 Task: Check the average views per listing of 2 sinks in the last 3 years.
Action: Mouse moved to (681, 368)
Screenshot: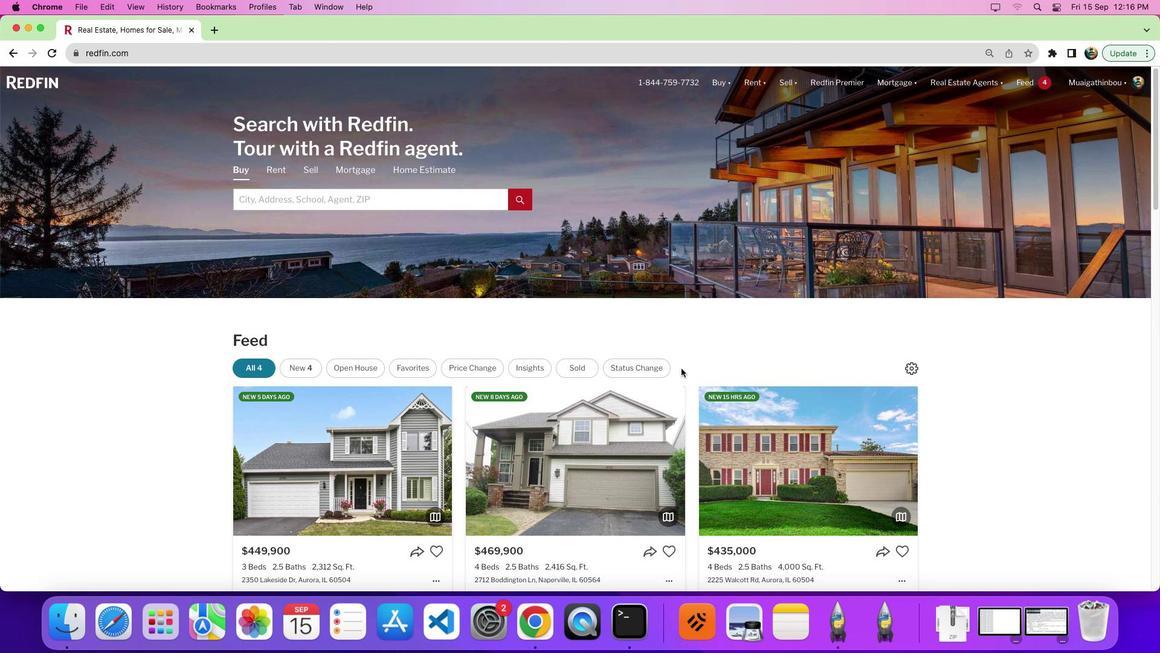 
Action: Mouse scrolled (681, 368) with delta (0, 0)
Screenshot: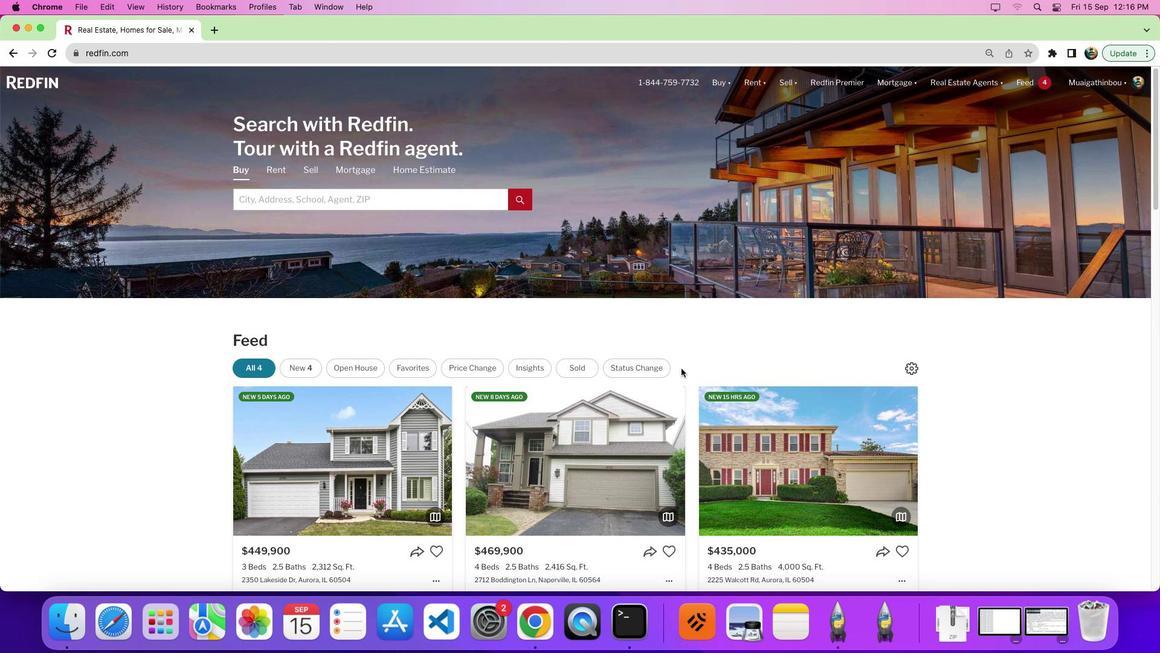 
Action: Mouse scrolled (681, 368) with delta (0, 0)
Screenshot: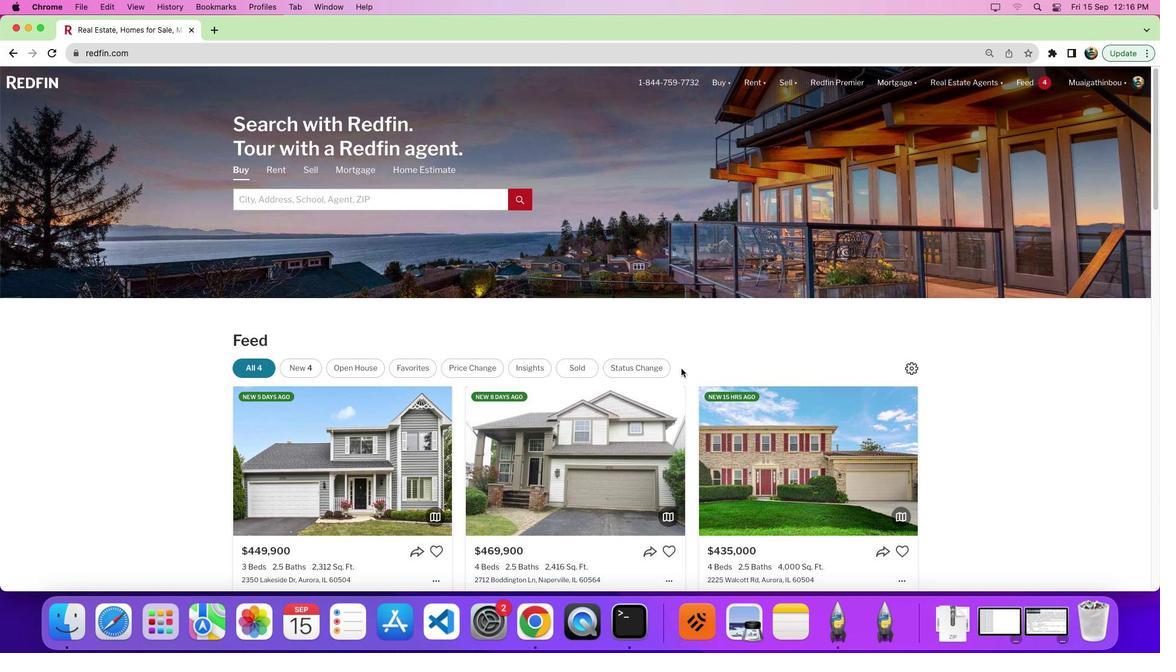 
Action: Mouse moved to (926, 215)
Screenshot: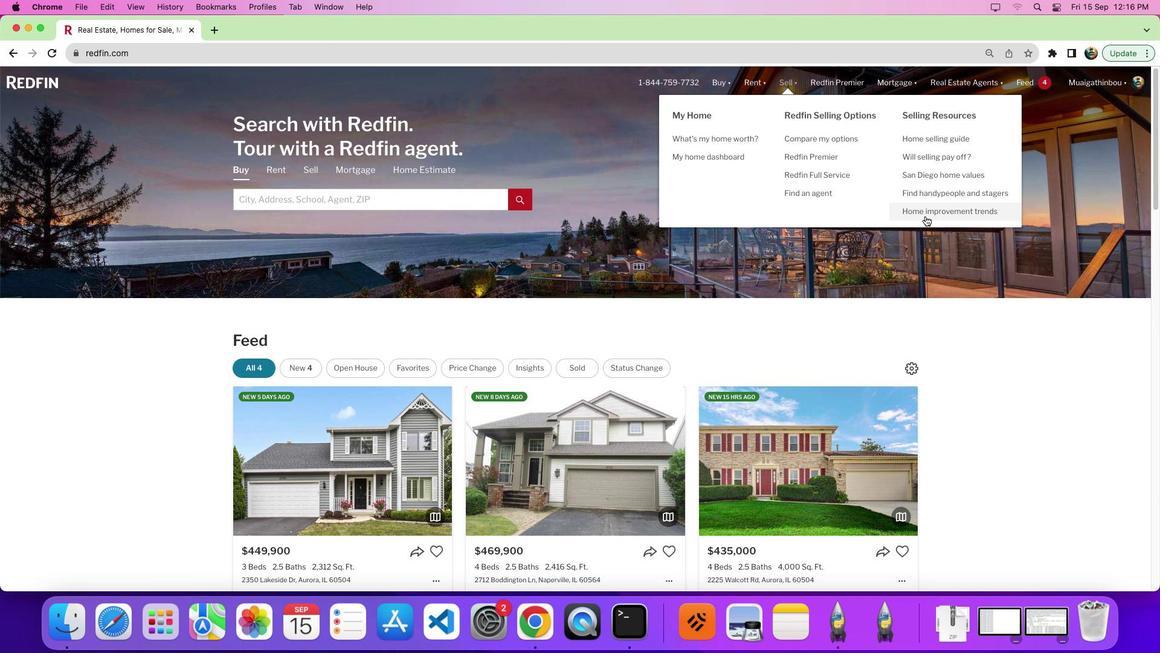 
Action: Mouse pressed left at (926, 215)
Screenshot: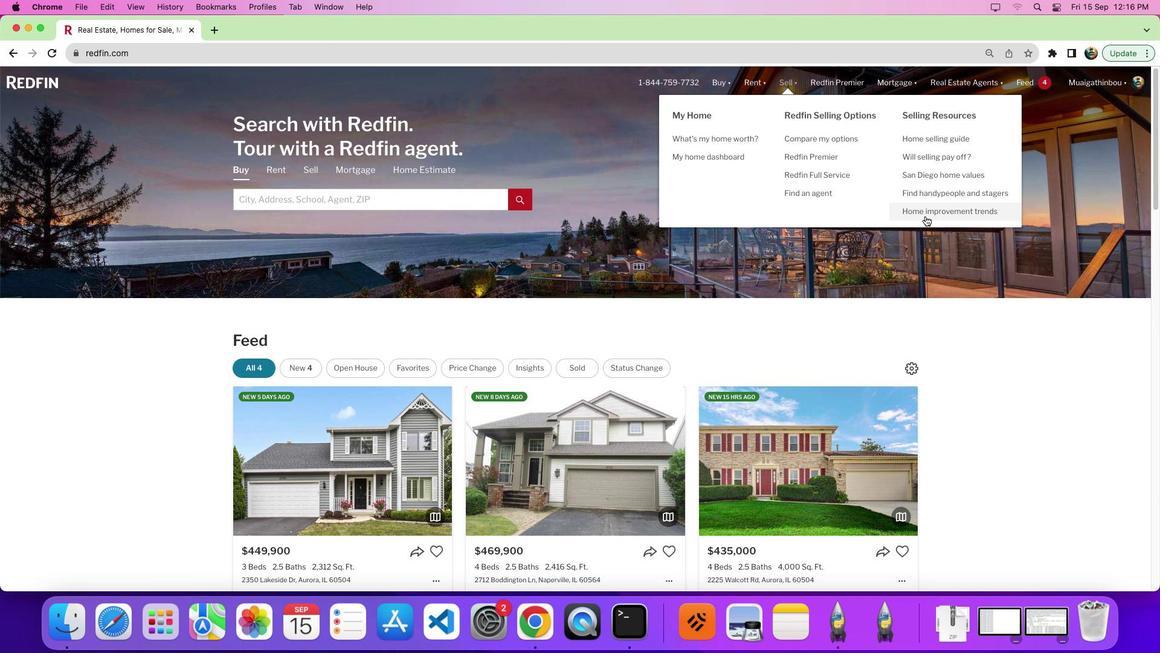 
Action: Mouse pressed left at (926, 215)
Screenshot: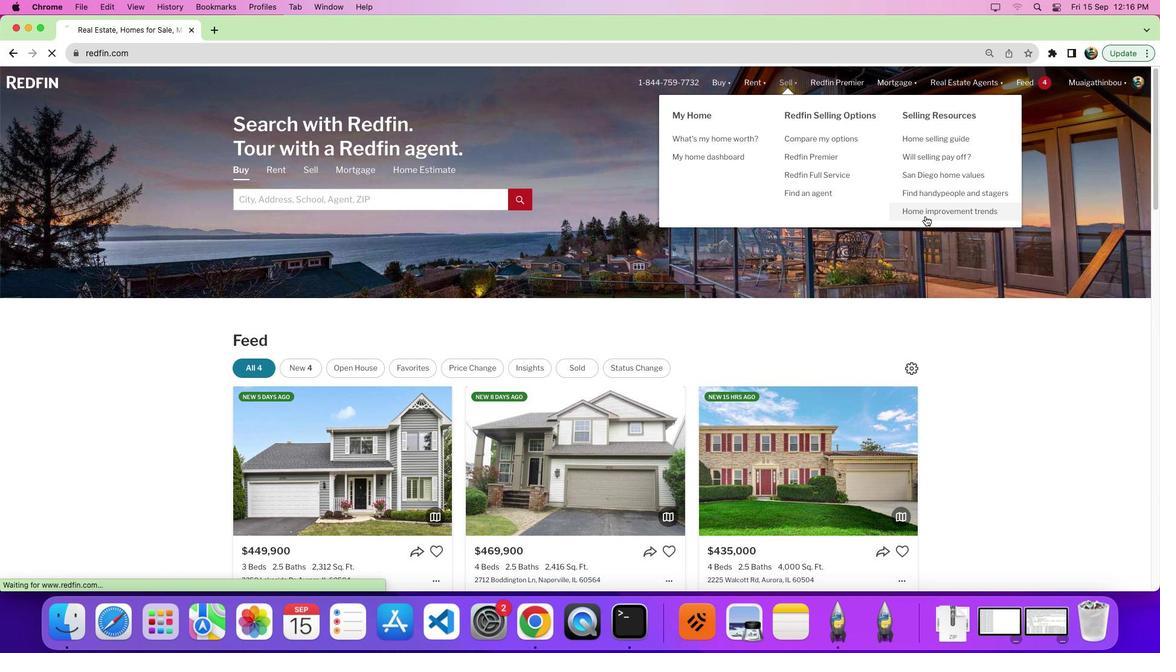 
Action: Mouse moved to (301, 227)
Screenshot: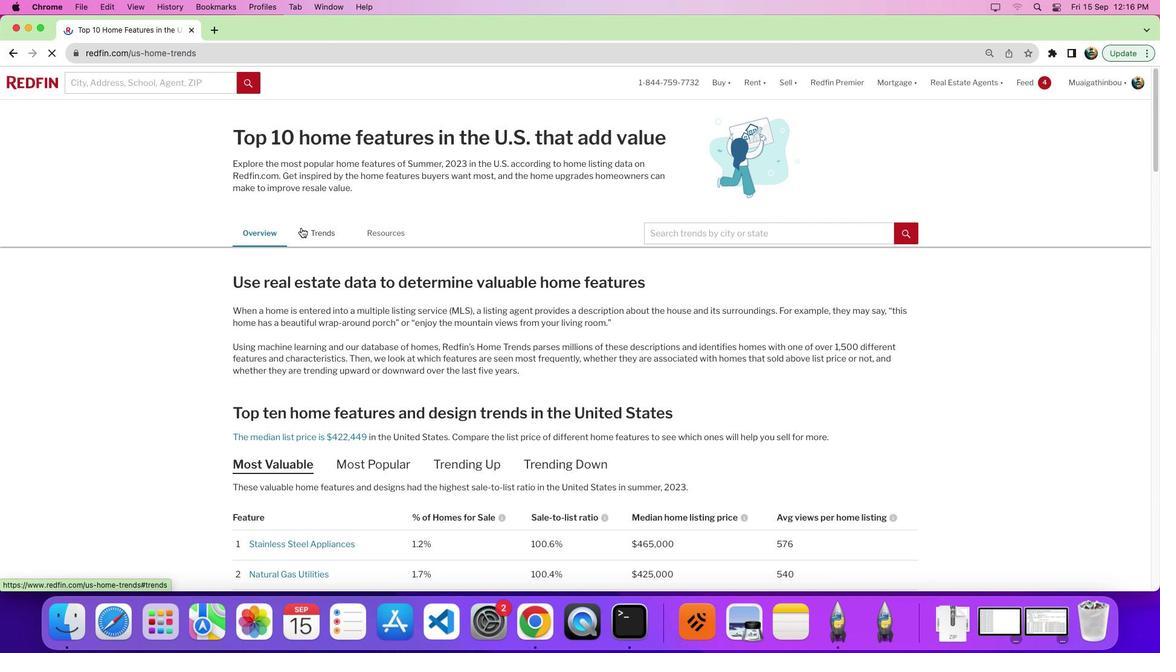 
Action: Mouse pressed left at (301, 227)
Screenshot: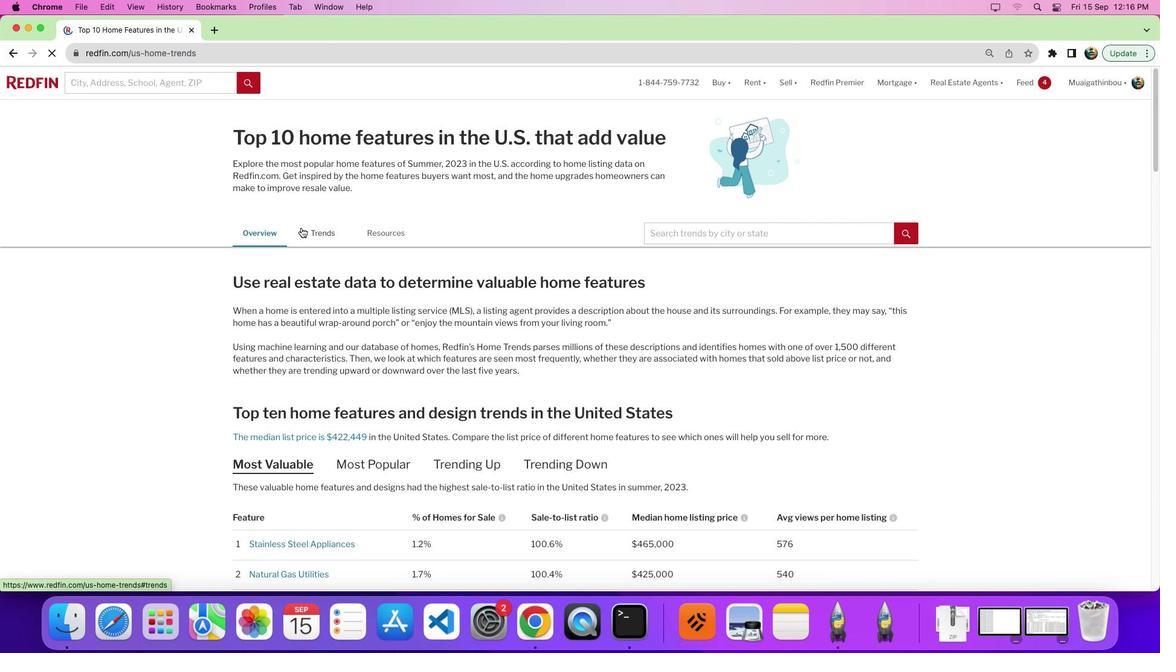 
Action: Mouse moved to (311, 230)
Screenshot: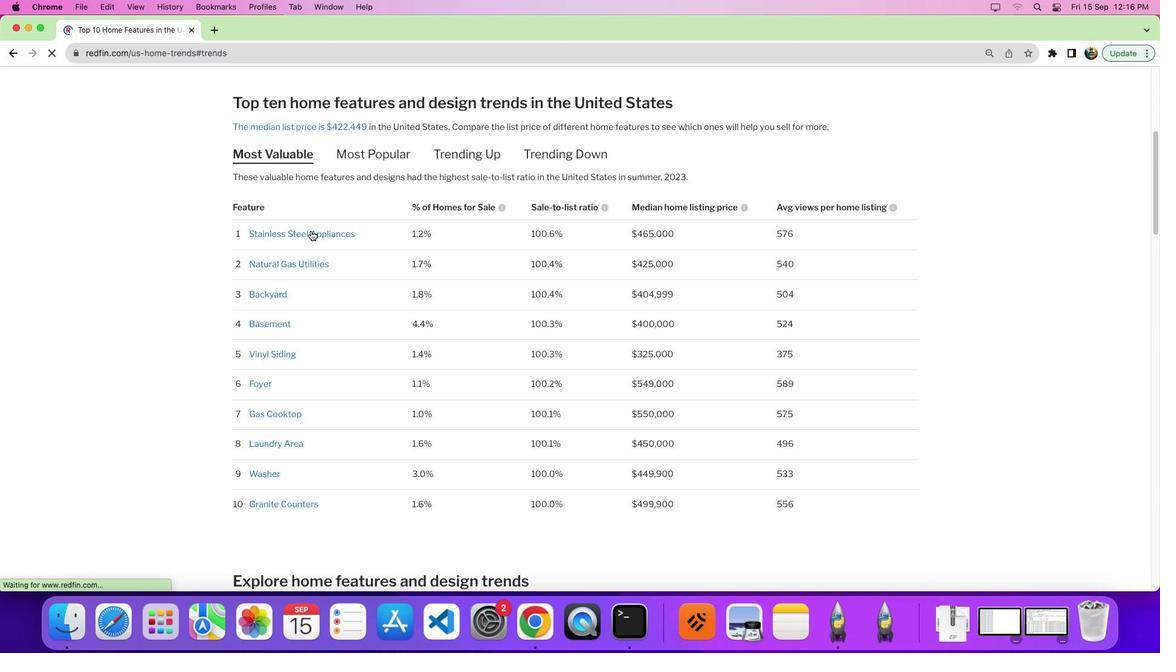 
Action: Mouse pressed left at (311, 230)
Screenshot: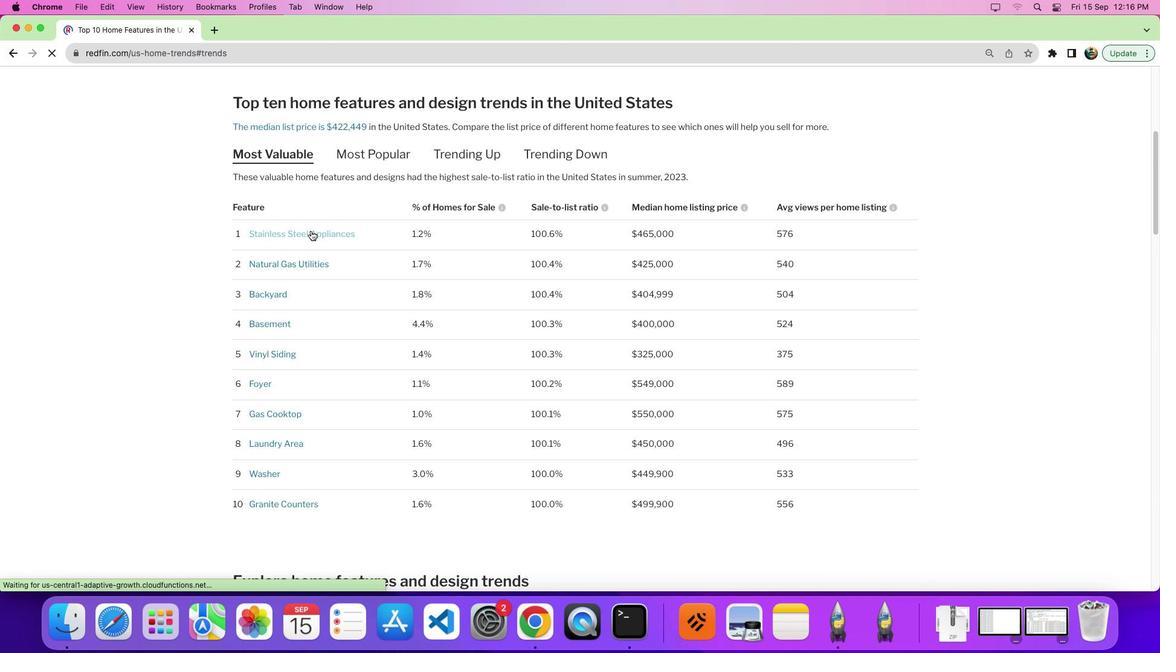 
Action: Mouse moved to (456, 264)
Screenshot: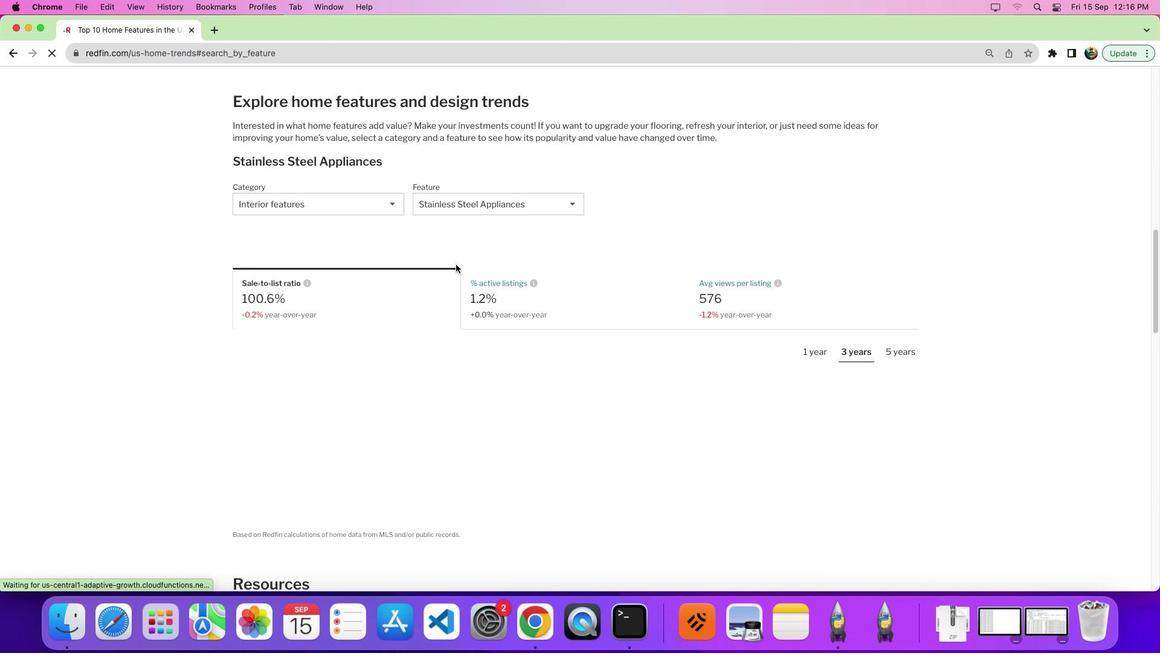 
Action: Mouse scrolled (456, 264) with delta (0, 0)
Screenshot: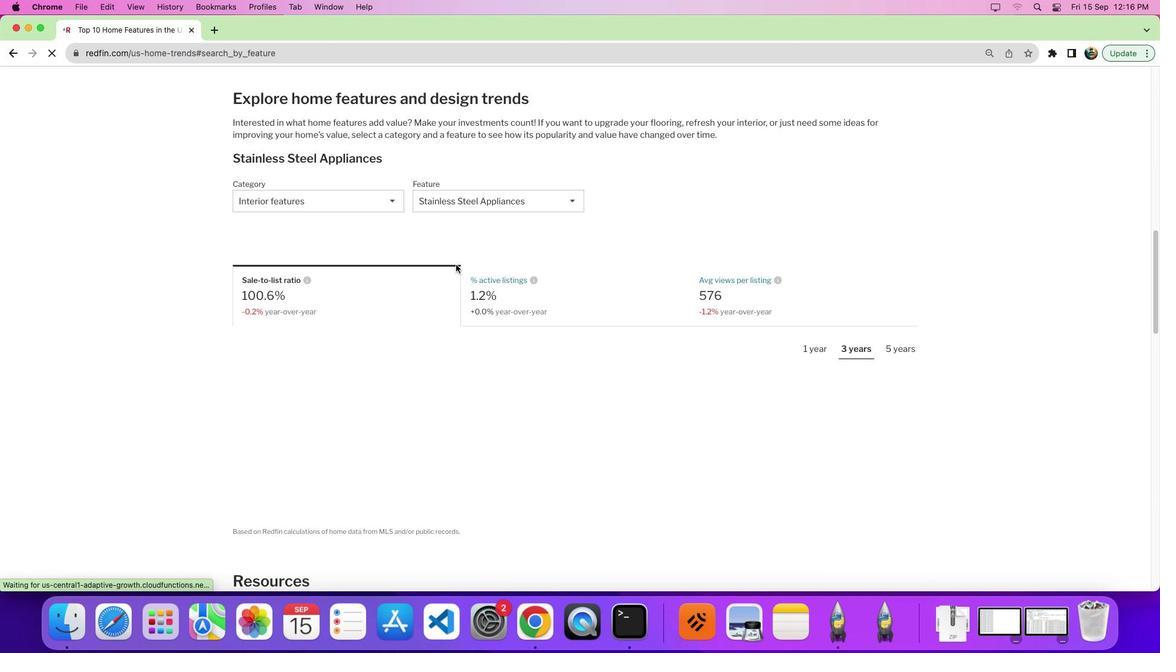 
Action: Mouse scrolled (456, 264) with delta (0, 0)
Screenshot: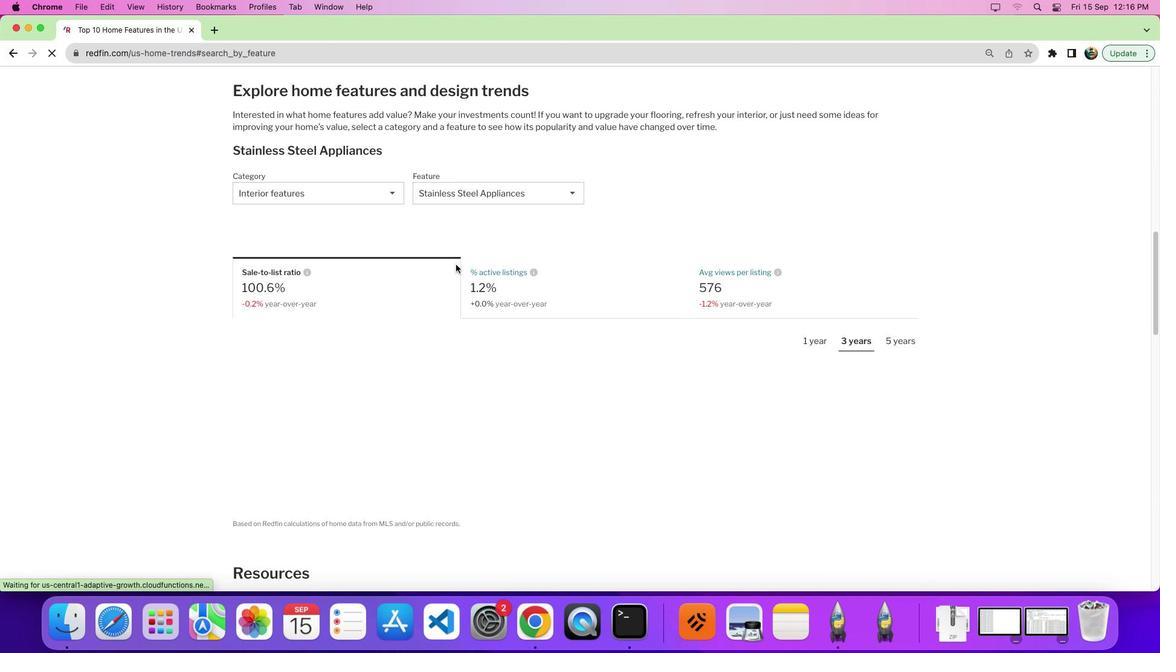 
Action: Mouse scrolled (456, 264) with delta (0, 0)
Screenshot: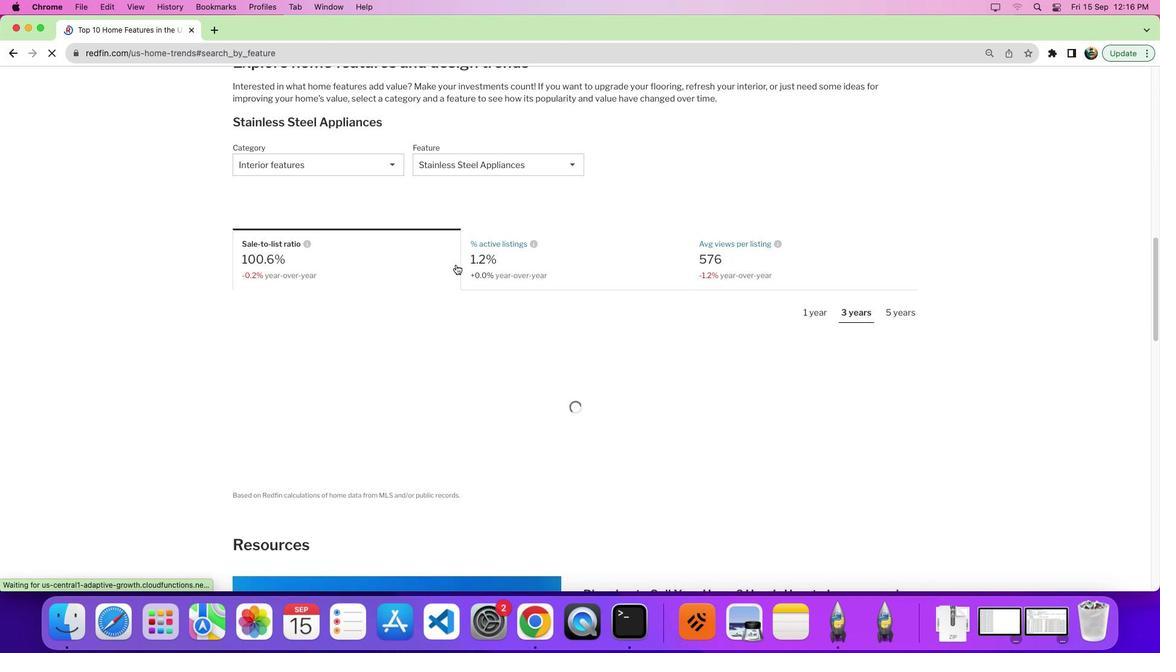 
Action: Mouse scrolled (456, 264) with delta (0, 0)
Screenshot: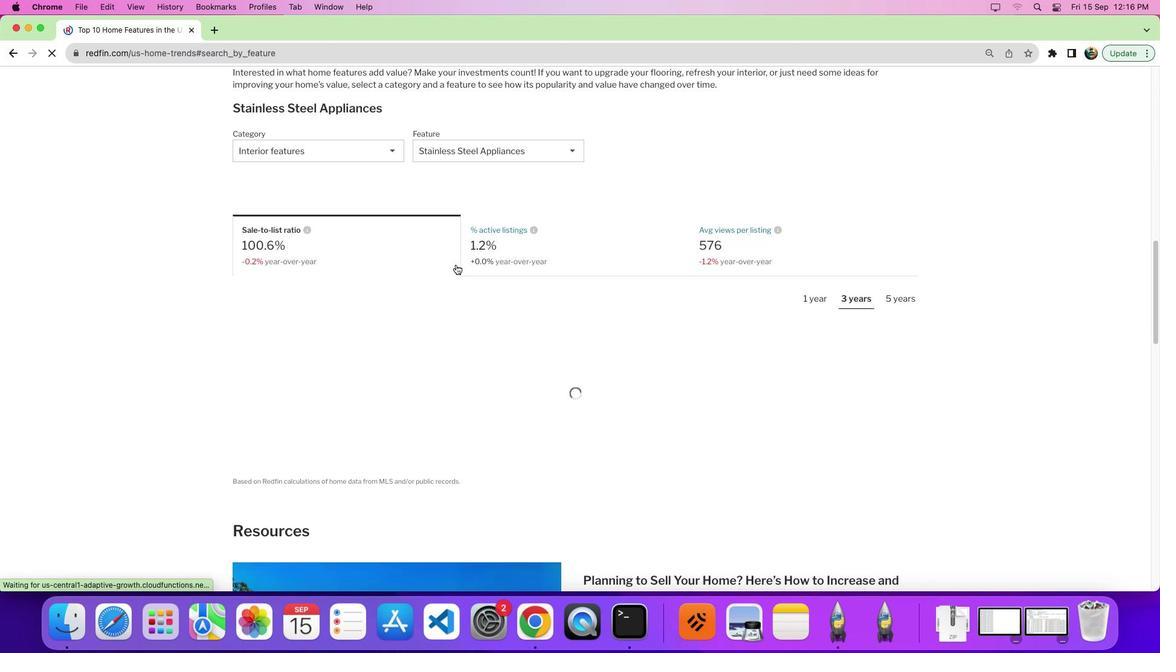 
Action: Mouse moved to (344, 229)
Screenshot: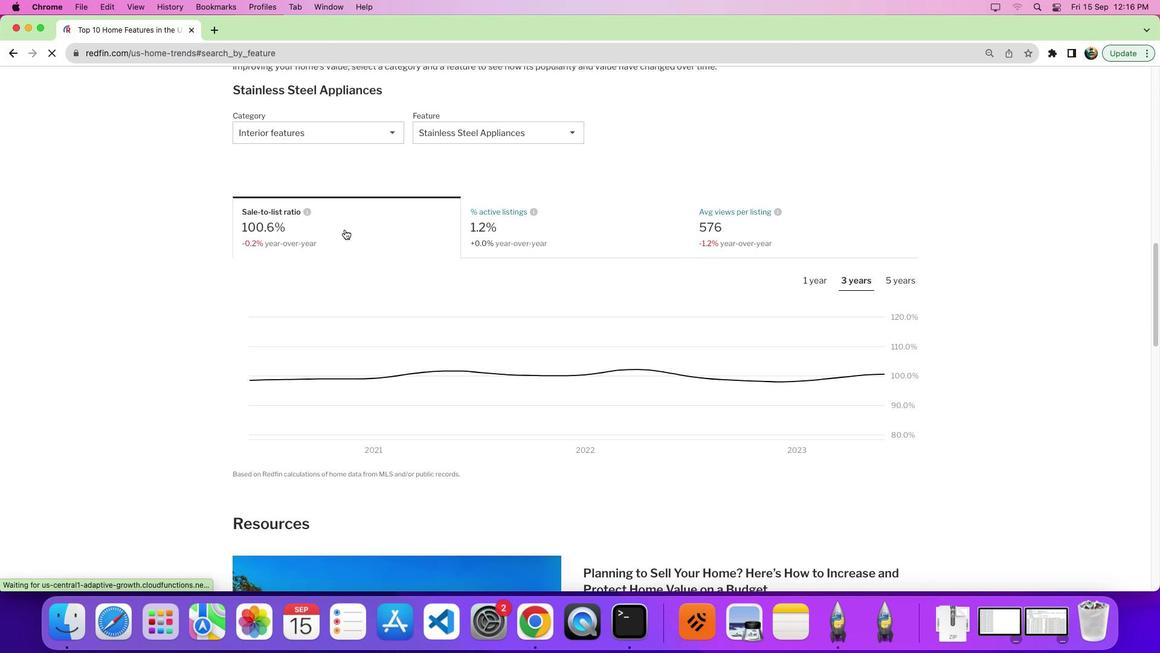 
Action: Mouse scrolled (344, 229) with delta (0, 0)
Screenshot: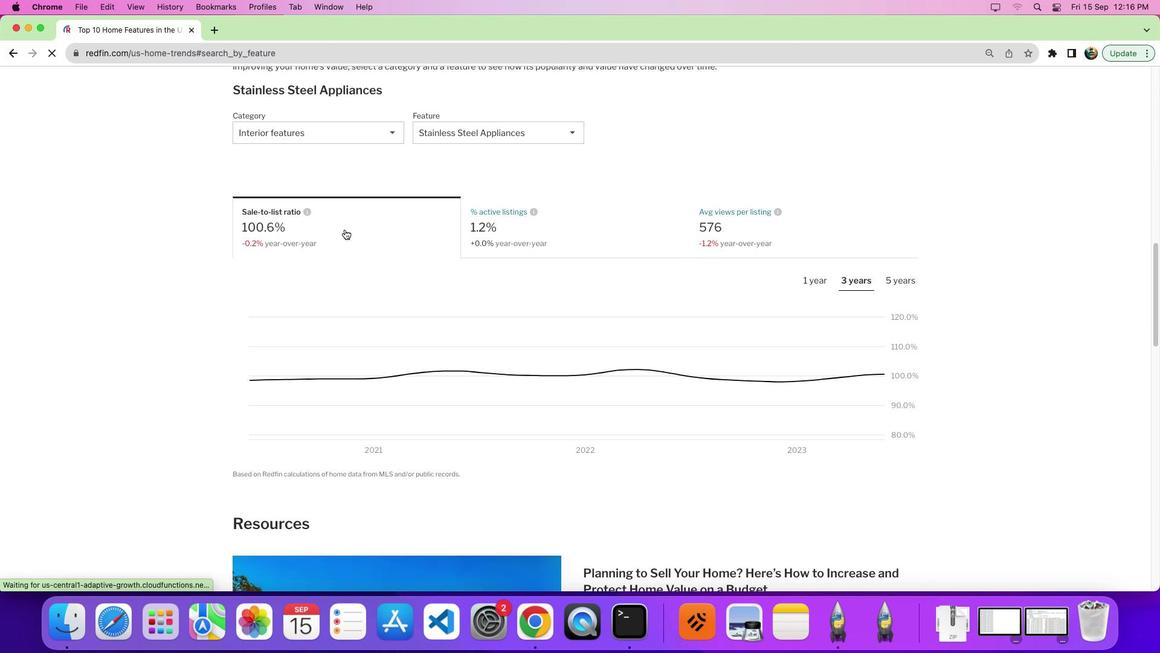 
Action: Mouse scrolled (344, 229) with delta (0, 0)
Screenshot: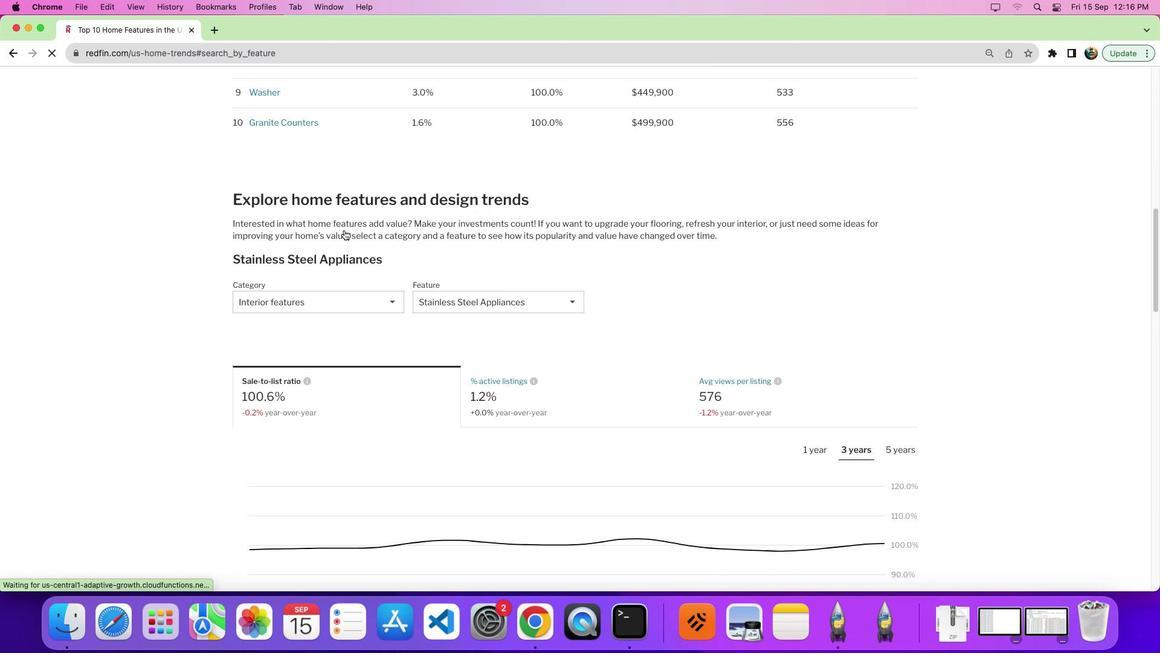 
Action: Mouse scrolled (344, 229) with delta (0, 4)
Screenshot: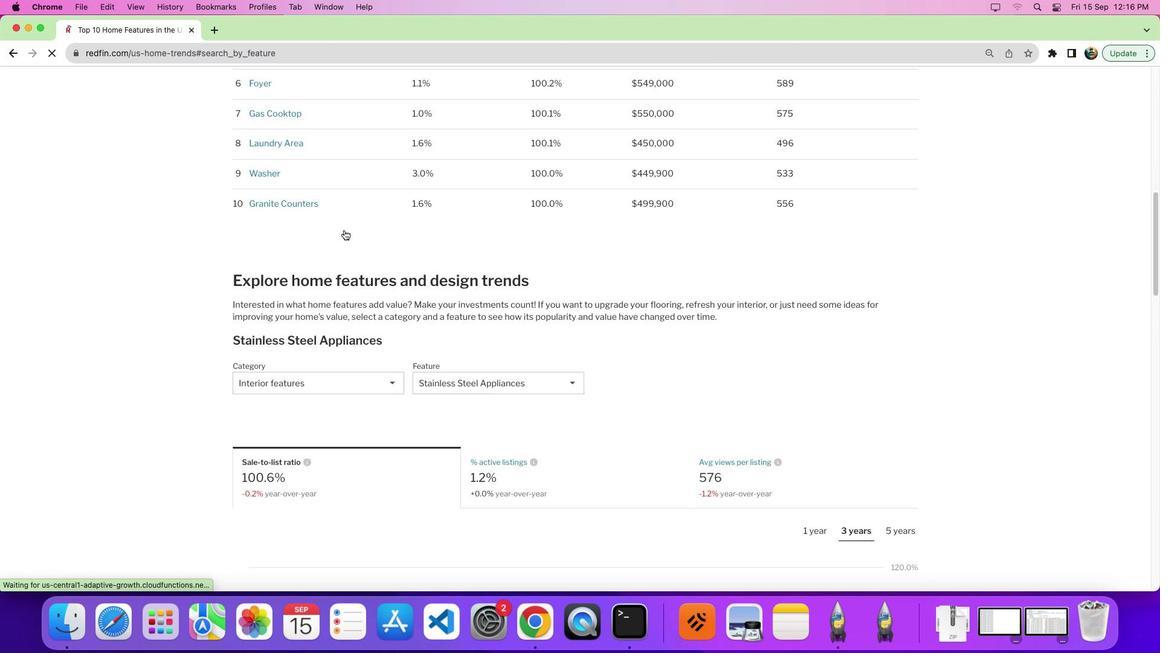 
Action: Mouse moved to (447, 263)
Screenshot: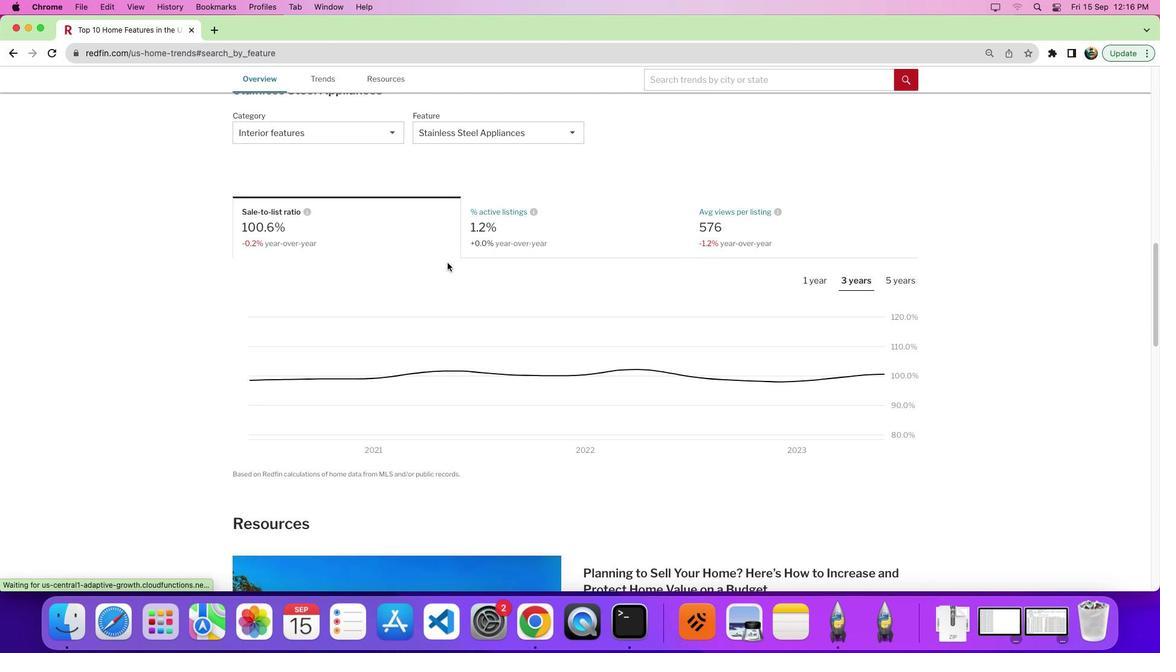 
Action: Mouse scrolled (447, 263) with delta (0, 0)
Screenshot: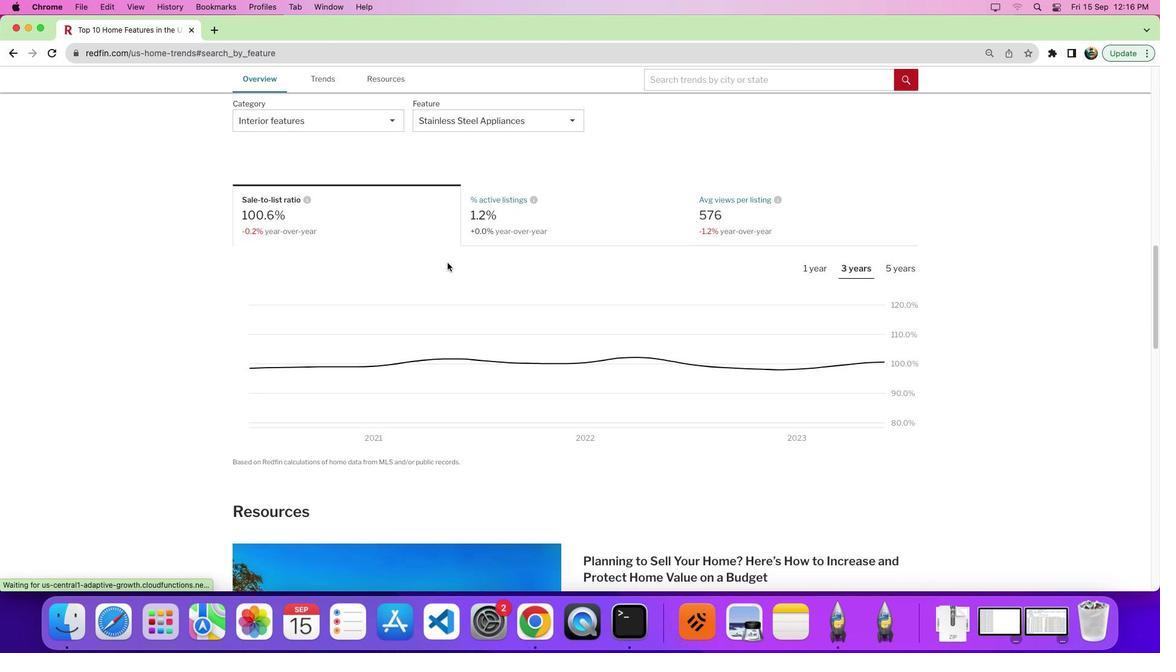 
Action: Mouse scrolled (447, 263) with delta (0, 0)
Screenshot: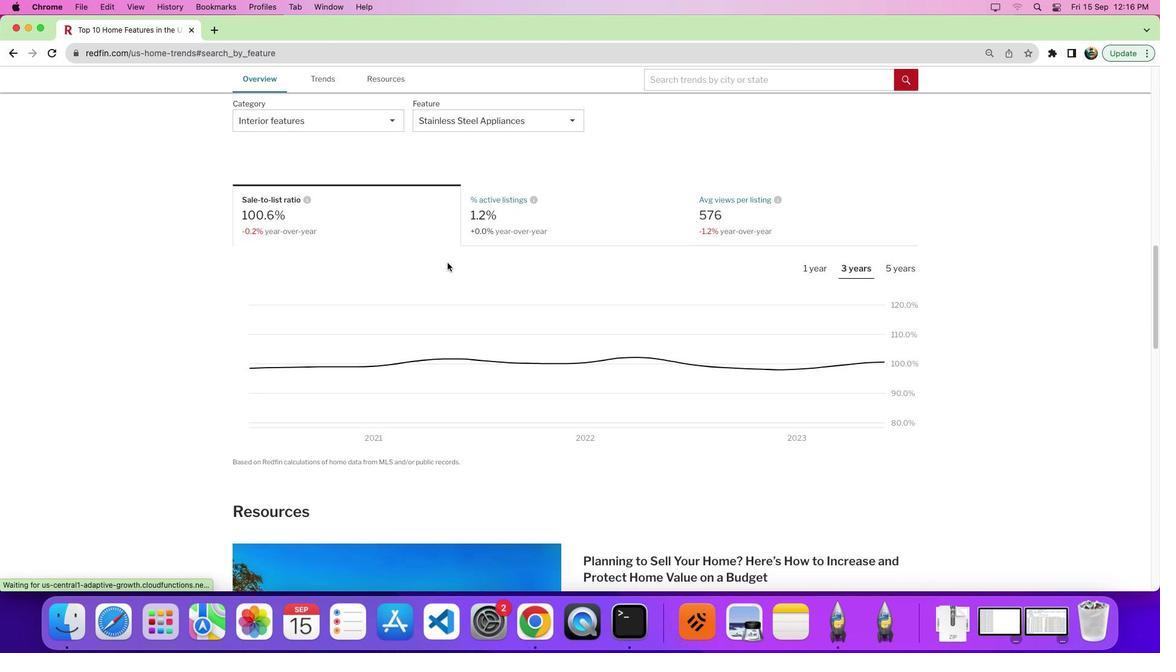 
Action: Mouse scrolled (447, 263) with delta (0, -3)
Screenshot: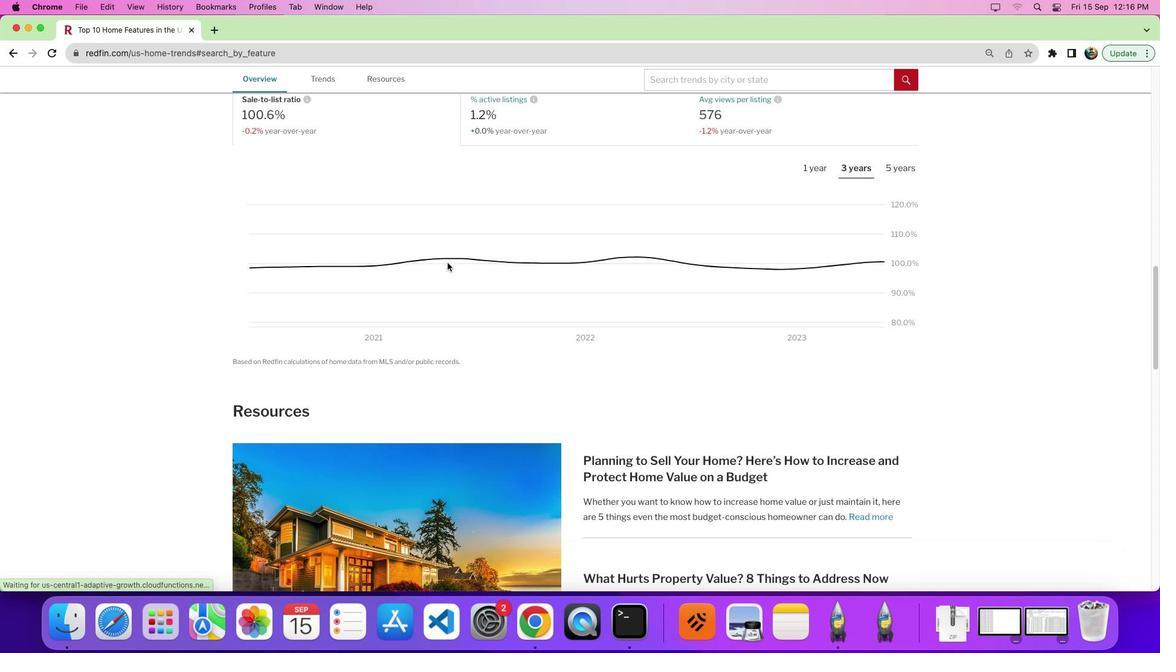 
Action: Mouse moved to (448, 263)
Screenshot: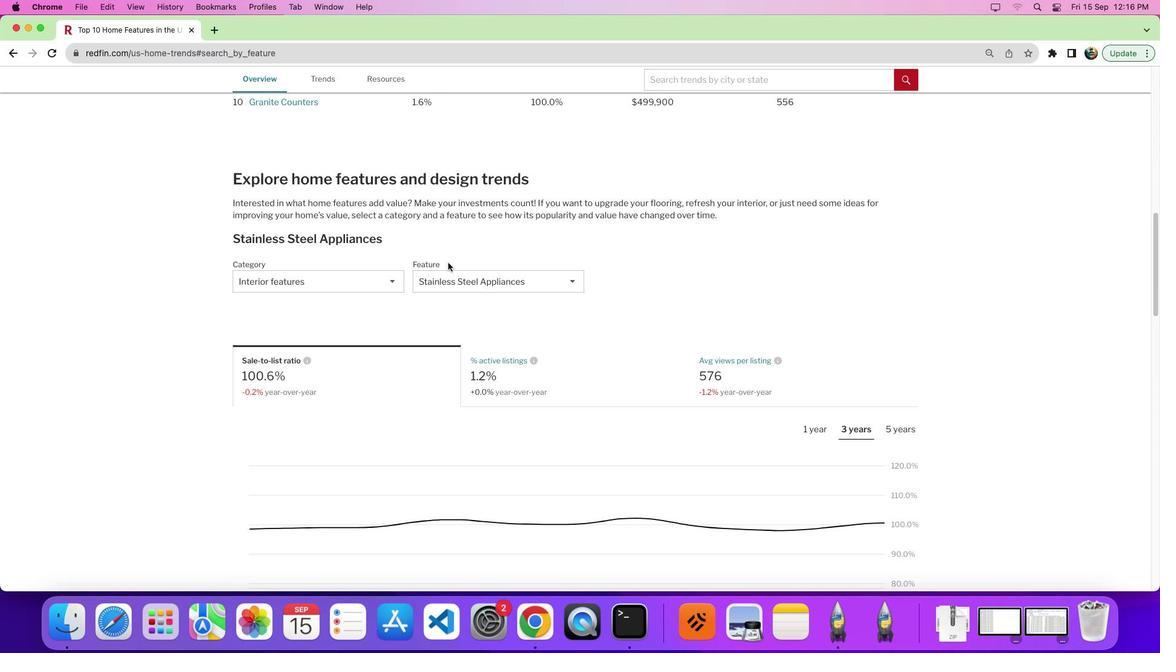 
Action: Mouse scrolled (448, 263) with delta (0, 0)
Screenshot: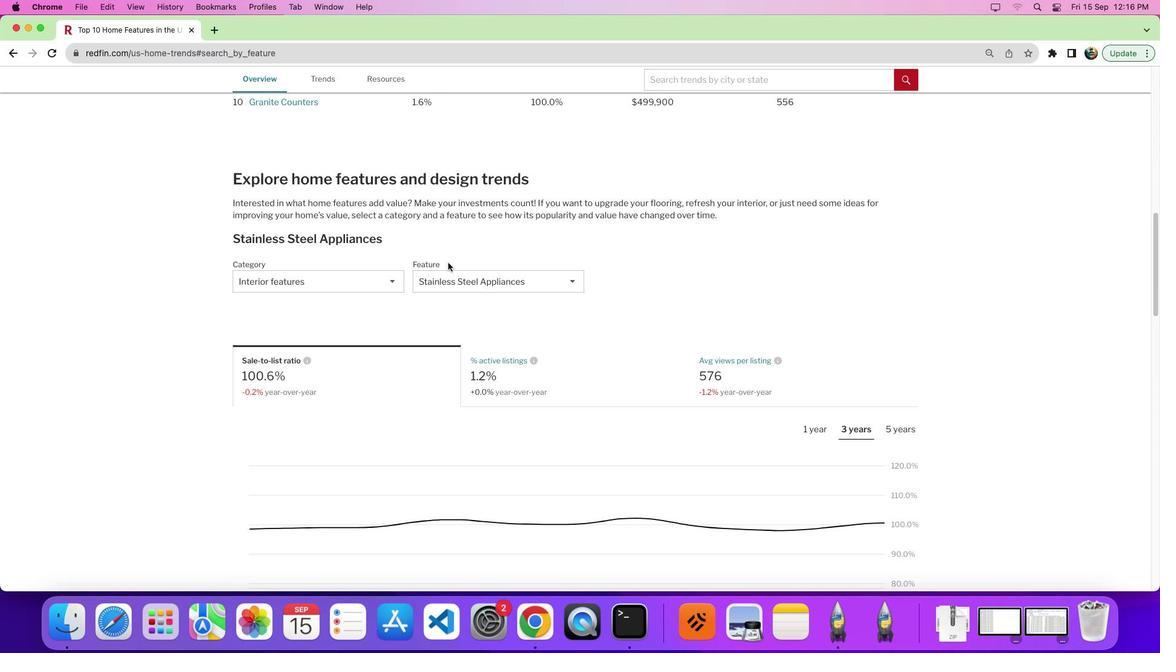 
Action: Mouse scrolled (448, 263) with delta (0, 0)
Screenshot: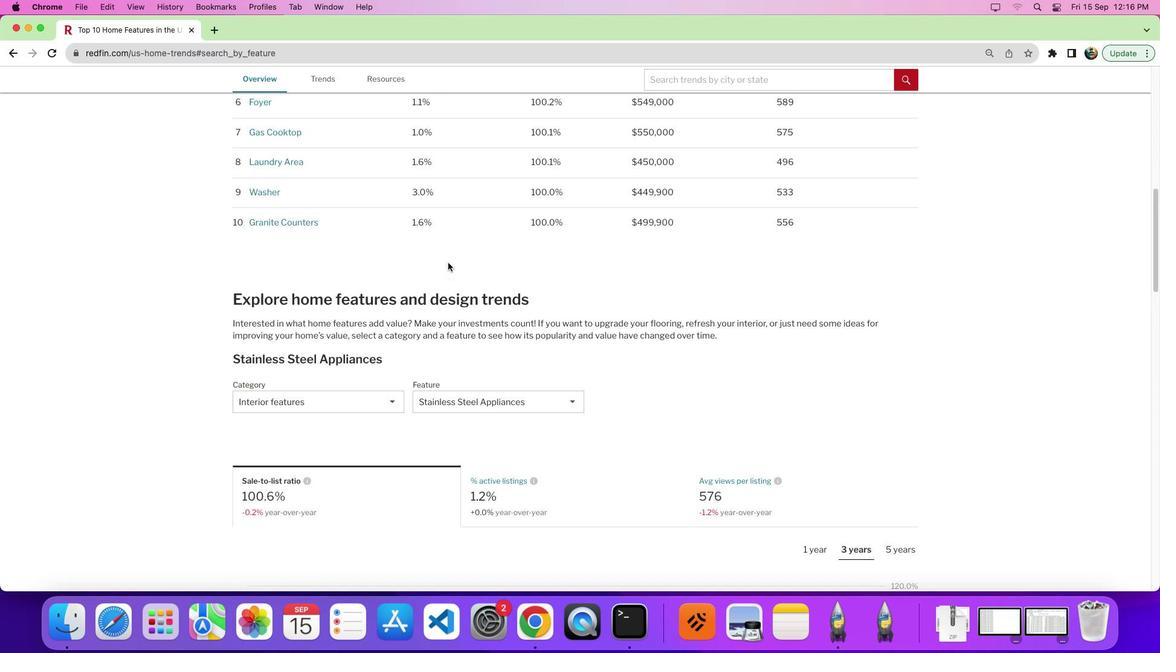 
Action: Mouse scrolled (448, 263) with delta (0, 4)
Screenshot: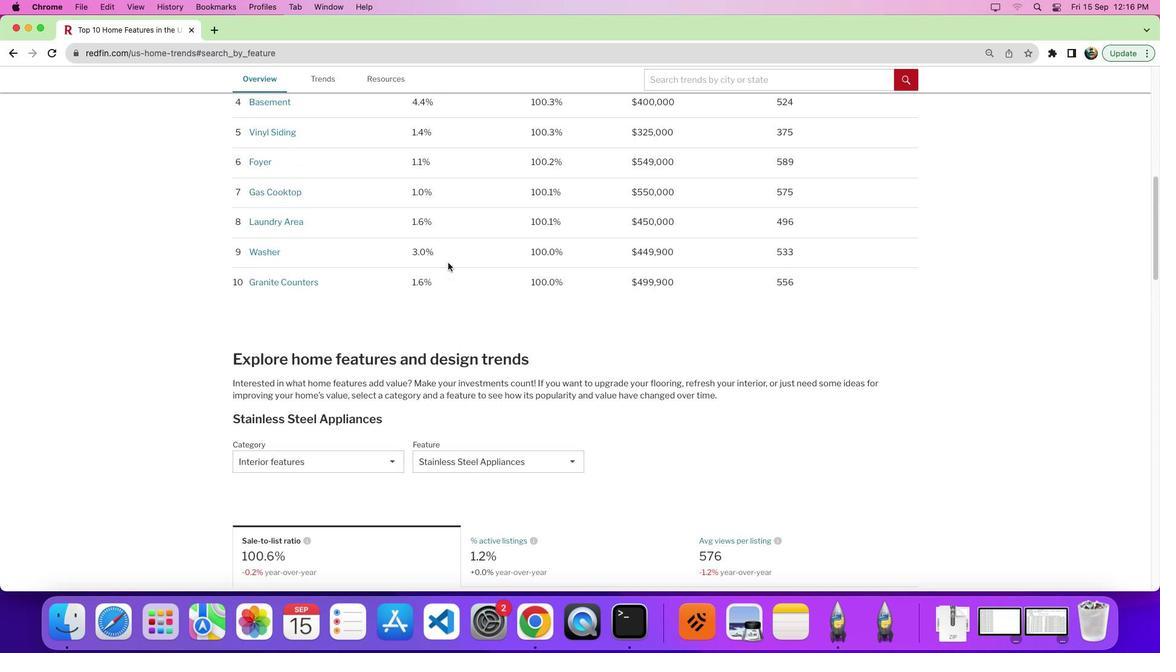 
Action: Mouse moved to (308, 454)
Screenshot: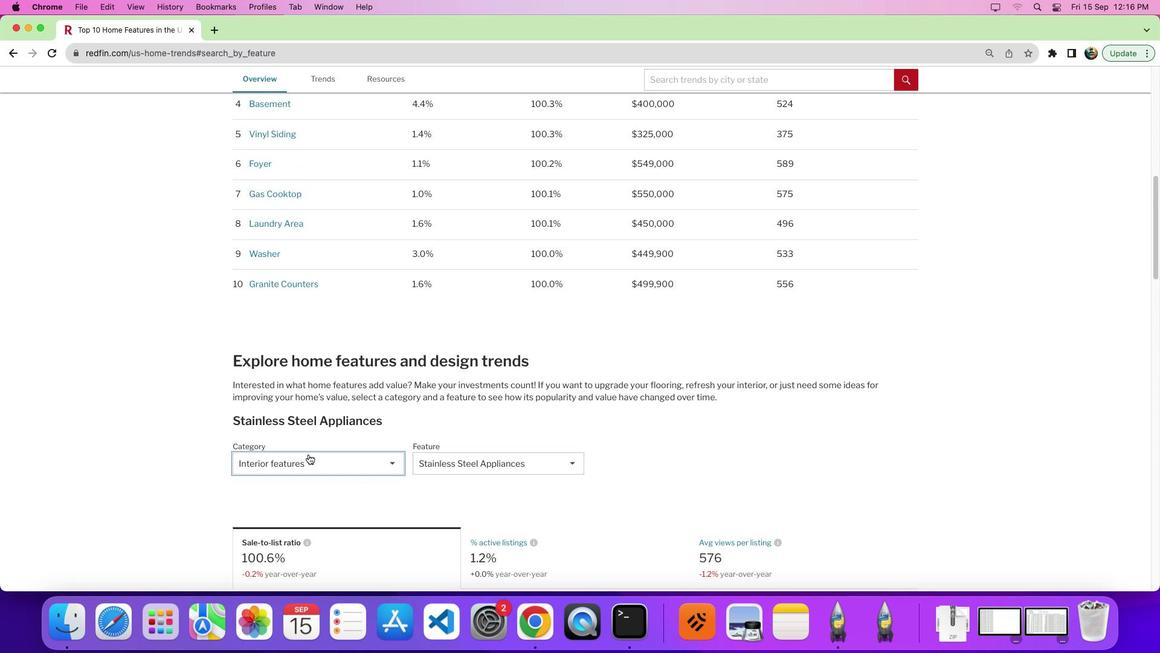 
Action: Mouse pressed left at (308, 454)
Screenshot: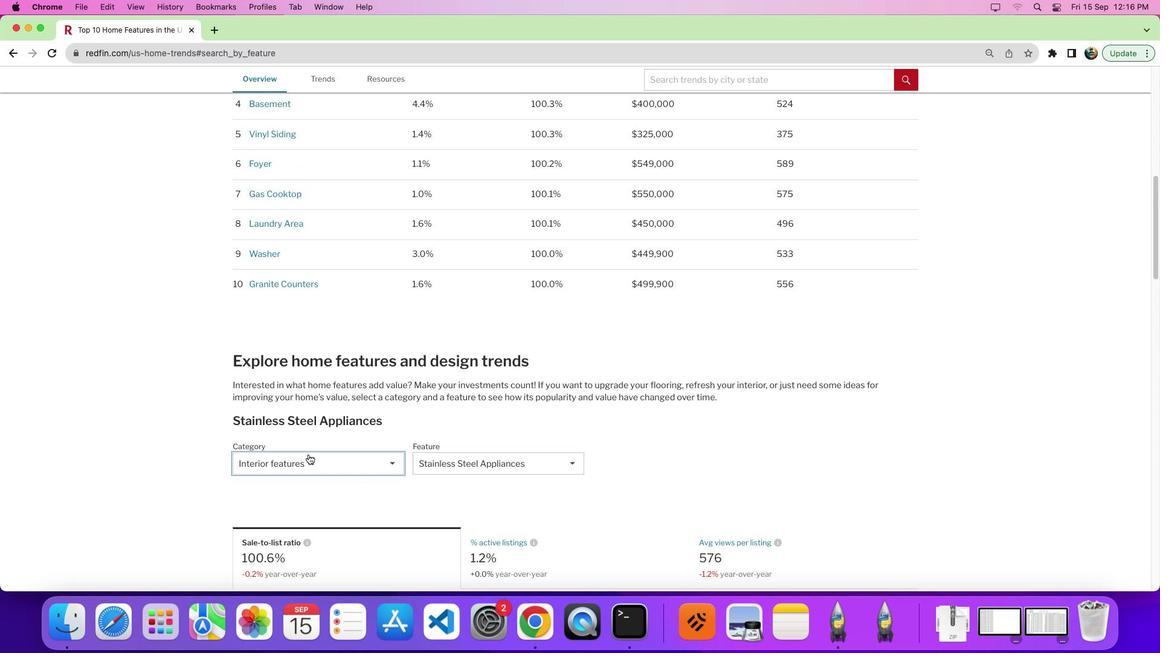 
Action: Mouse moved to (466, 448)
Screenshot: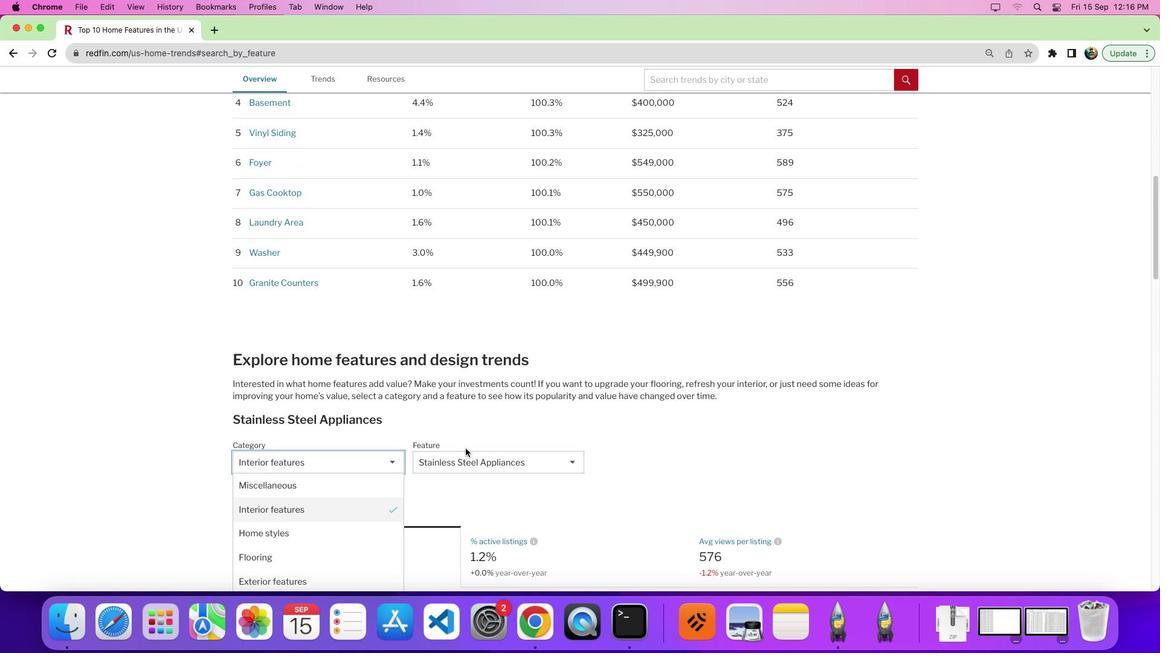 
Action: Mouse scrolled (466, 448) with delta (0, 0)
Screenshot: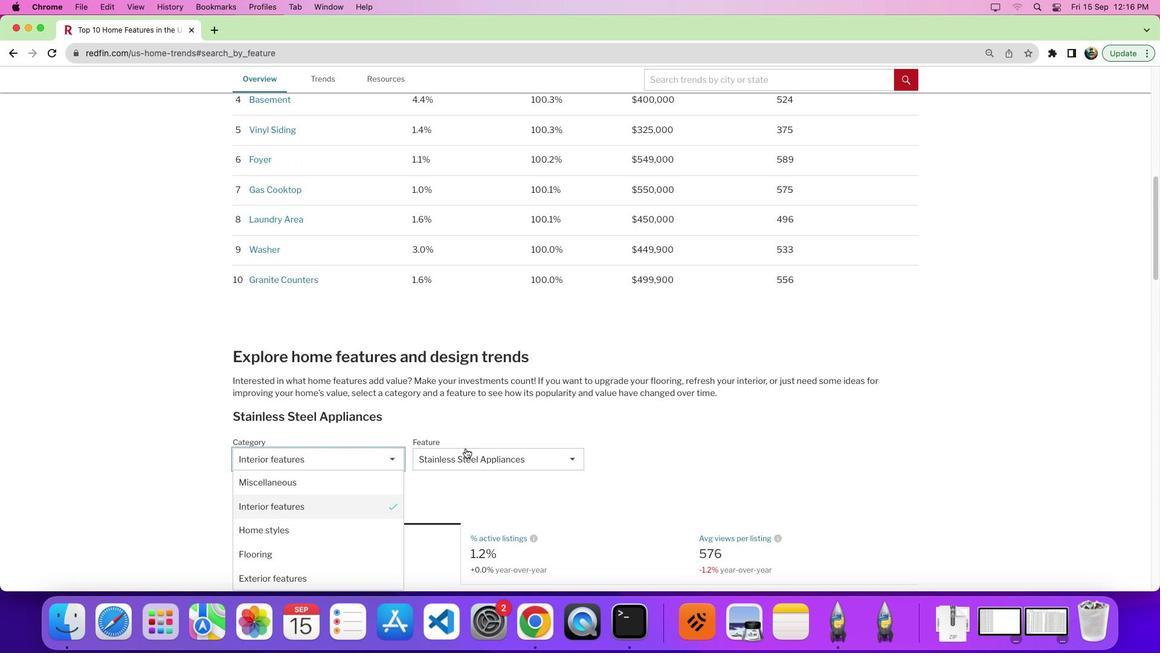 
Action: Mouse scrolled (466, 448) with delta (0, 0)
Screenshot: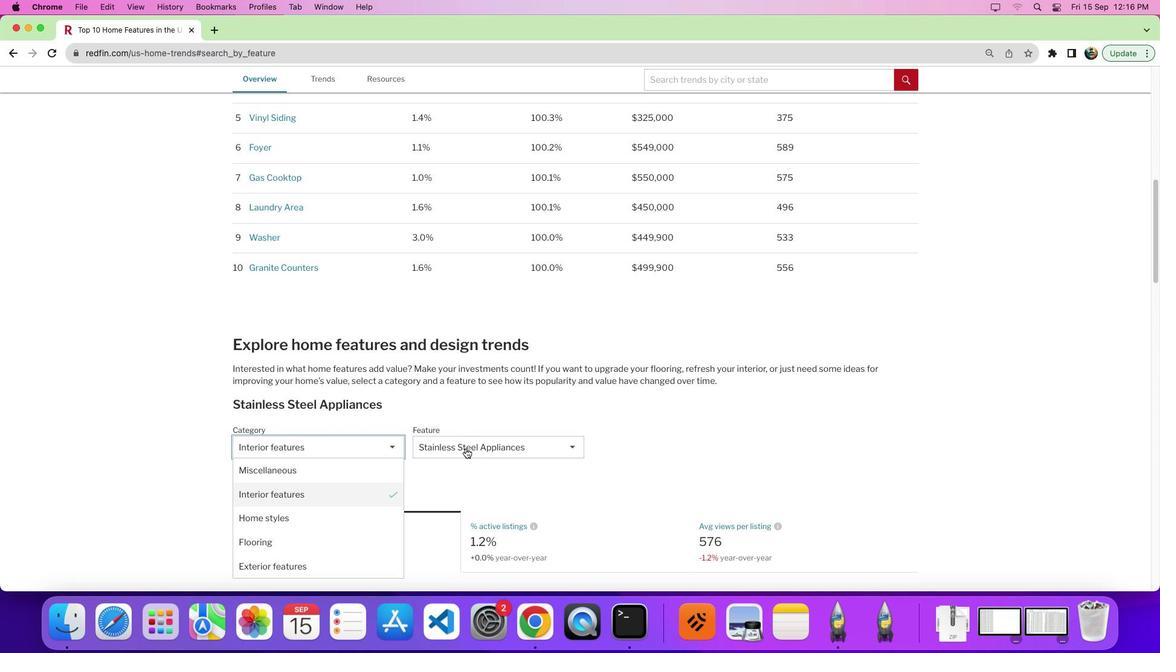 
Action: Mouse moved to (466, 448)
Screenshot: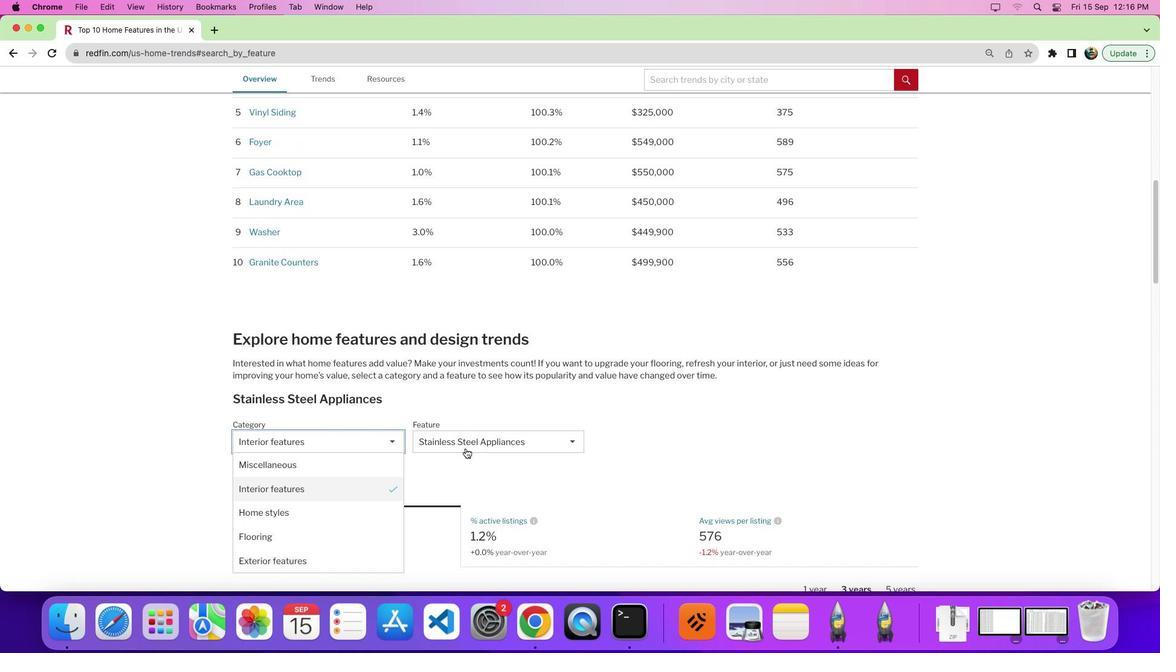 
Action: Mouse scrolled (466, 448) with delta (0, 0)
Screenshot: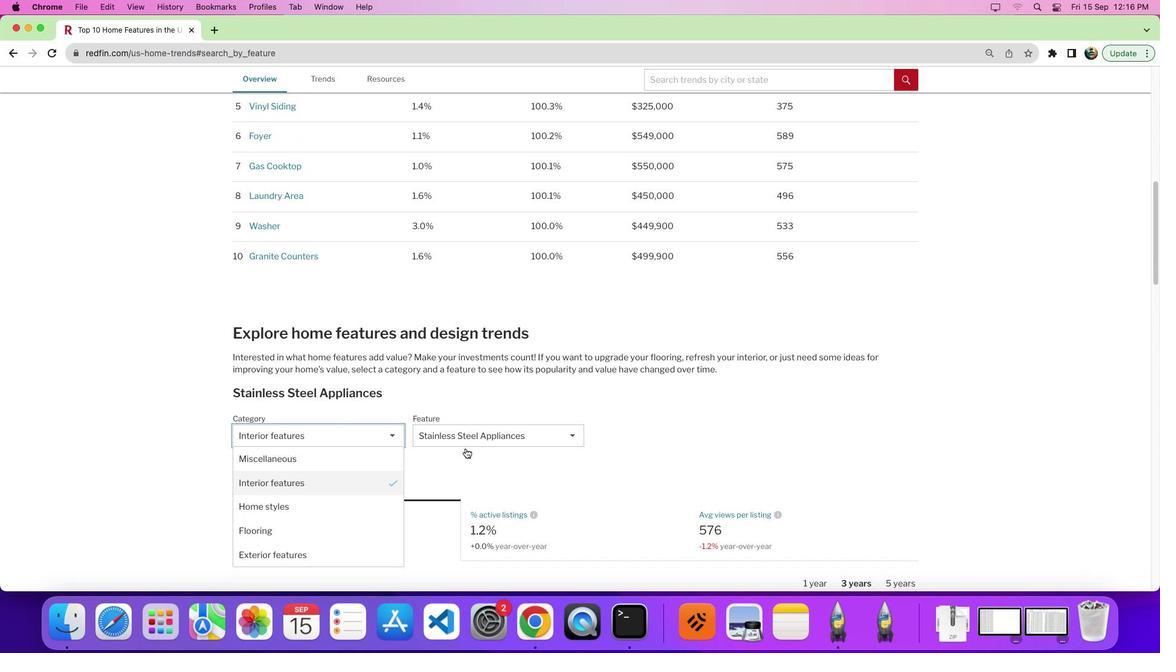 
Action: Mouse scrolled (466, 448) with delta (0, 0)
Screenshot: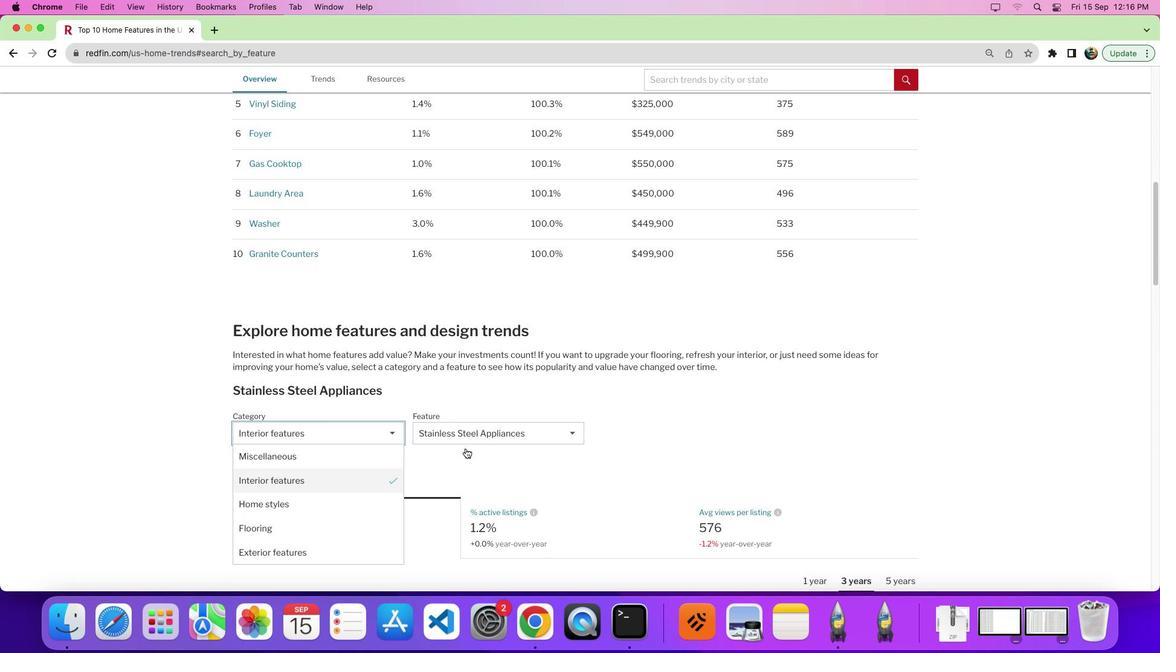 
Action: Mouse scrolled (466, 448) with delta (0, 0)
Screenshot: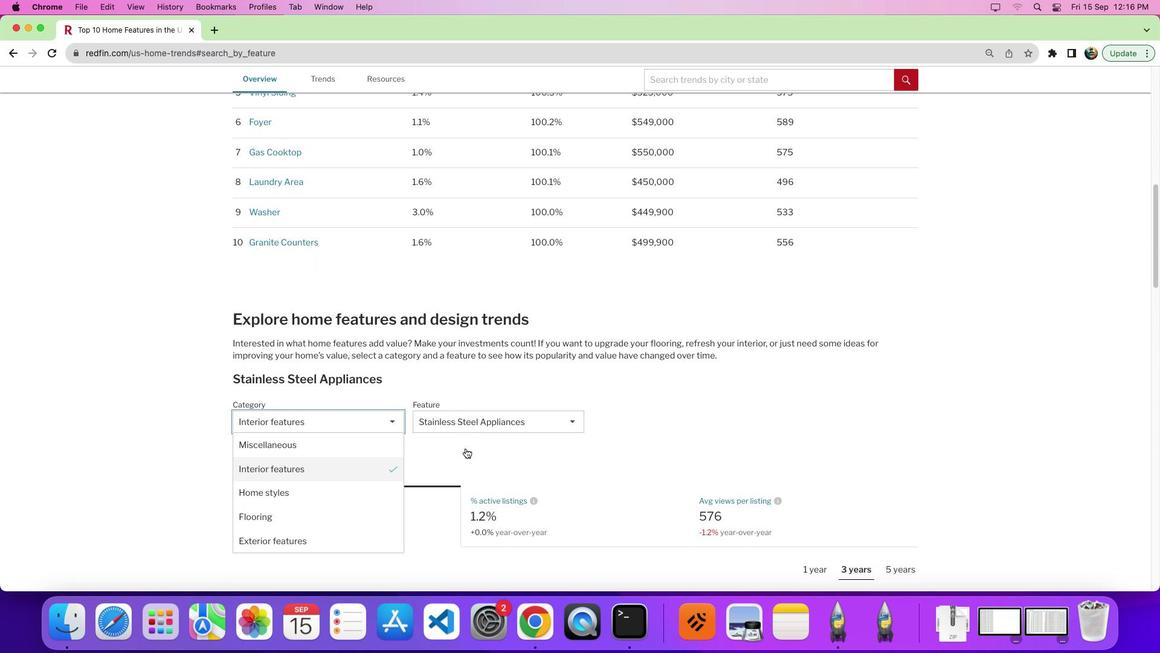 
Action: Mouse moved to (327, 435)
Screenshot: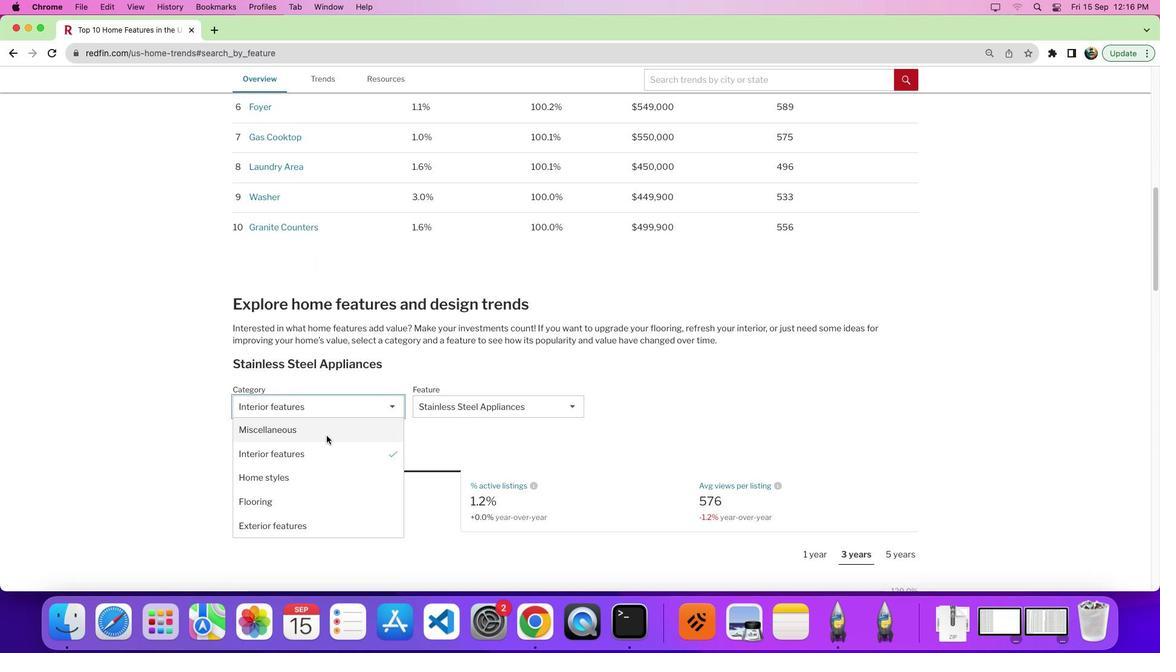
Action: Mouse pressed left at (327, 435)
Screenshot: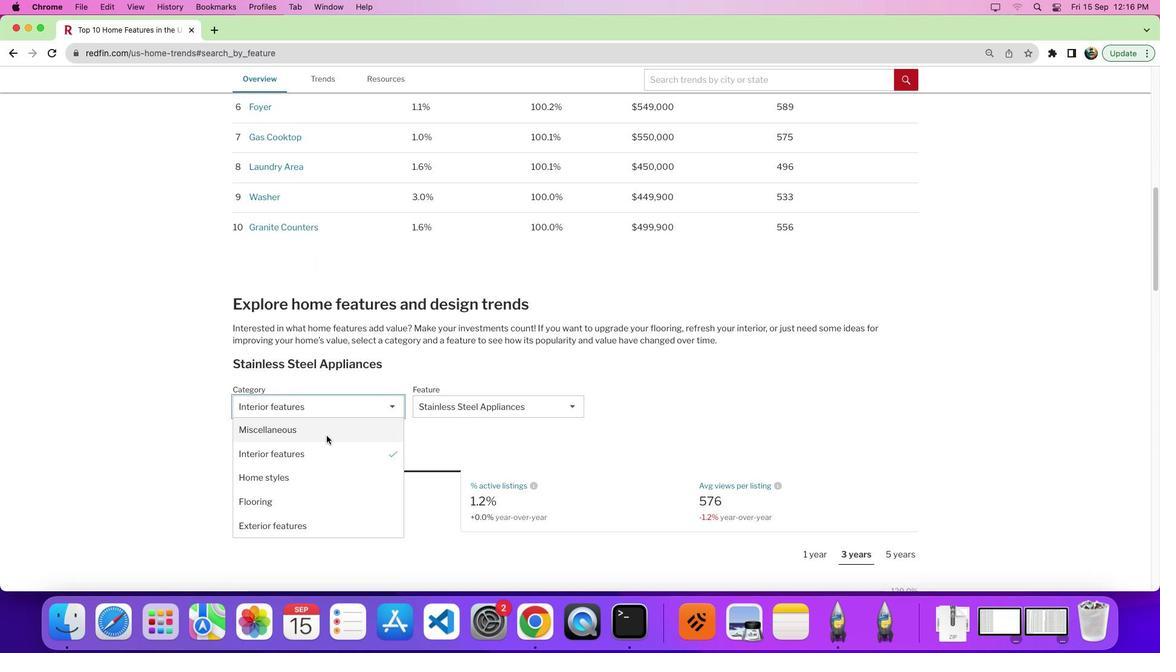 
Action: Mouse moved to (451, 406)
Screenshot: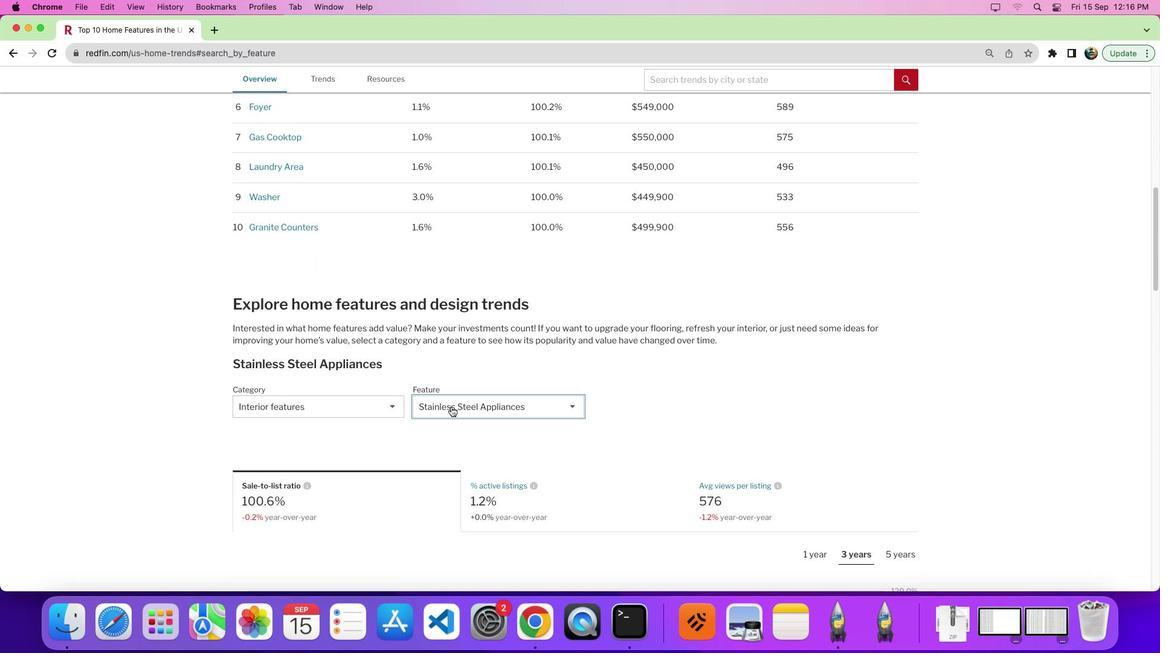 
Action: Mouse pressed left at (451, 406)
Screenshot: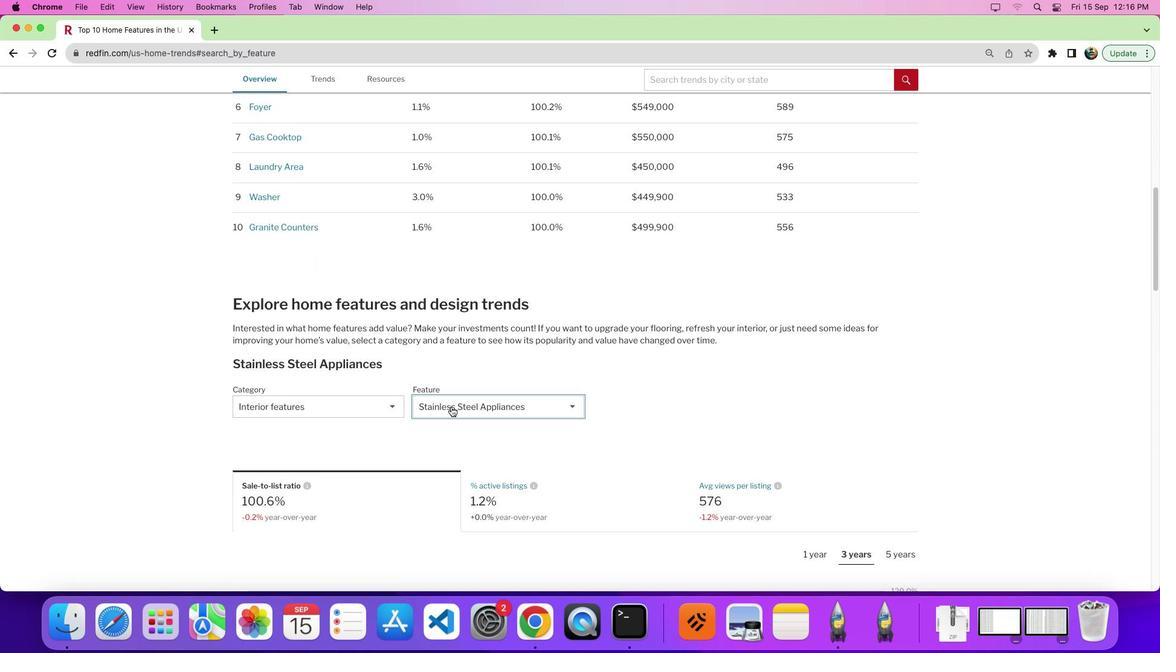
Action: Mouse moved to (480, 471)
Screenshot: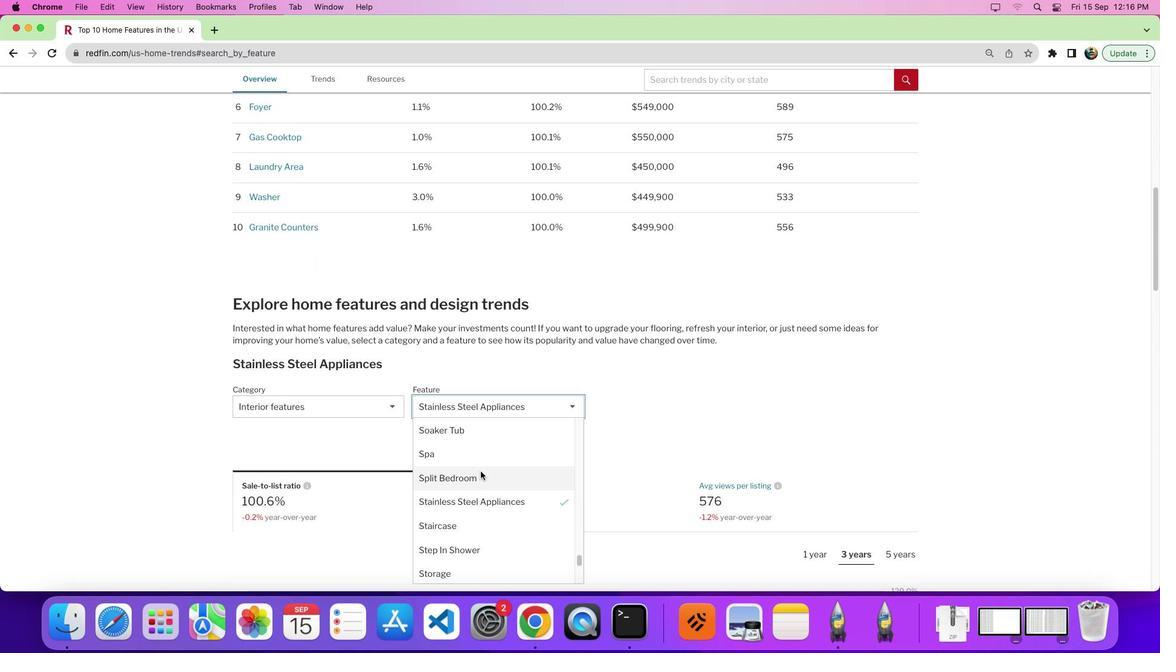 
Action: Mouse scrolled (480, 471) with delta (0, 0)
Screenshot: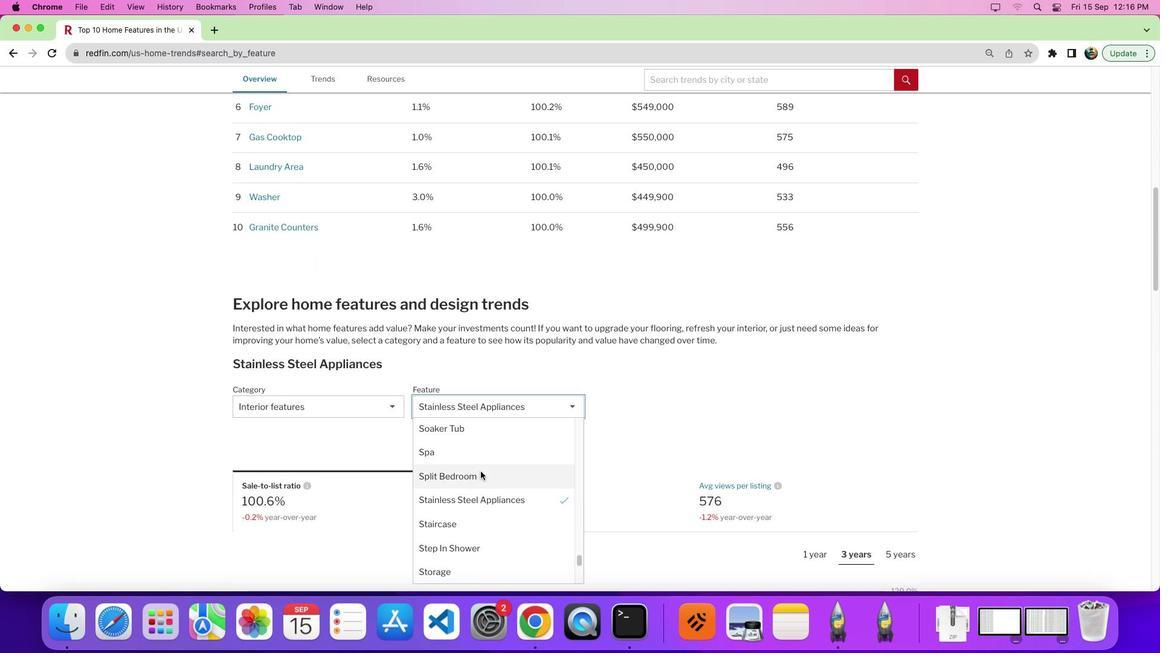 
Action: Mouse scrolled (480, 471) with delta (0, 0)
Screenshot: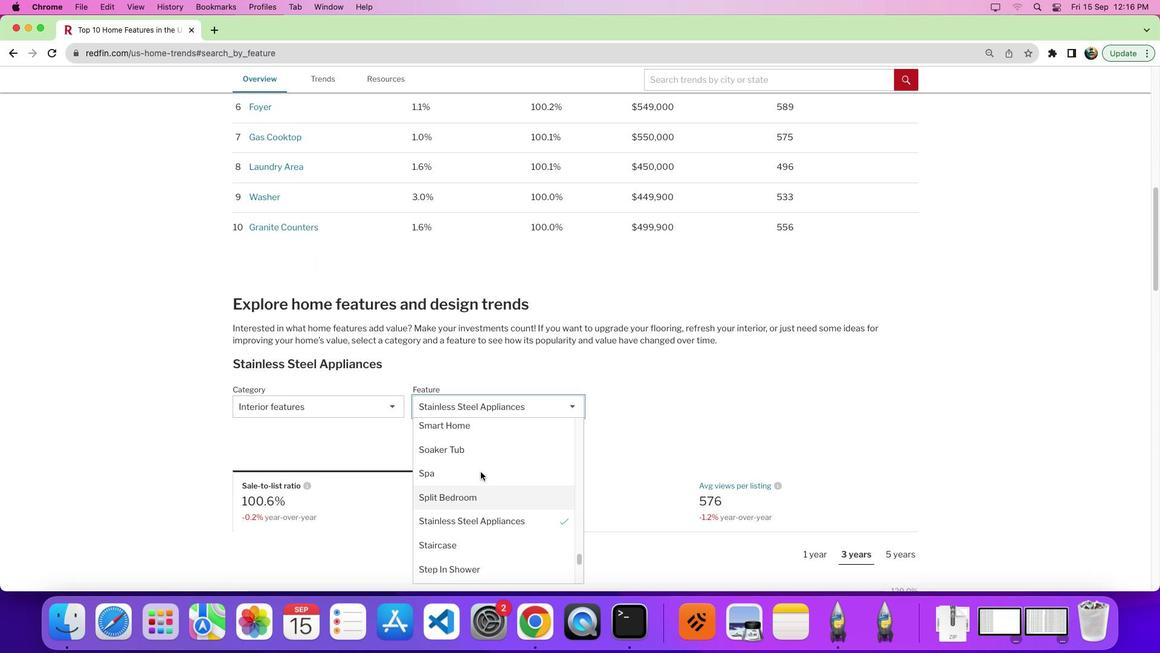 
Action: Mouse scrolled (480, 471) with delta (0, 1)
Screenshot: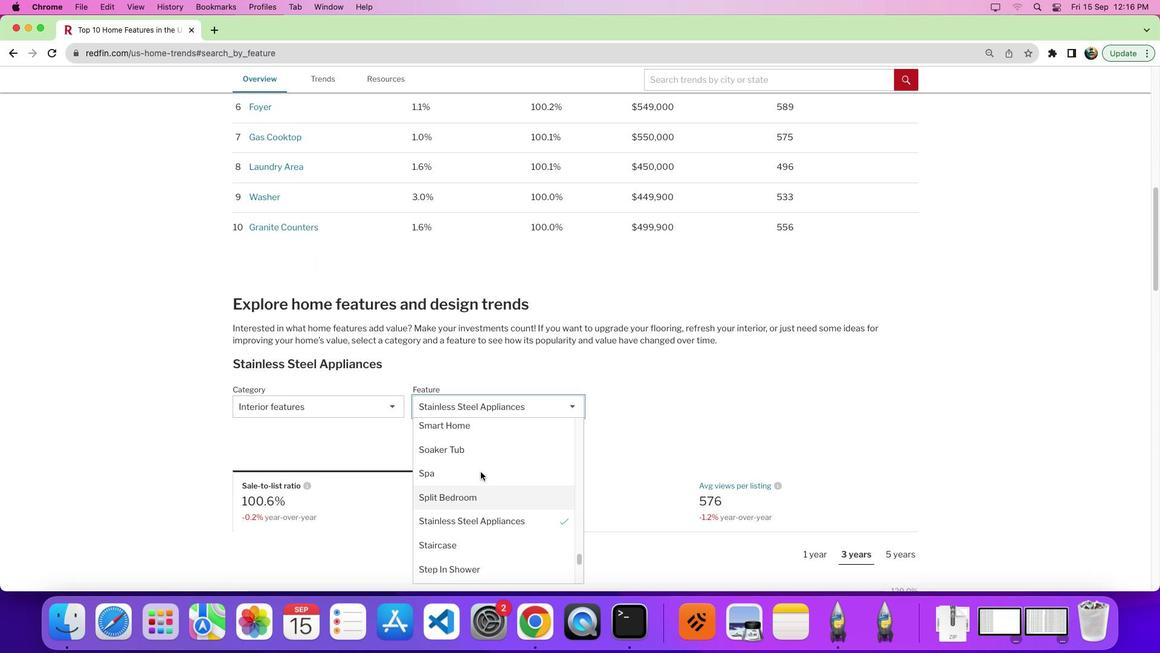 
Action: Mouse moved to (481, 472)
Screenshot: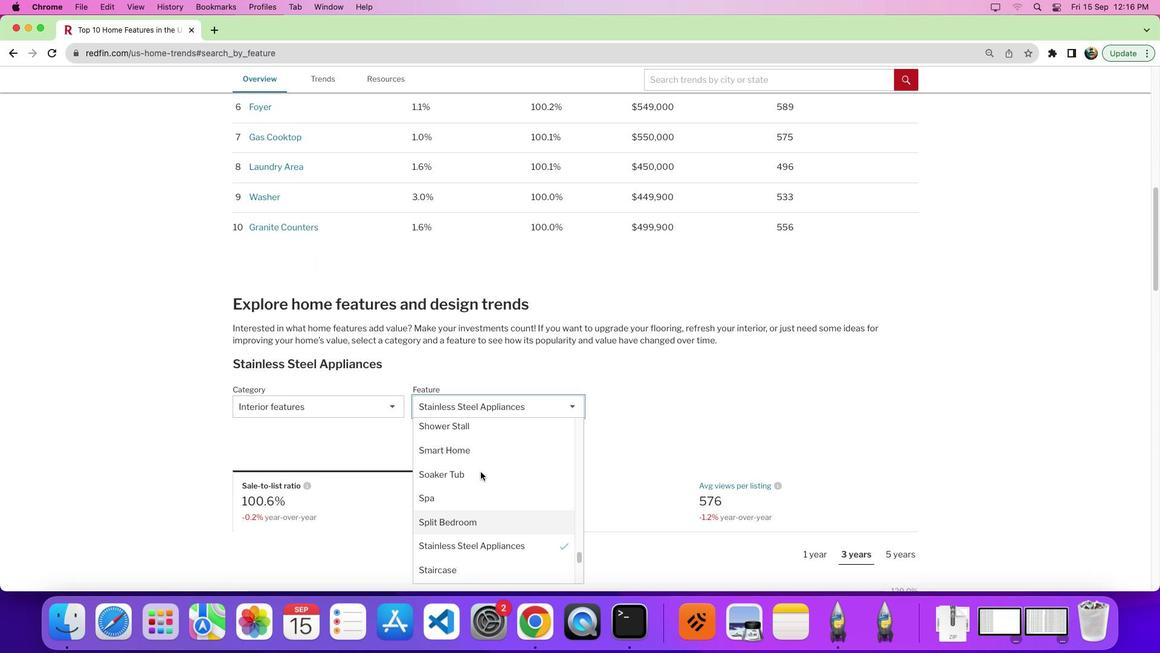 
Action: Mouse scrolled (481, 472) with delta (0, 0)
Screenshot: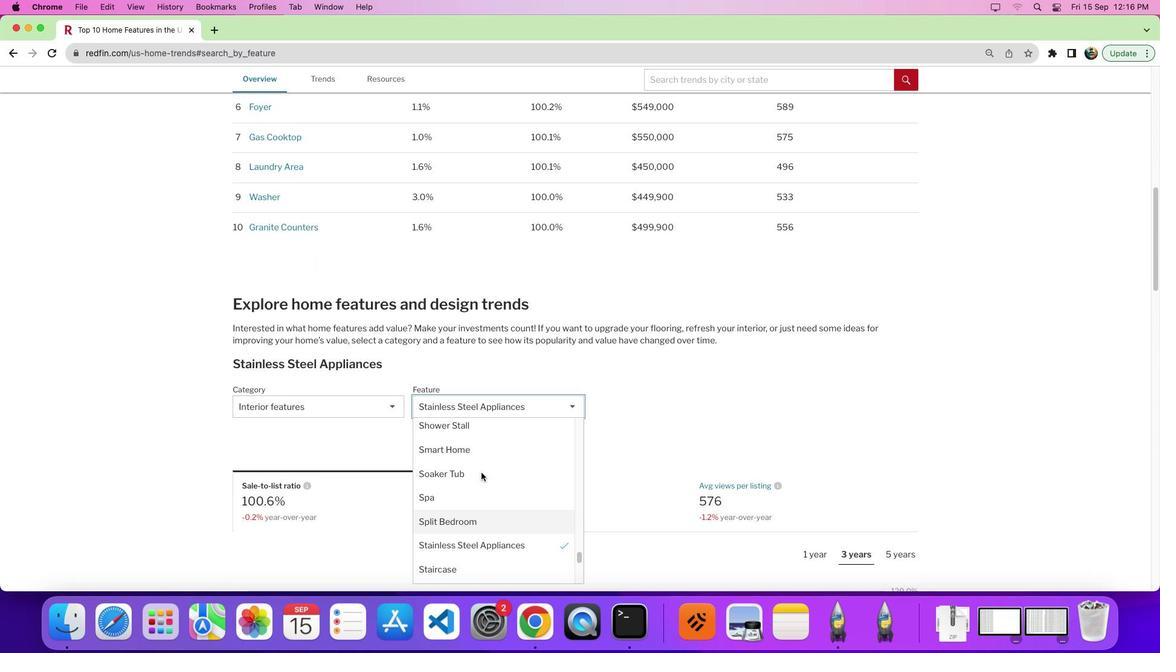 
Action: Mouse scrolled (481, 472) with delta (0, 0)
Screenshot: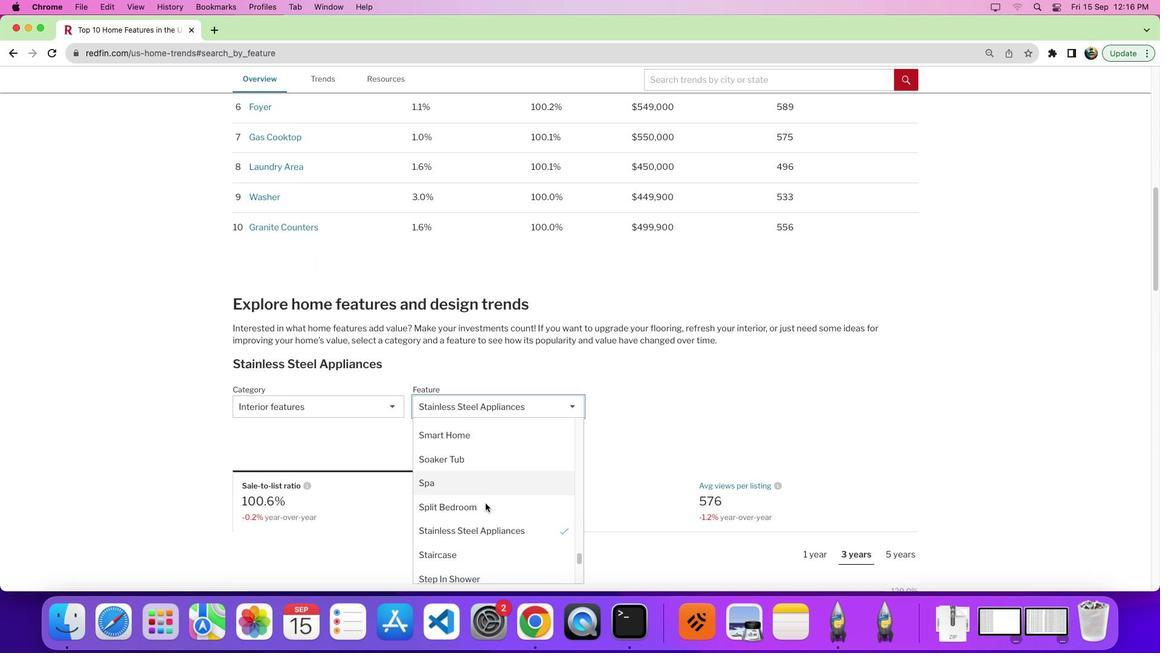 
Action: Mouse moved to (481, 472)
Screenshot: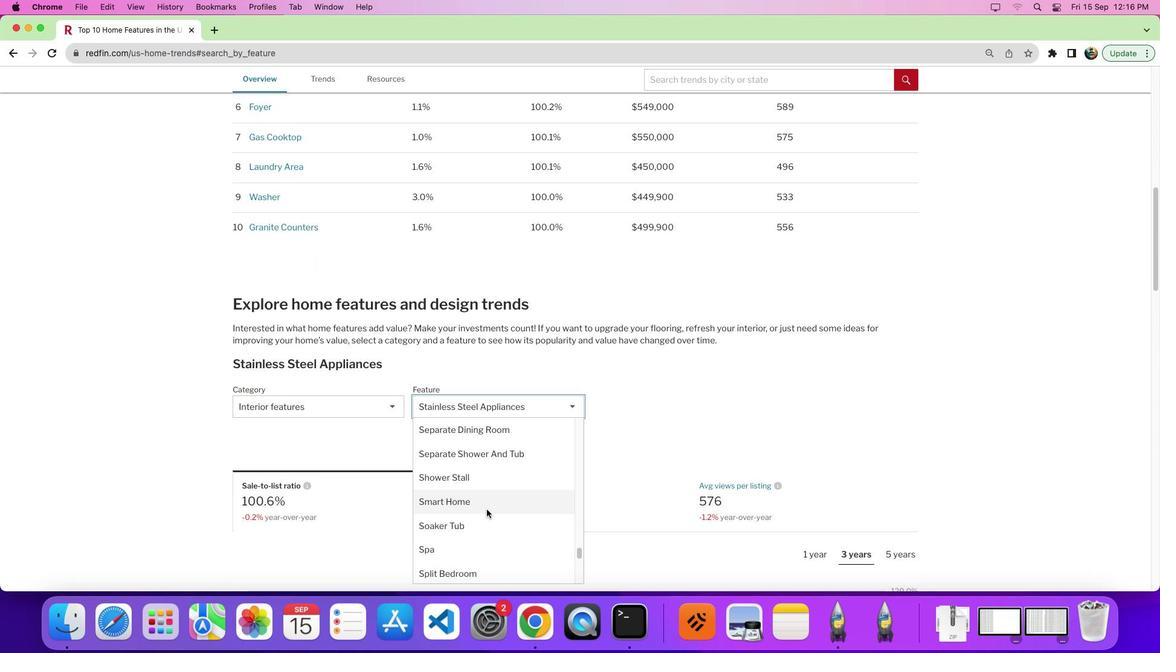 
Action: Mouse scrolled (481, 472) with delta (0, 0)
Screenshot: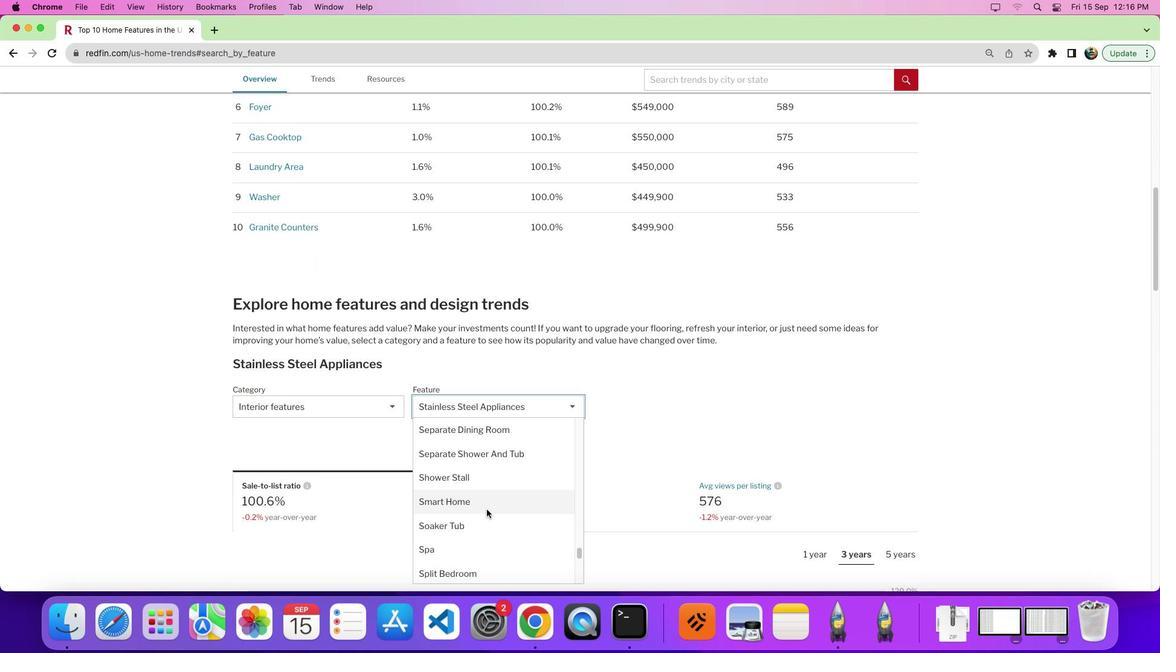
Action: Mouse scrolled (481, 472) with delta (0, 3)
Screenshot: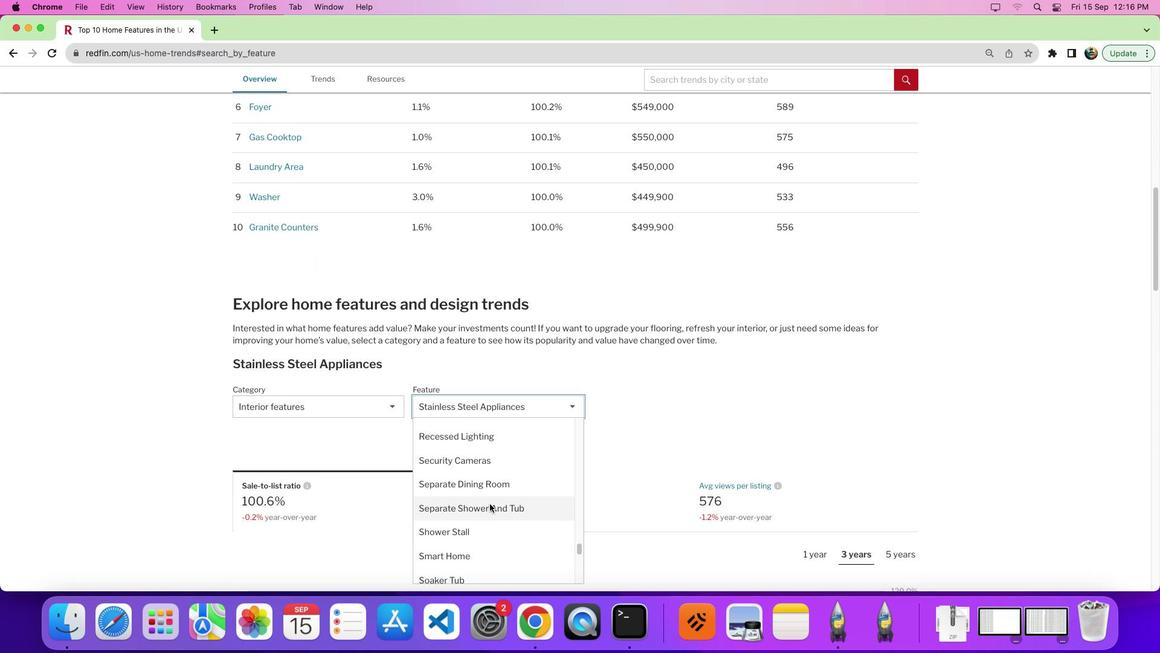 
Action: Mouse moved to (492, 497)
Screenshot: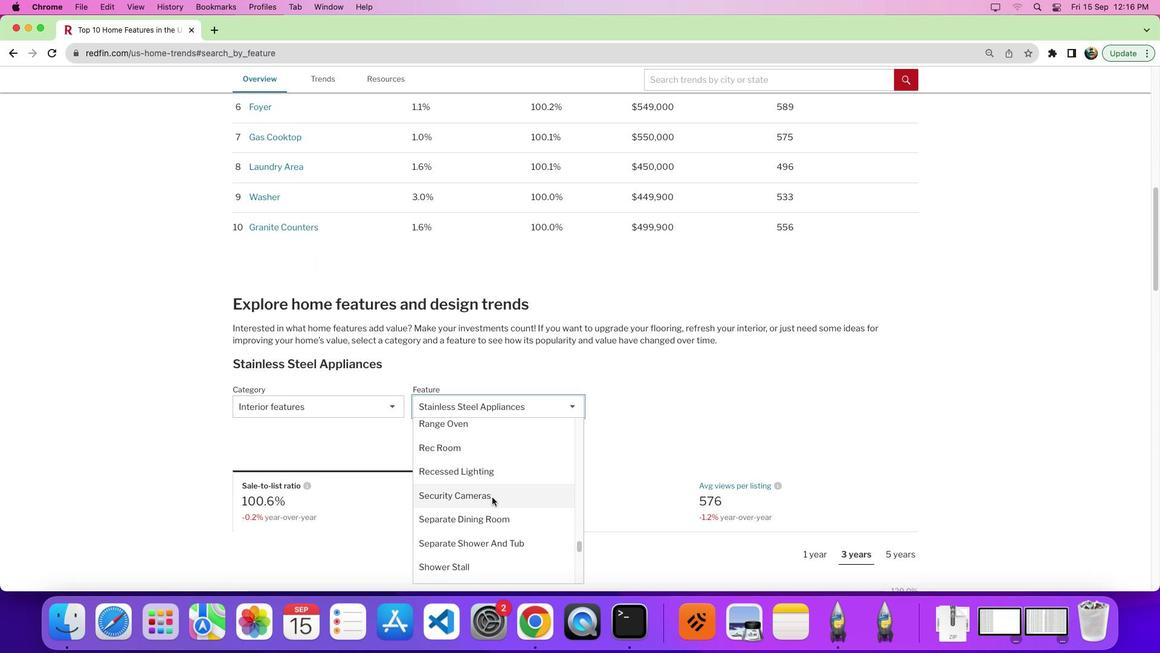 
Action: Mouse scrolled (492, 497) with delta (0, 0)
Screenshot: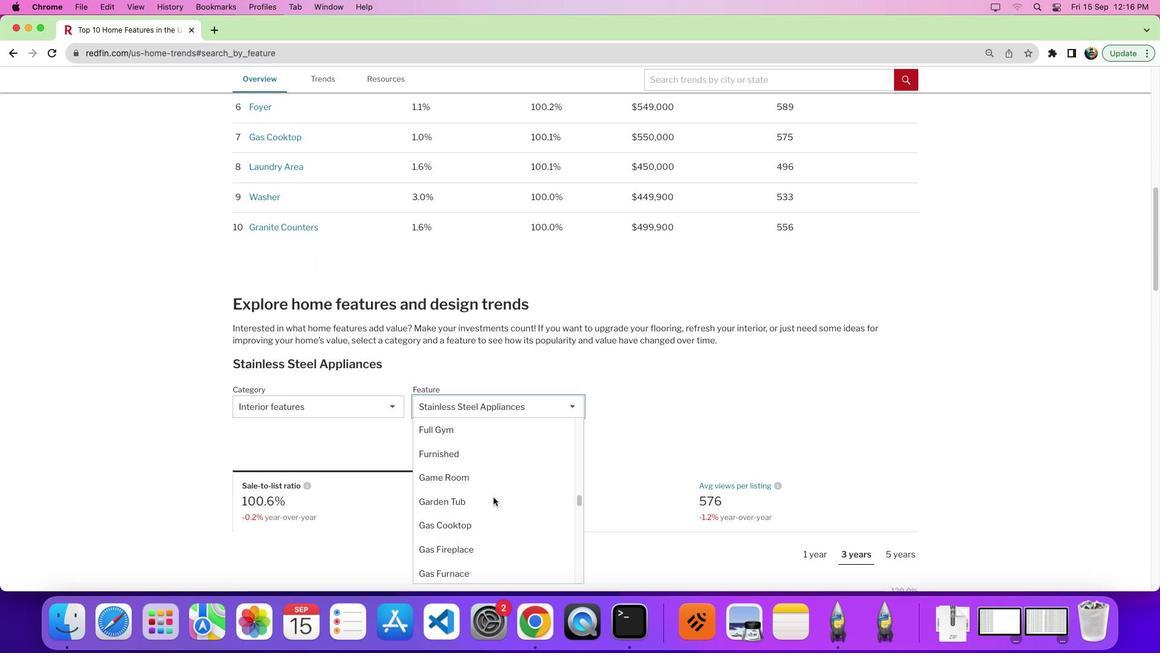 
Action: Mouse scrolled (492, 497) with delta (0, 1)
Screenshot: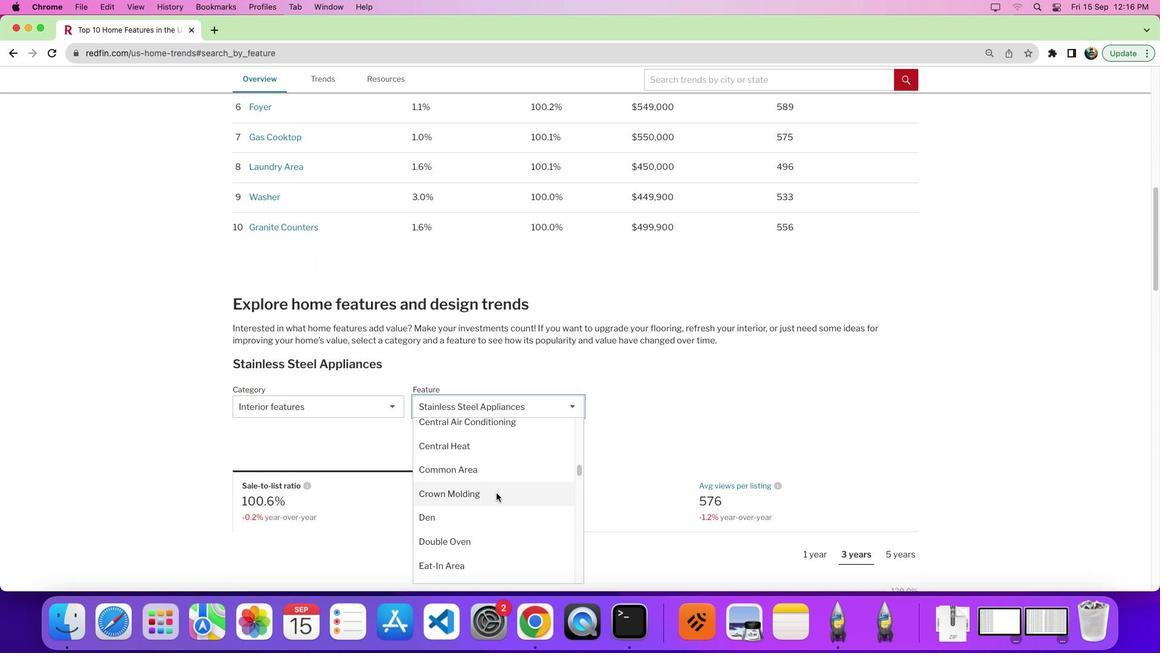 
Action: Mouse scrolled (492, 497) with delta (0, 6)
Screenshot: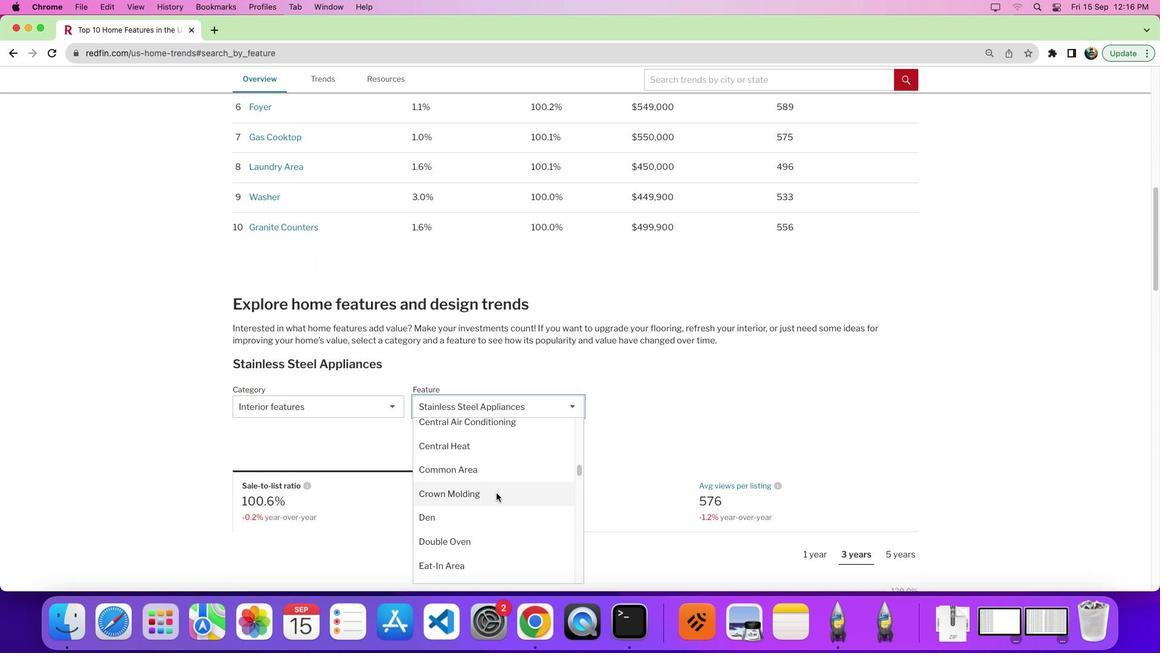 
Action: Mouse scrolled (492, 497) with delta (0, 8)
Screenshot: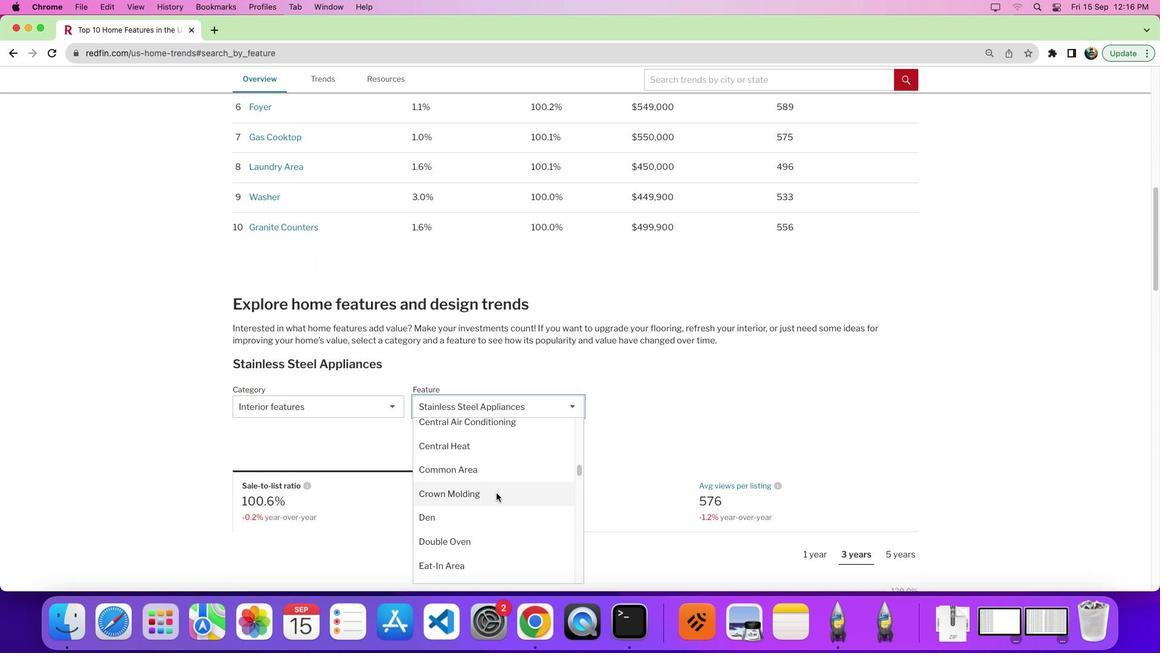 
Action: Mouse scrolled (492, 497) with delta (0, 9)
Screenshot: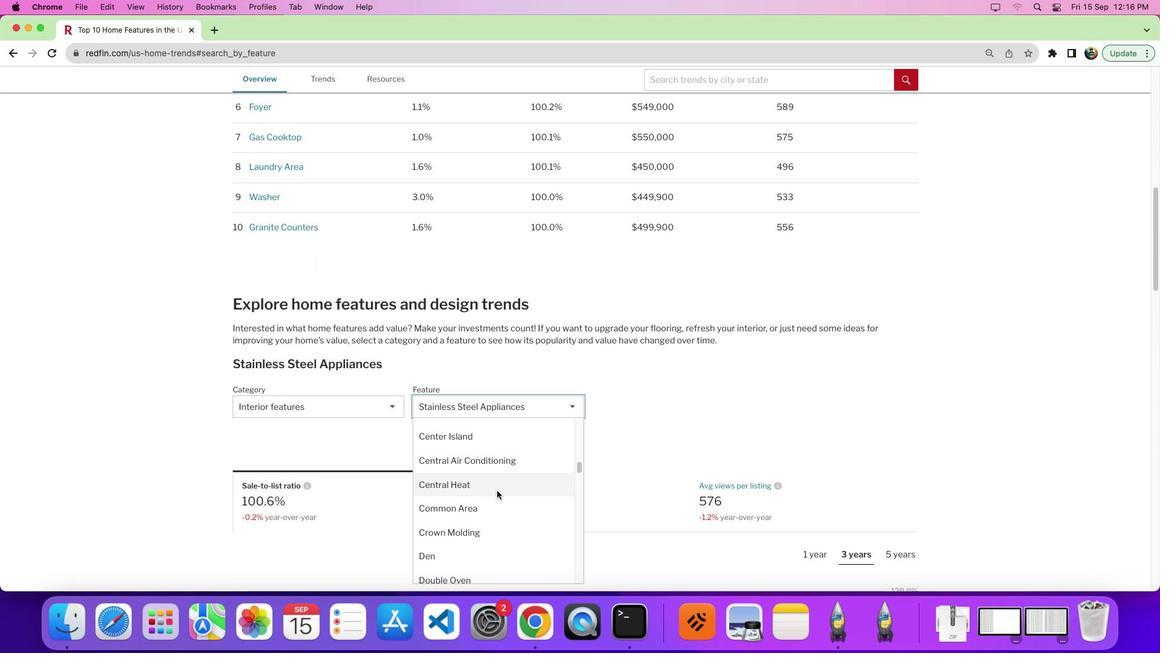 
Action: Mouse moved to (497, 490)
Screenshot: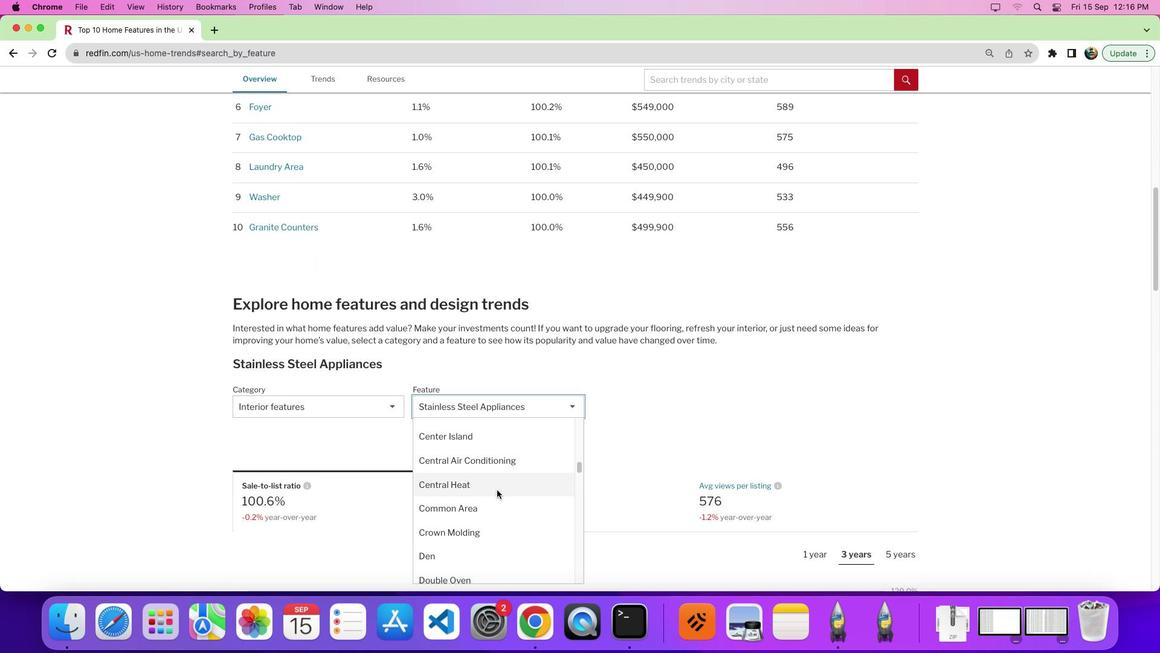 
Action: Mouse scrolled (497, 490) with delta (0, 0)
Screenshot: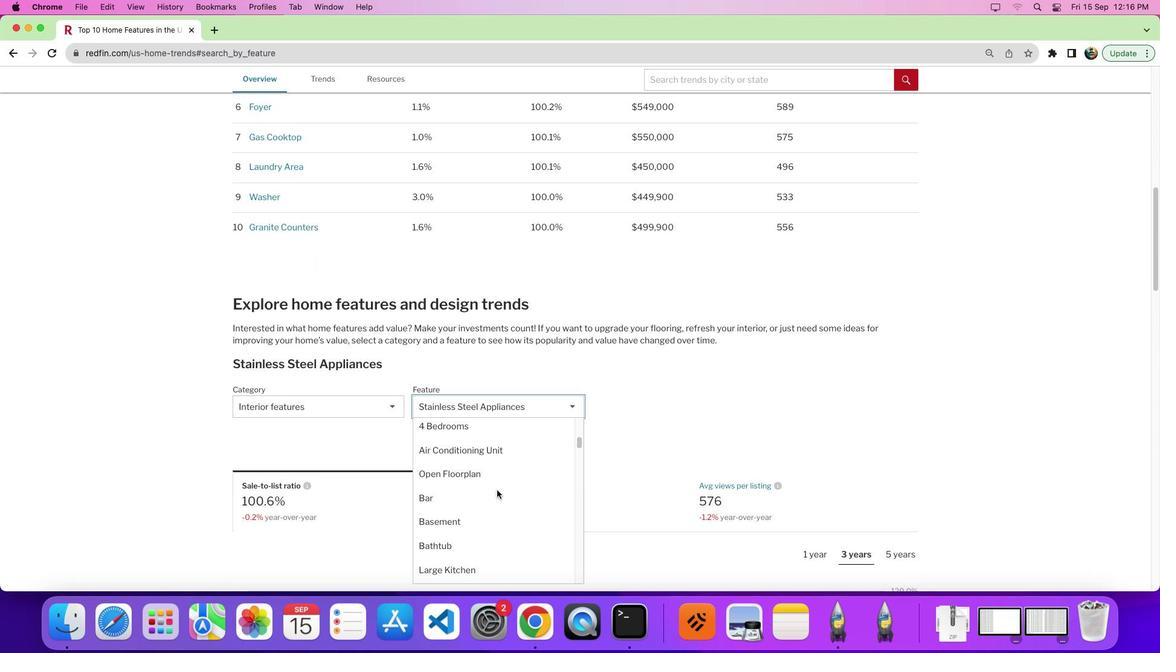 
Action: Mouse scrolled (497, 490) with delta (0, 1)
Screenshot: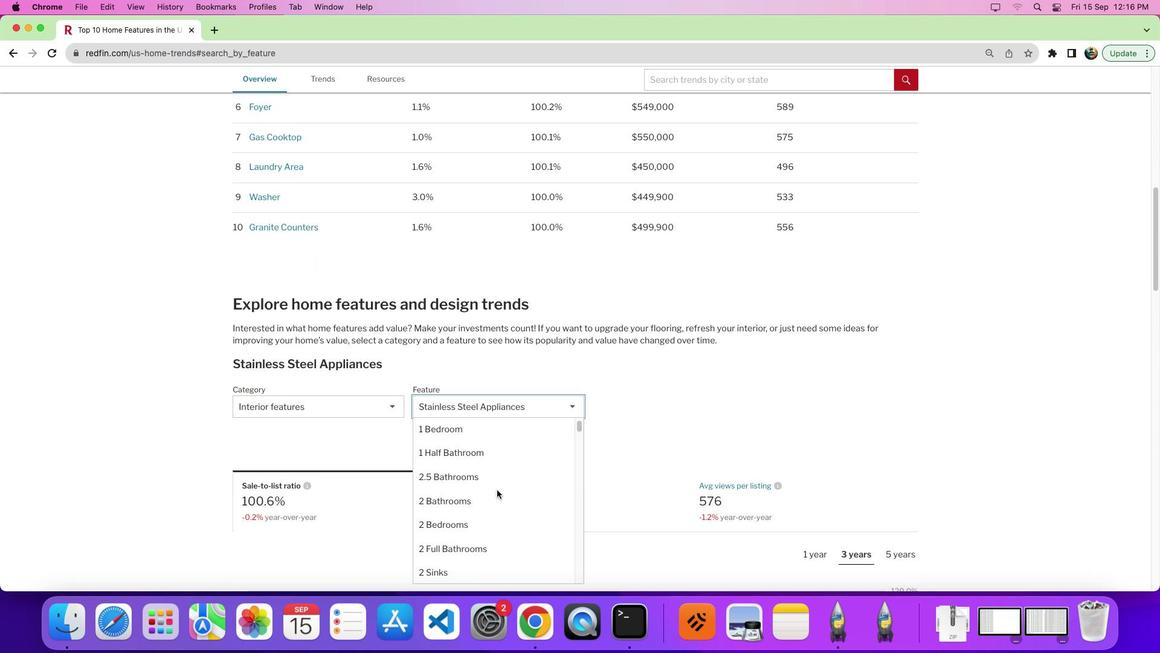 
Action: Mouse scrolled (497, 490) with delta (0, 6)
Screenshot: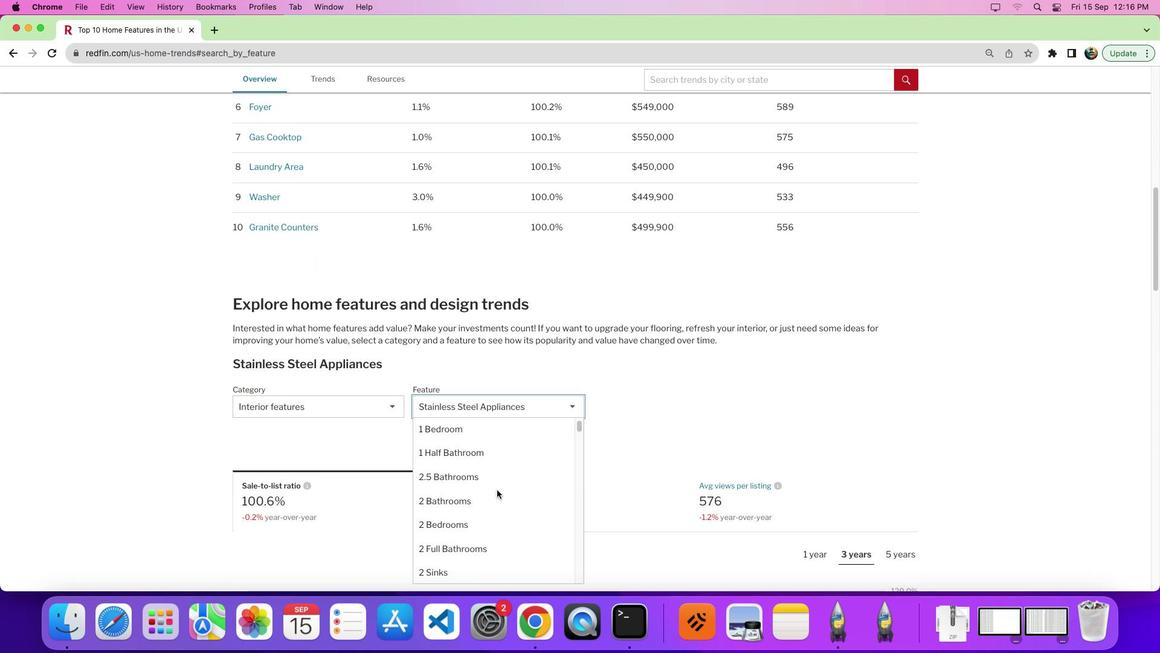 
Action: Mouse scrolled (497, 490) with delta (0, 8)
Screenshot: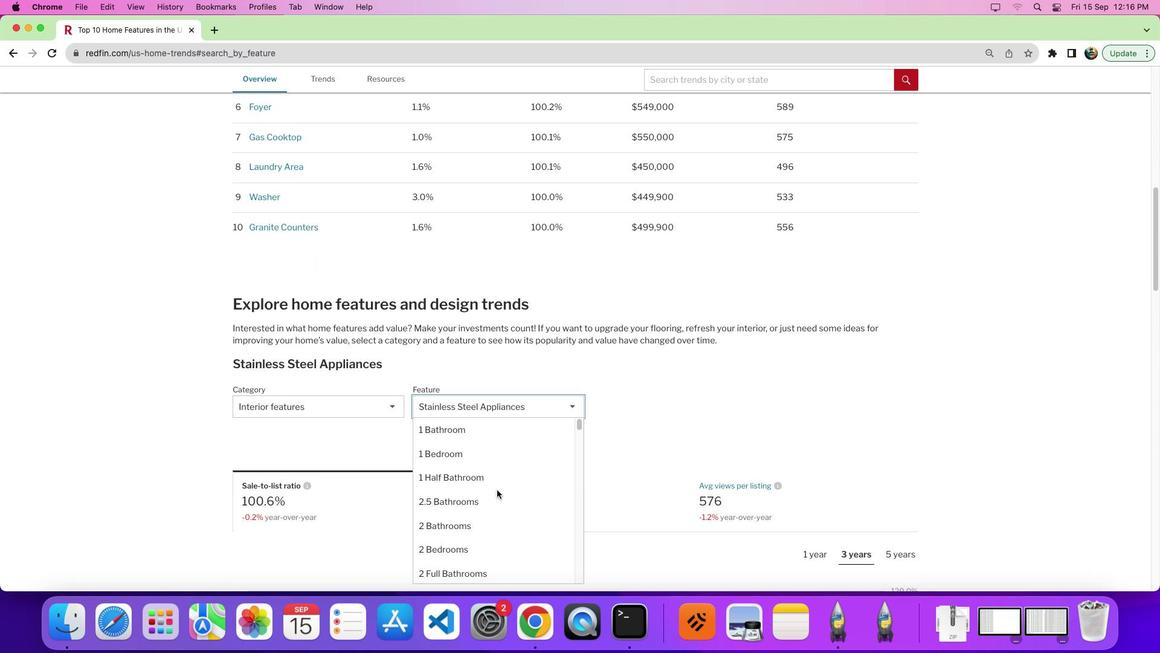 
Action: Mouse scrolled (497, 490) with delta (0, 0)
Screenshot: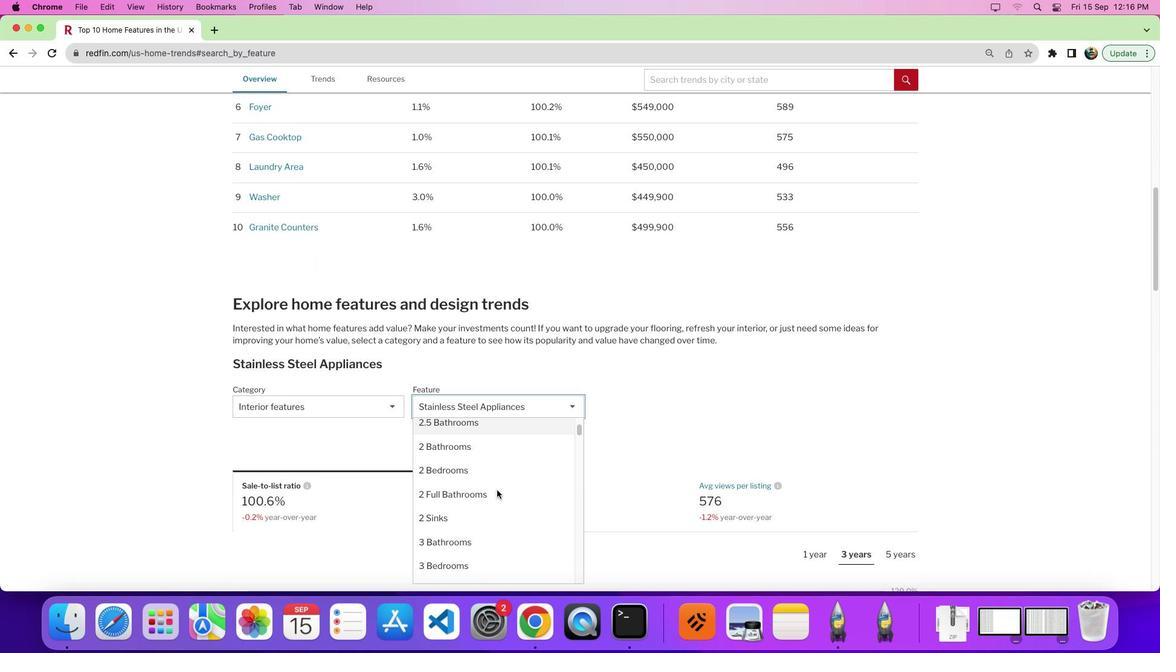 
Action: Mouse scrolled (497, 490) with delta (0, 0)
Screenshot: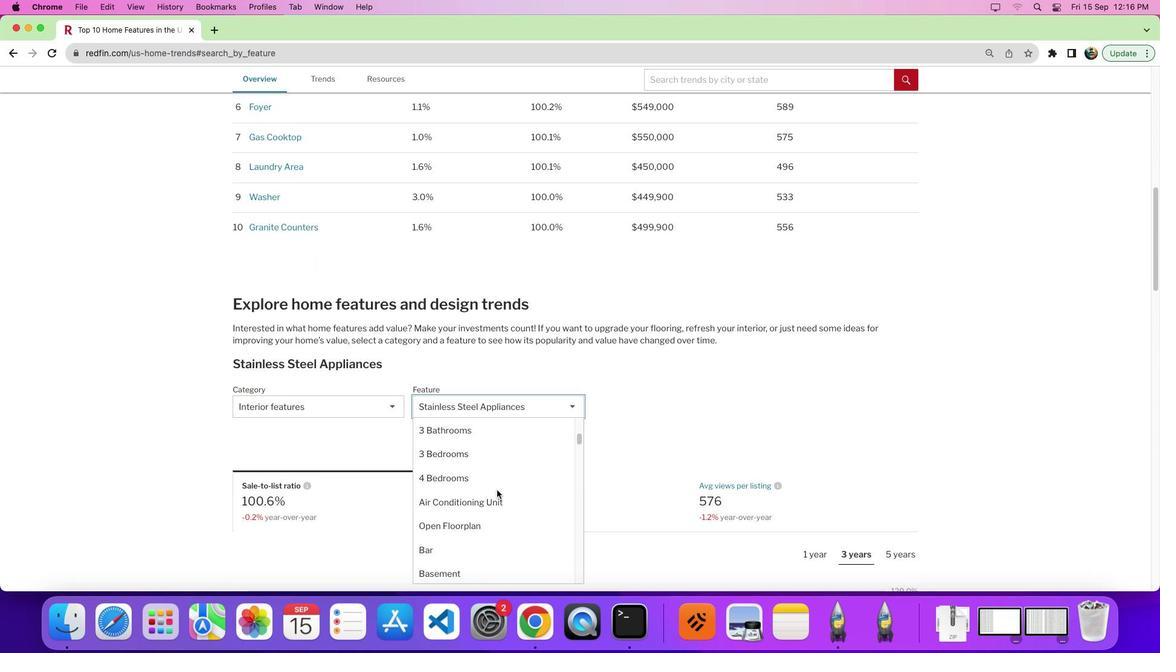 
Action: Mouse scrolled (497, 490) with delta (0, -4)
Screenshot: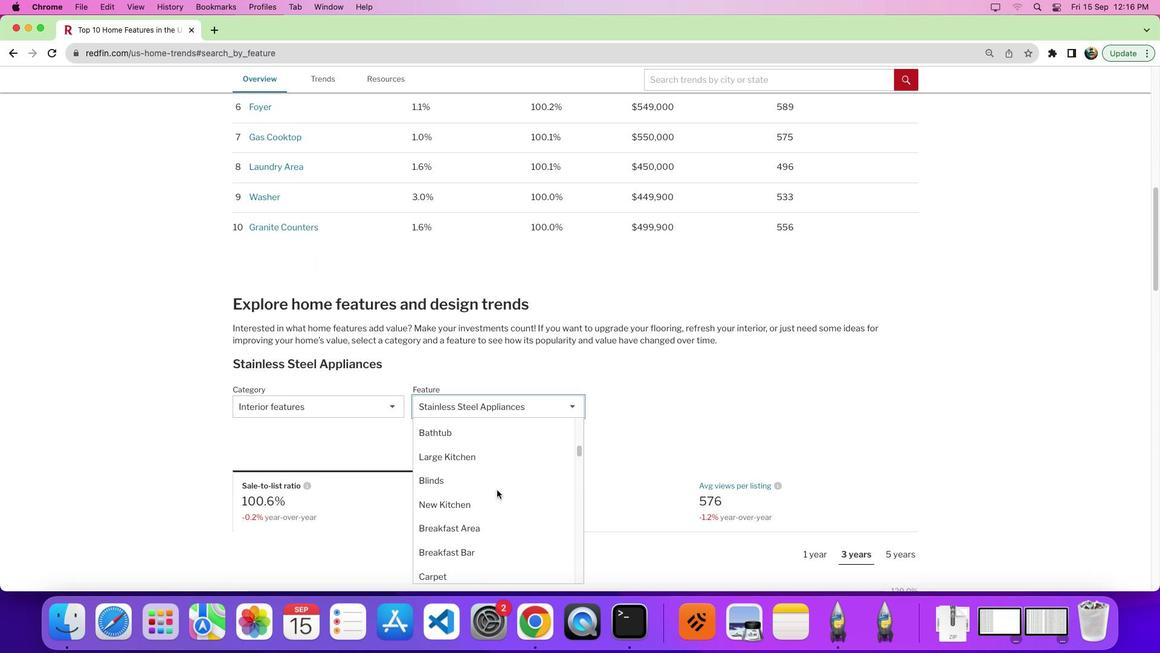 
Action: Mouse scrolled (497, 490) with delta (0, -5)
Screenshot: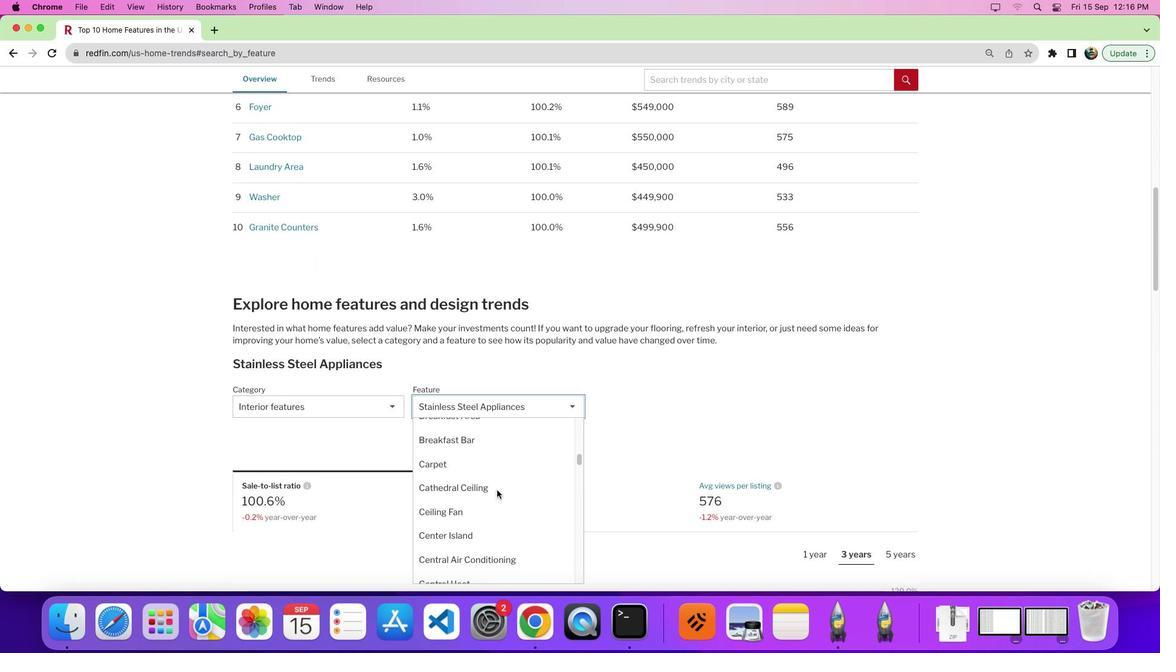 
Action: Mouse moved to (460, 467)
Screenshot: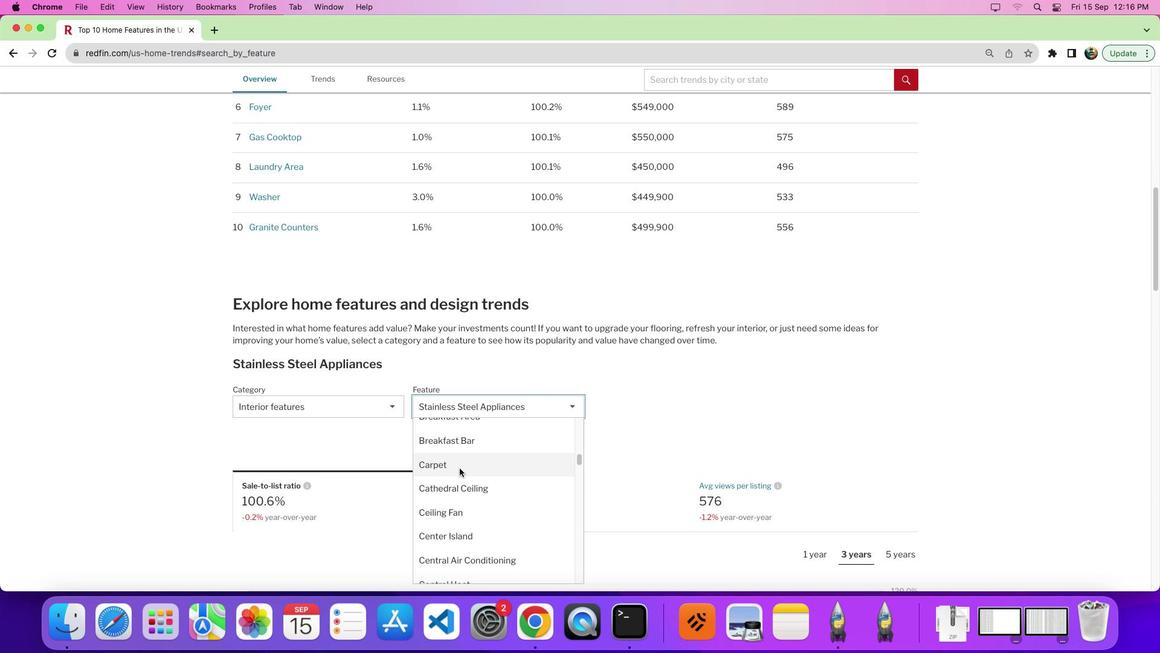 
Action: Mouse scrolled (460, 467) with delta (0, 0)
Screenshot: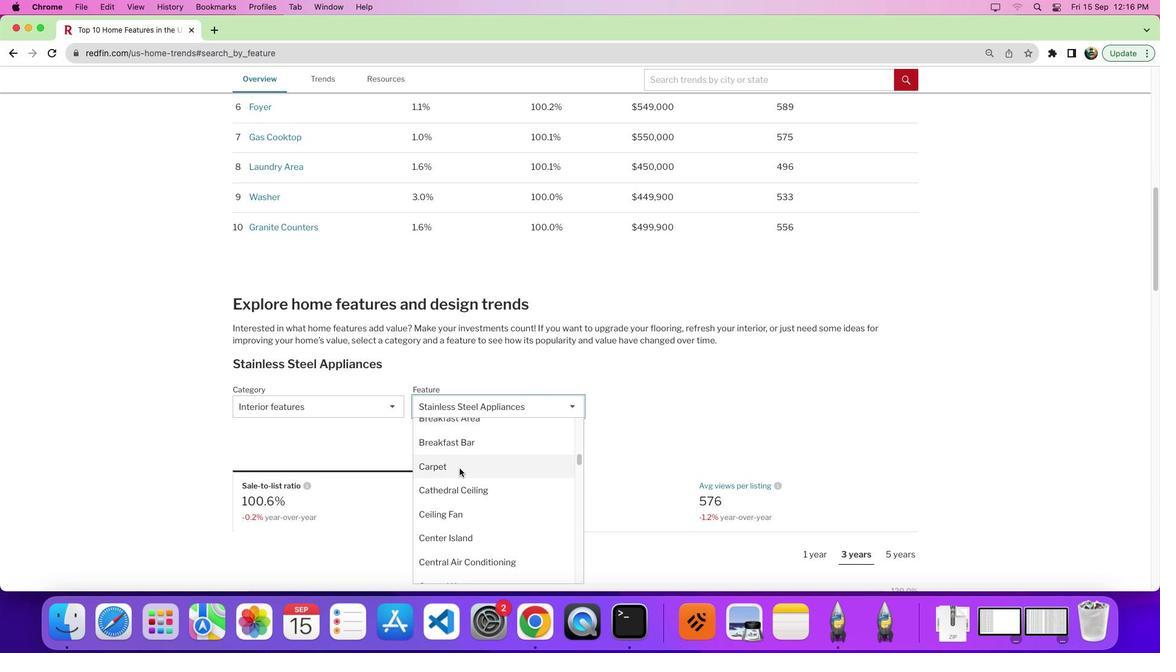 
Action: Mouse scrolled (460, 467) with delta (0, 0)
Screenshot: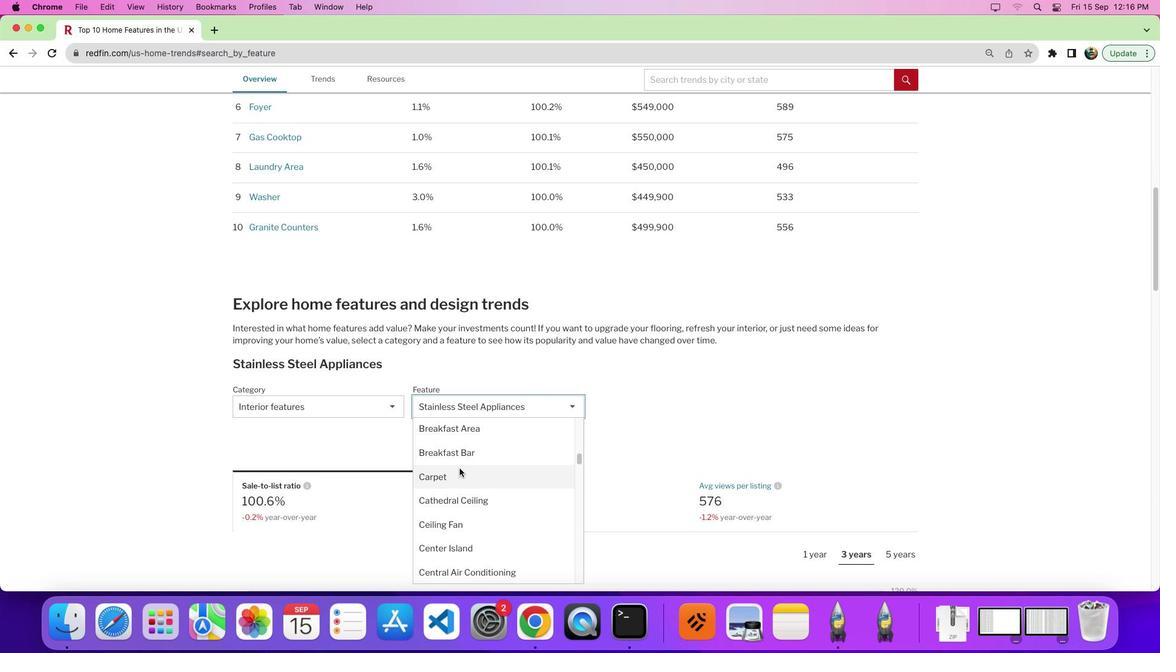 
Action: Mouse scrolled (460, 467) with delta (0, 0)
Screenshot: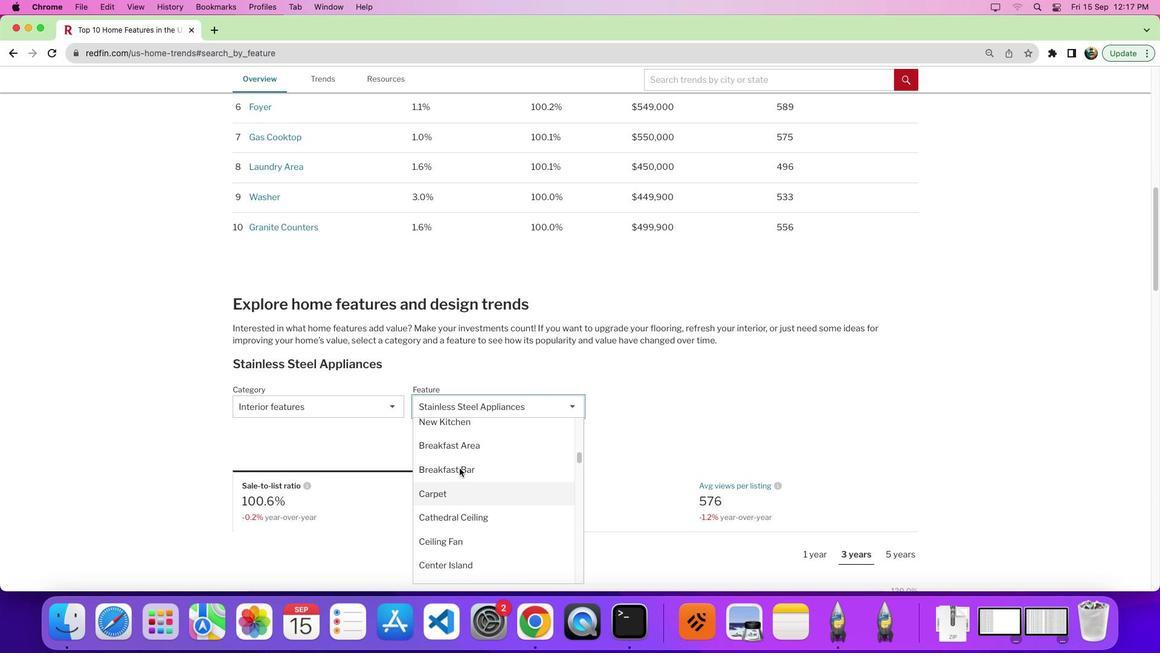 
Action: Mouse scrolled (460, 467) with delta (0, 0)
Screenshot: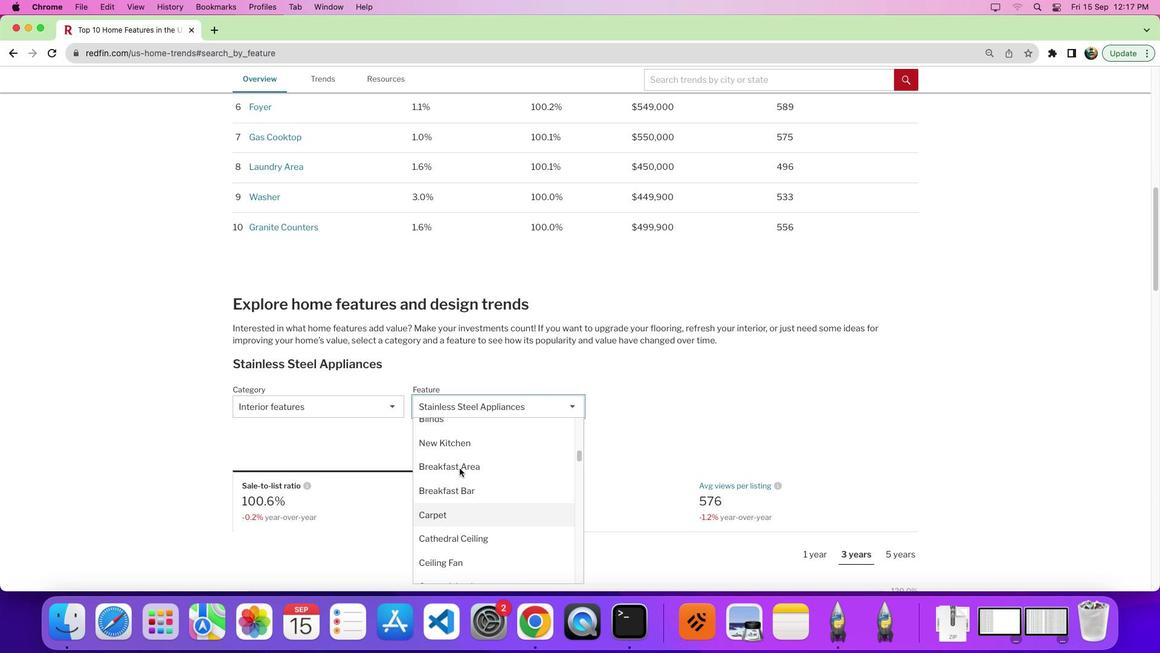 
Action: Mouse scrolled (460, 467) with delta (0, 1)
Screenshot: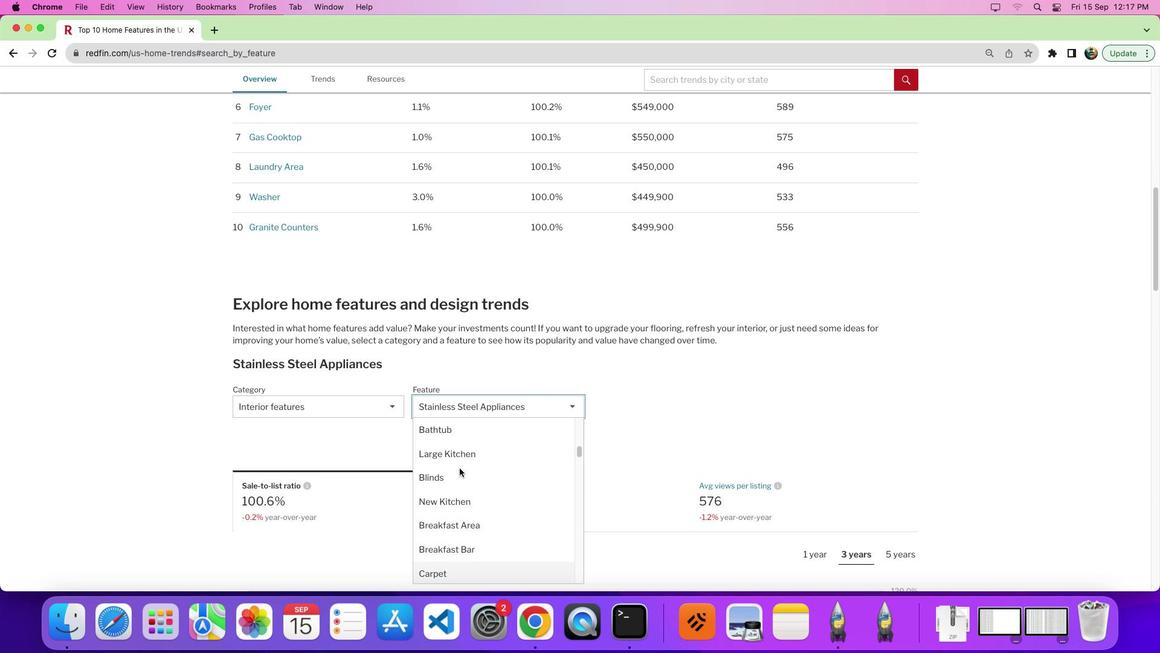 
Action: Mouse moved to (454, 516)
Screenshot: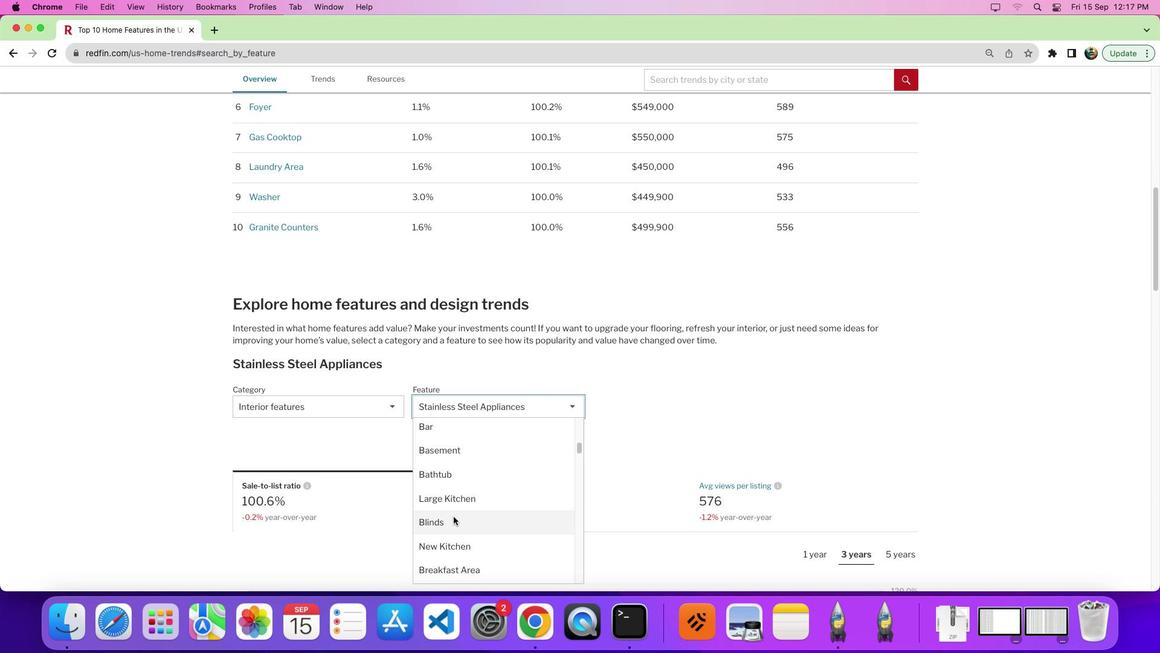 
Action: Mouse scrolled (454, 516) with delta (0, 0)
Screenshot: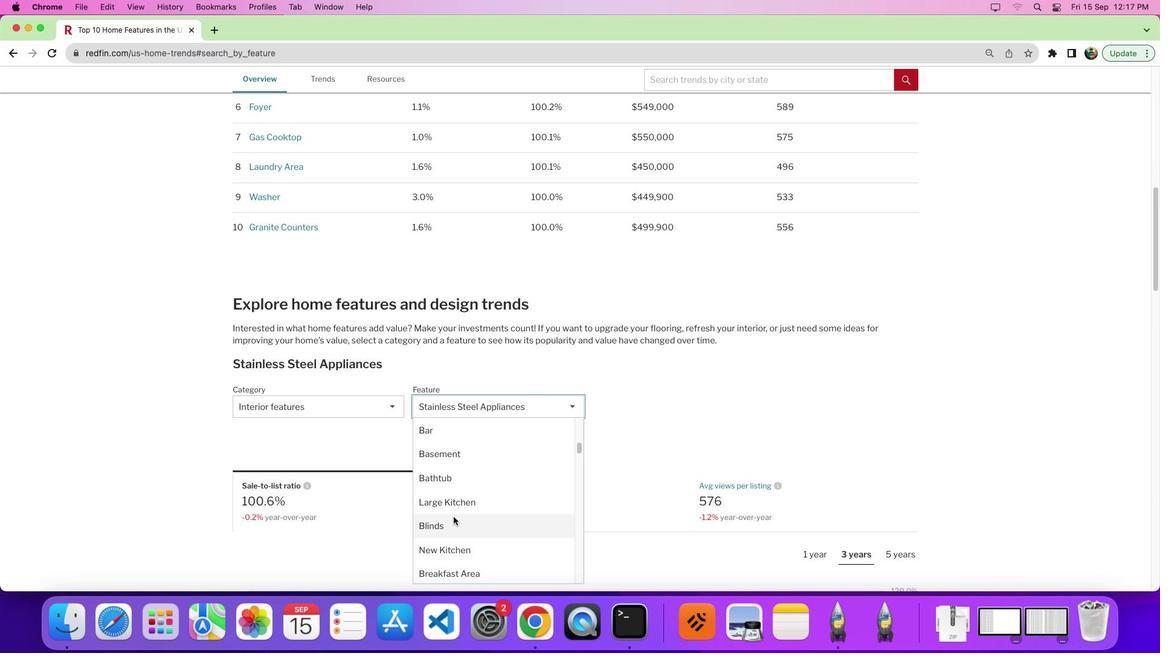 
Action: Mouse scrolled (454, 516) with delta (0, 0)
Screenshot: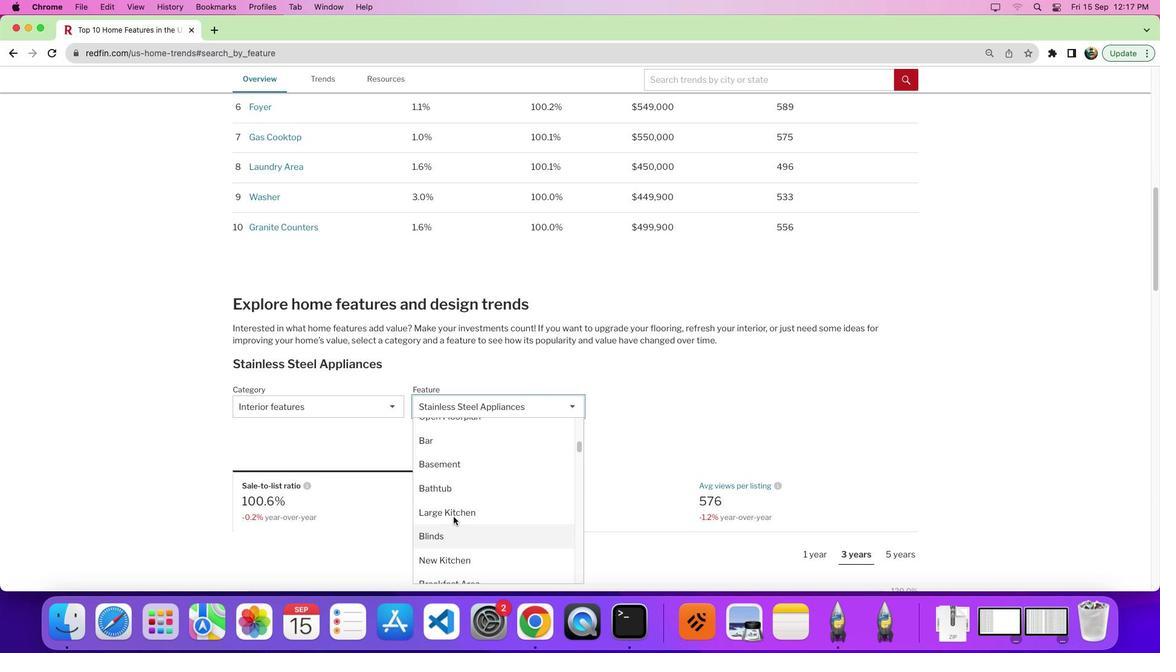 
Action: Mouse scrolled (454, 516) with delta (0, 2)
Screenshot: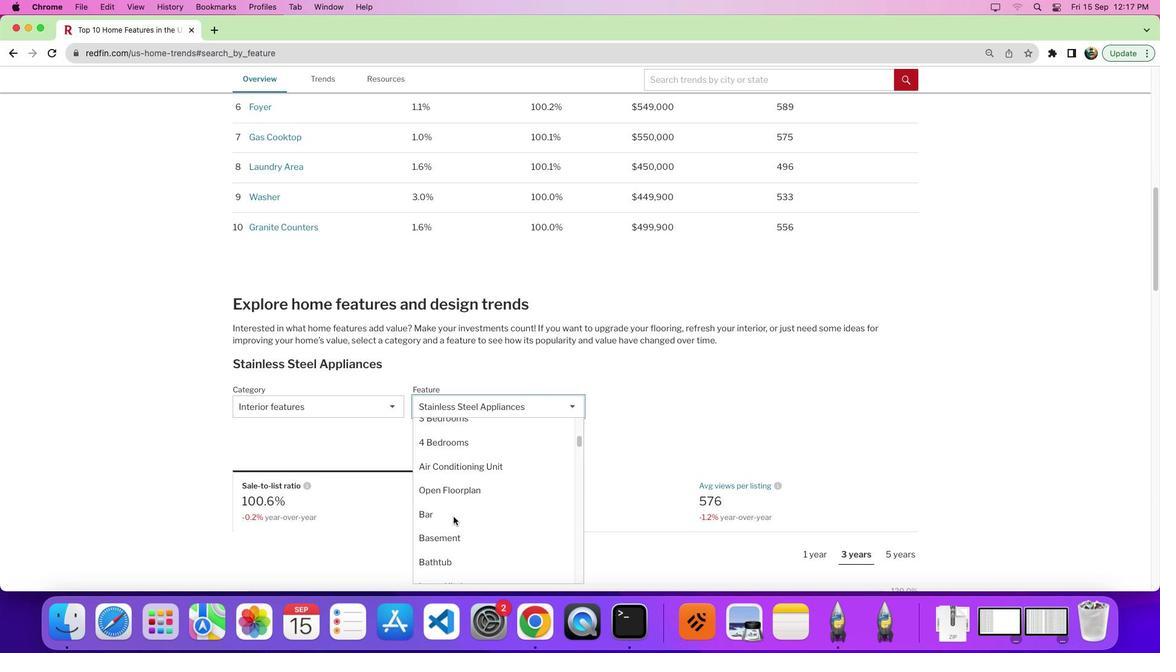 
Action: Mouse moved to (454, 516)
Screenshot: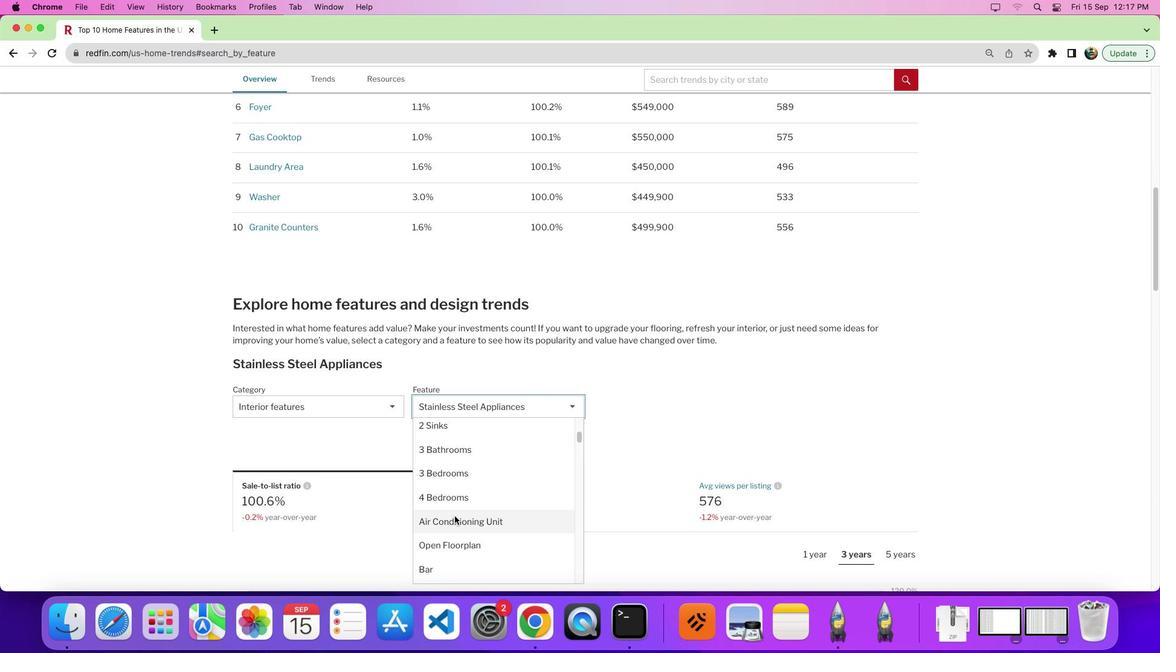 
Action: Mouse scrolled (454, 516) with delta (0, 0)
Screenshot: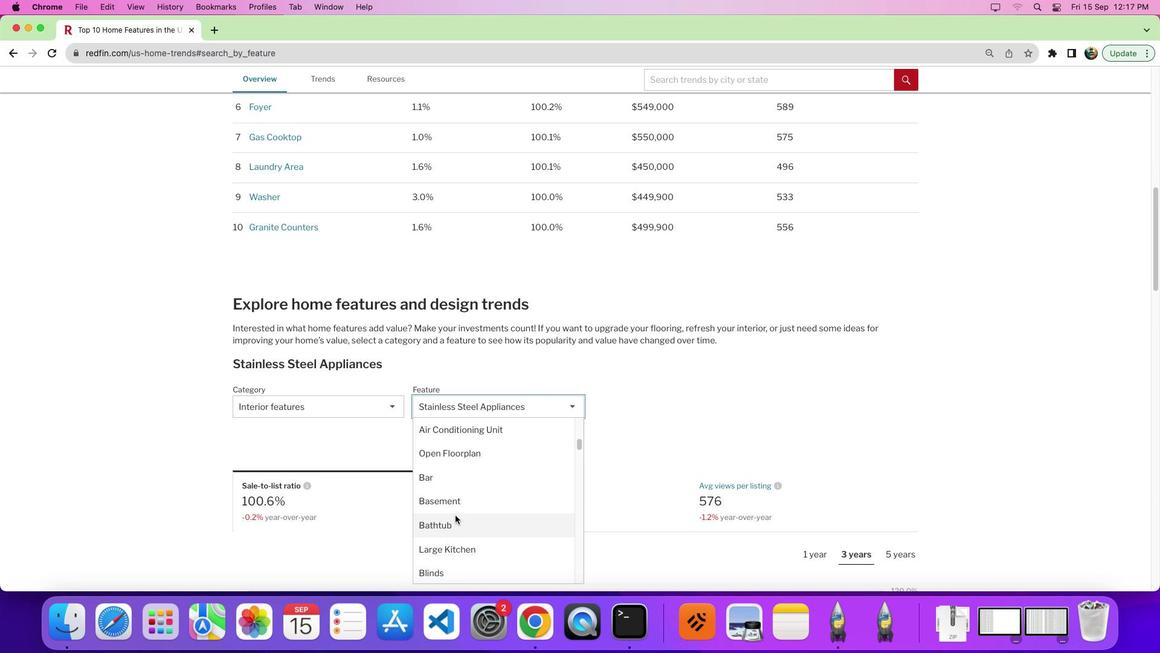 
Action: Mouse scrolled (454, 516) with delta (0, 0)
Screenshot: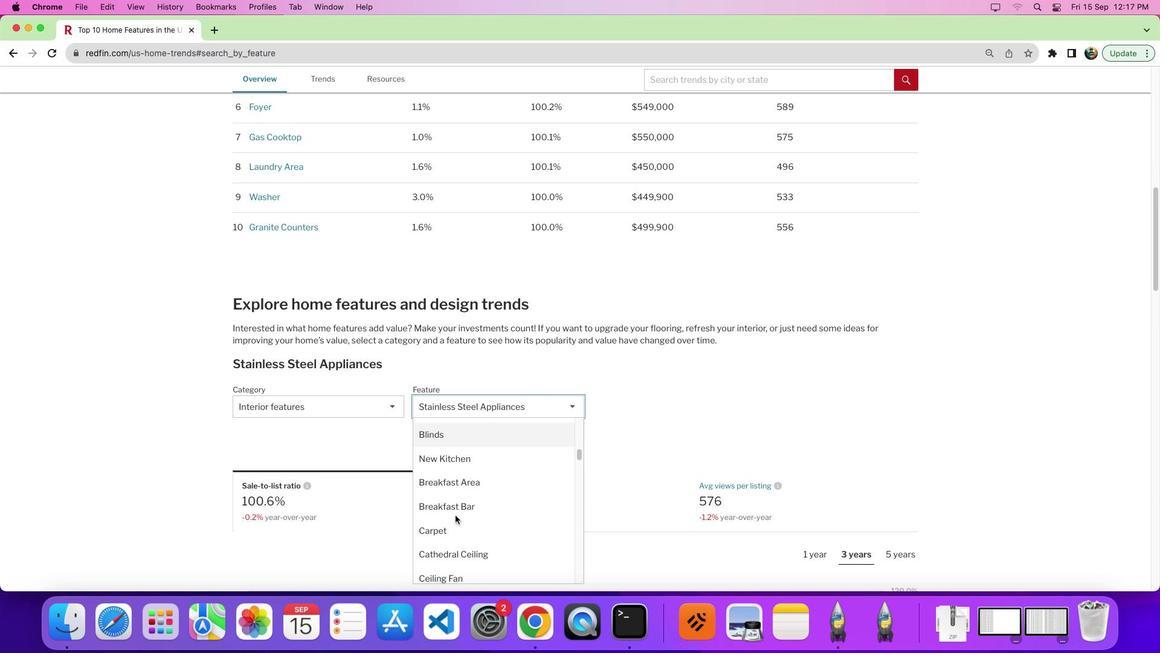 
Action: Mouse moved to (454, 516)
Screenshot: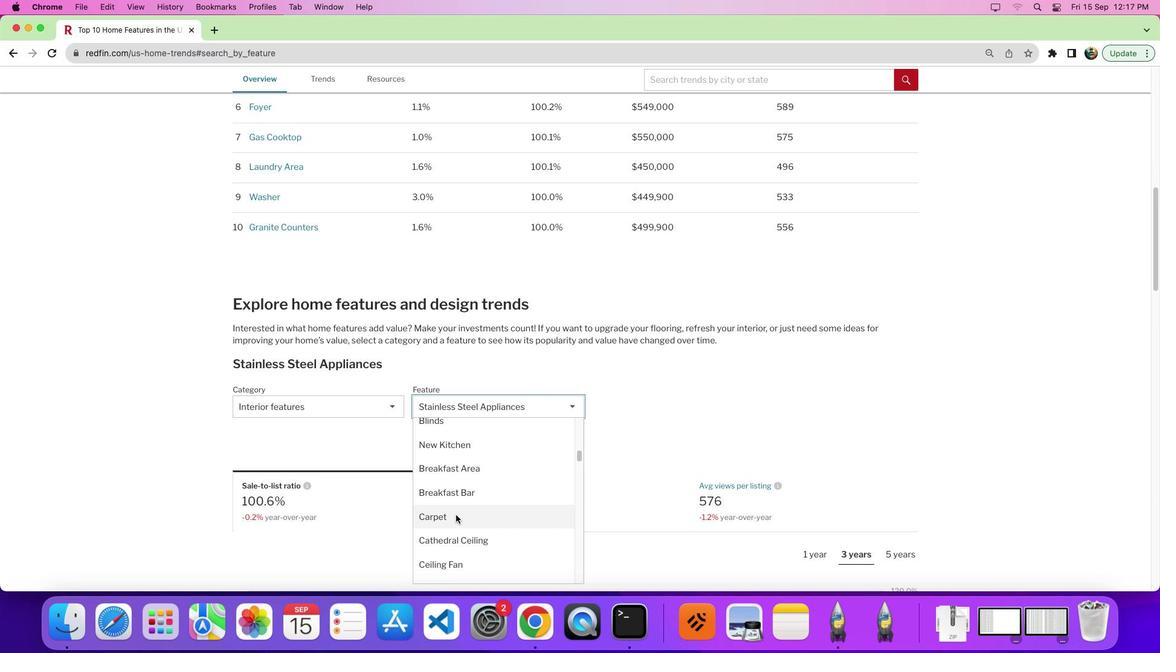 
Action: Mouse scrolled (454, 516) with delta (0, -4)
Screenshot: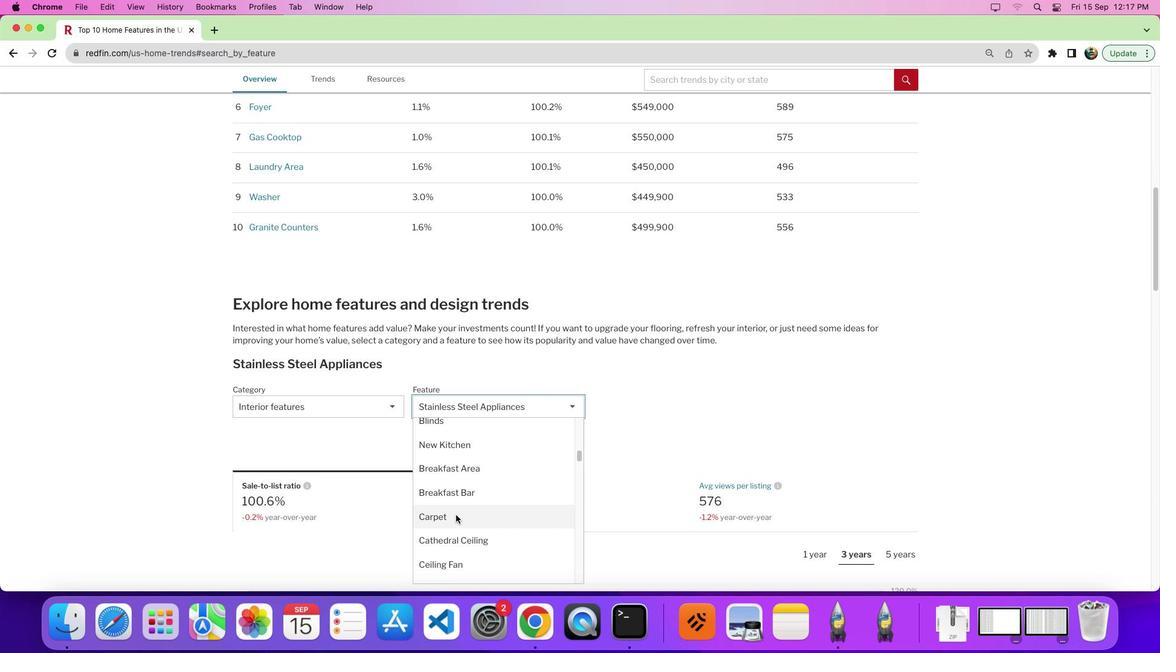 
Action: Mouse moved to (455, 515)
Screenshot: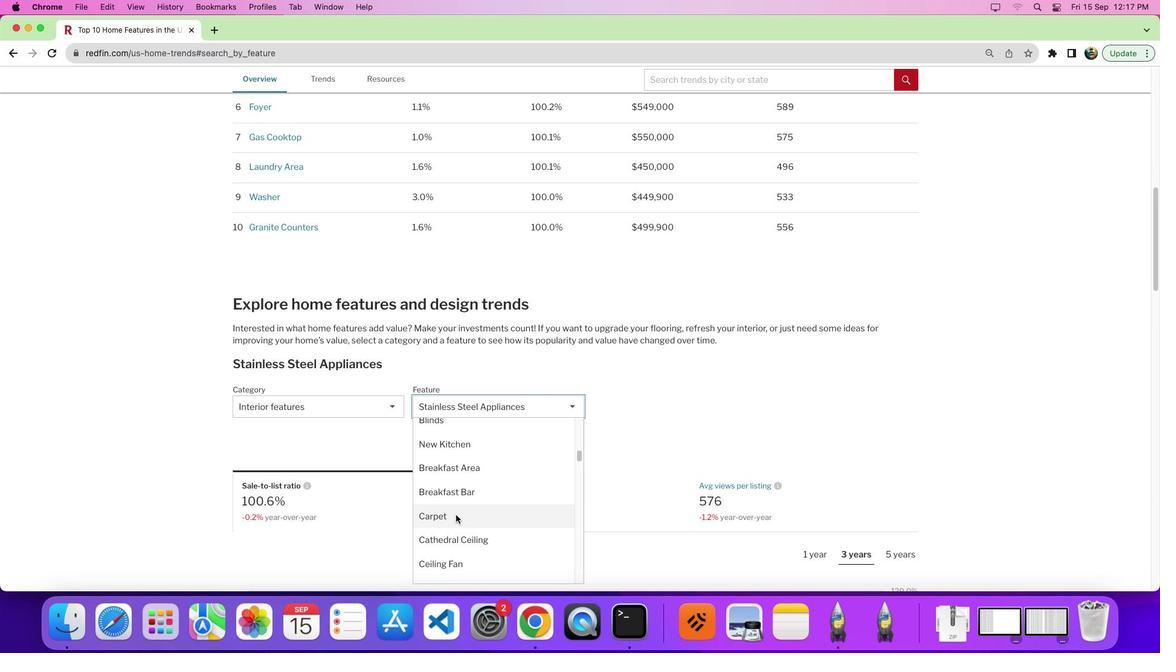 
Action: Mouse scrolled (455, 515) with delta (0, 0)
Screenshot: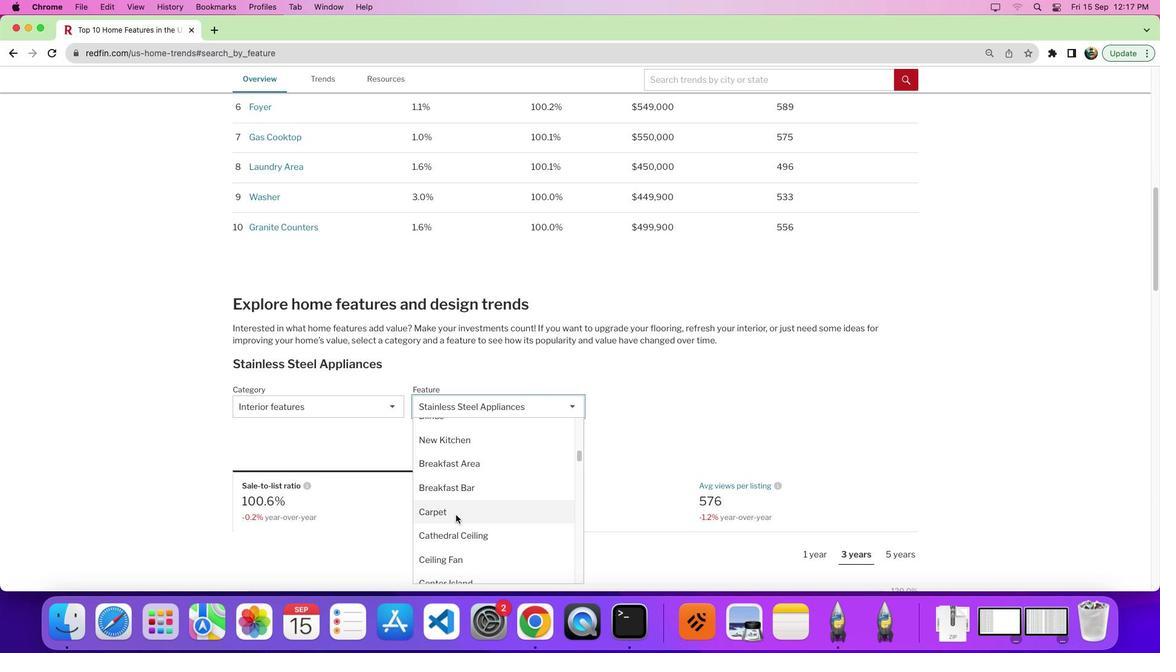 
Action: Mouse scrolled (455, 515) with delta (0, 0)
Screenshot: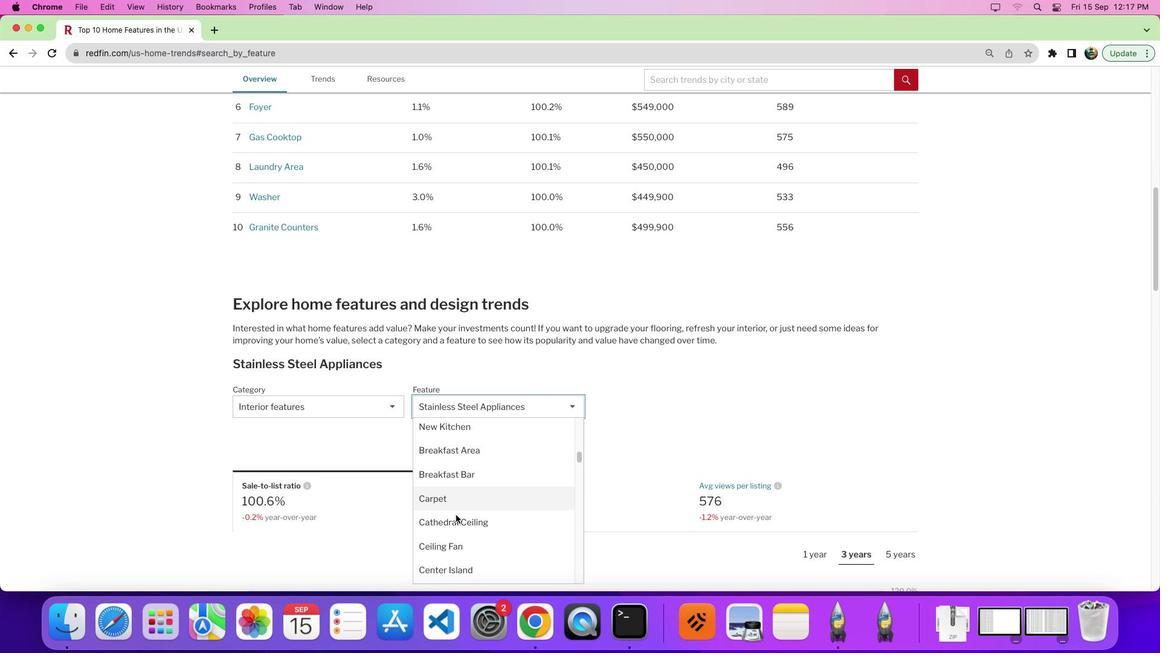 
Action: Mouse moved to (455, 515)
Screenshot: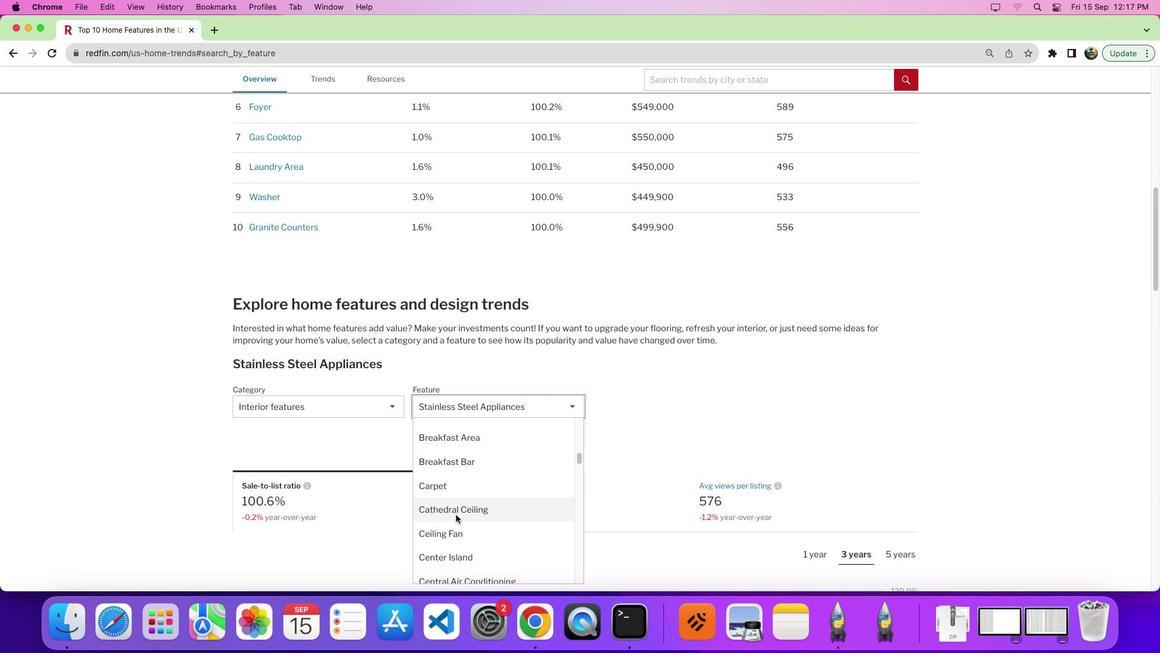 
Action: Mouse scrolled (455, 515) with delta (0, 0)
Screenshot: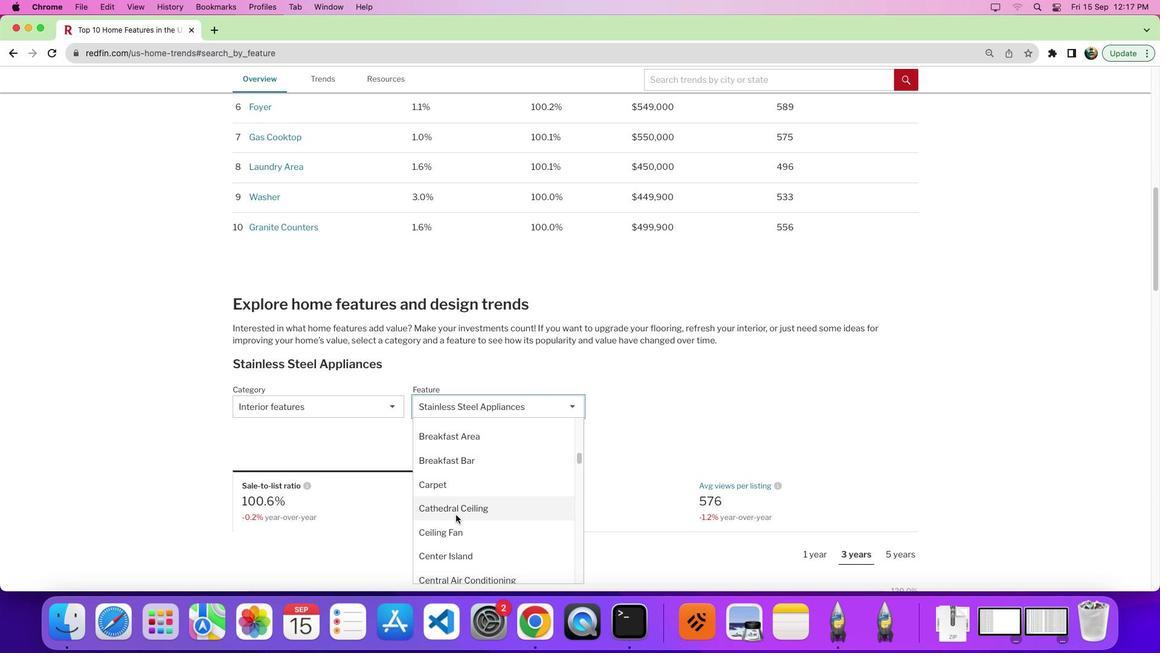 
Action: Mouse scrolled (455, 515) with delta (0, 0)
Screenshot: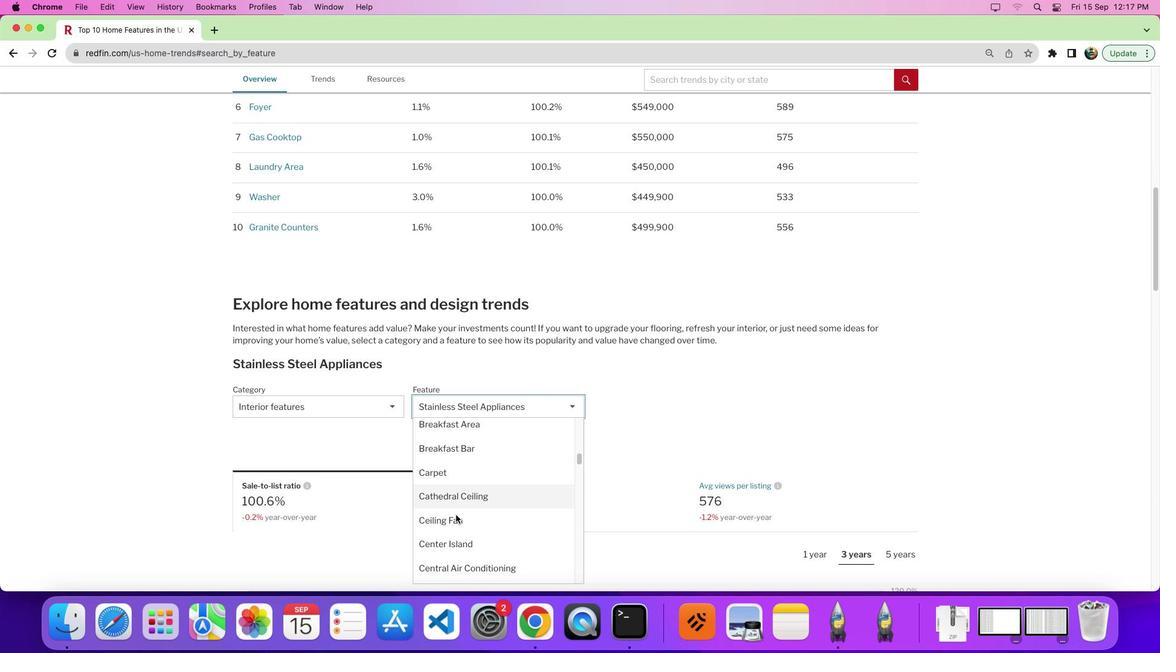 
Action: Mouse scrolled (455, 515) with delta (0, 0)
Screenshot: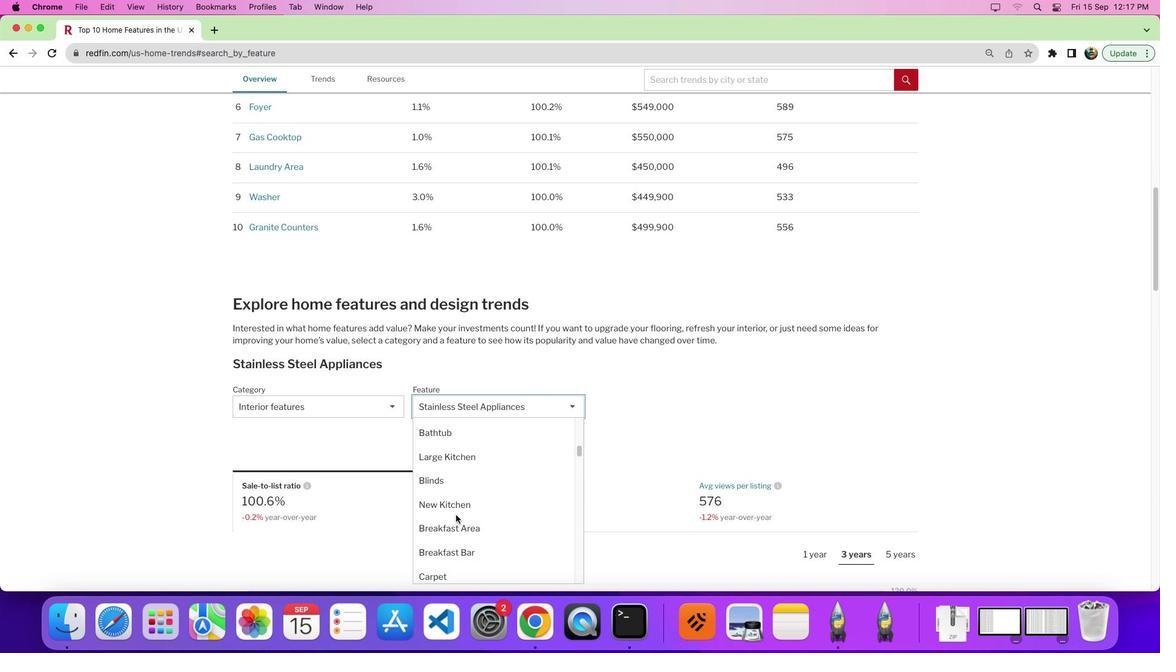 
Action: Mouse scrolled (455, 515) with delta (0, 0)
Screenshot: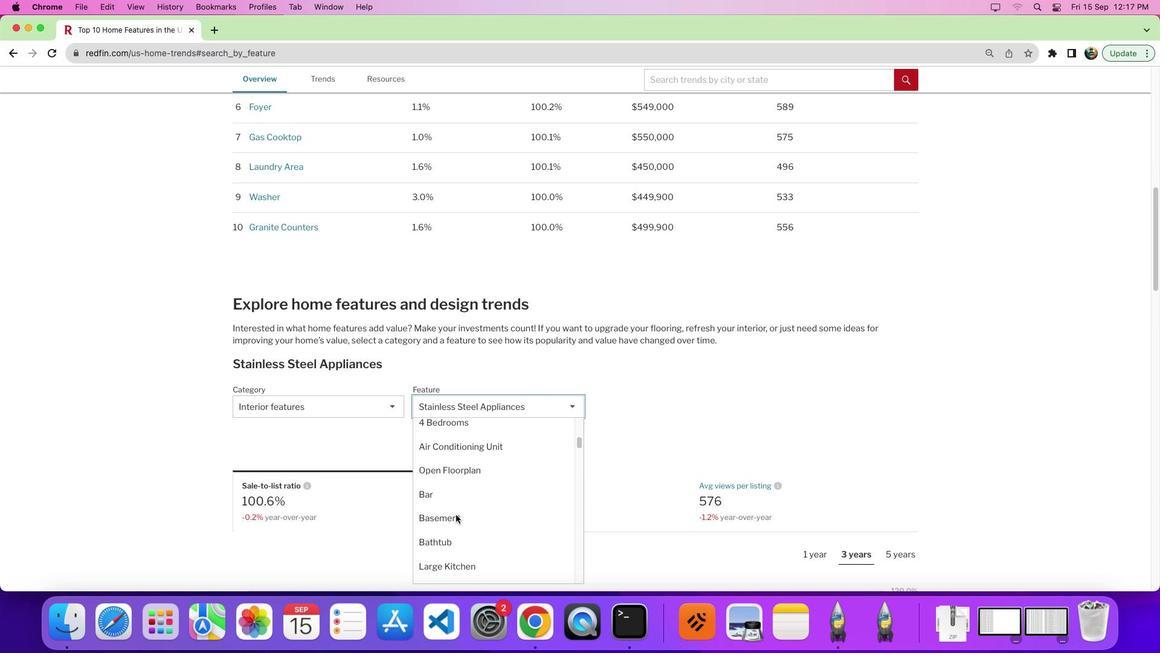 
Action: Mouse moved to (456, 515)
Screenshot: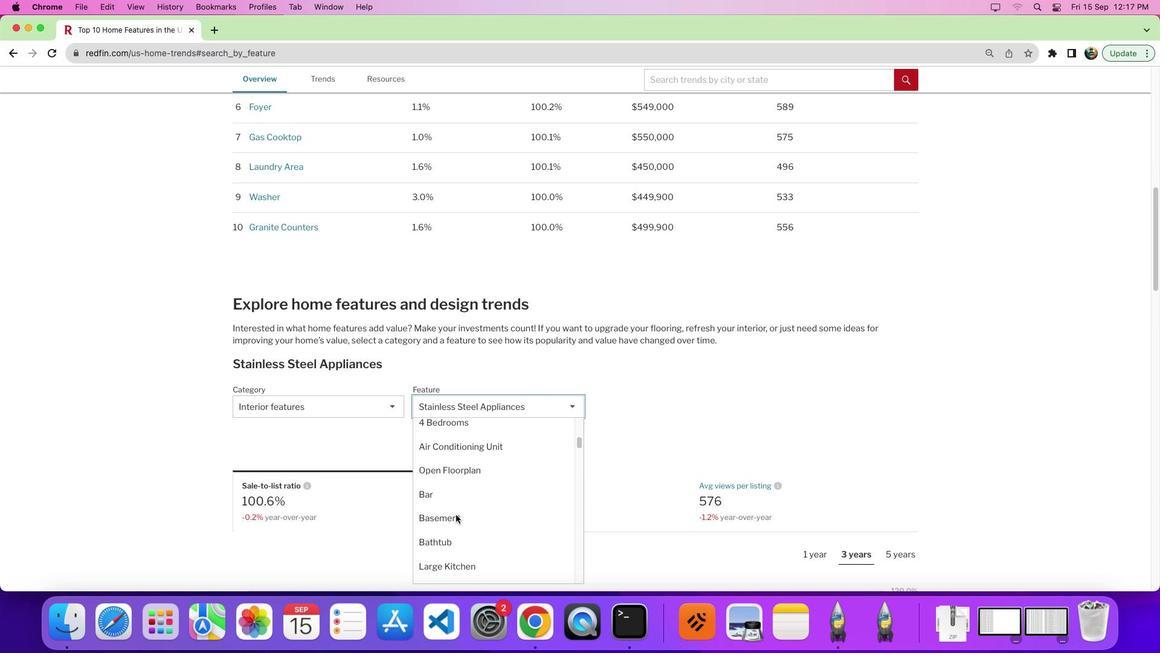
Action: Mouse scrolled (456, 515) with delta (0, 4)
Screenshot: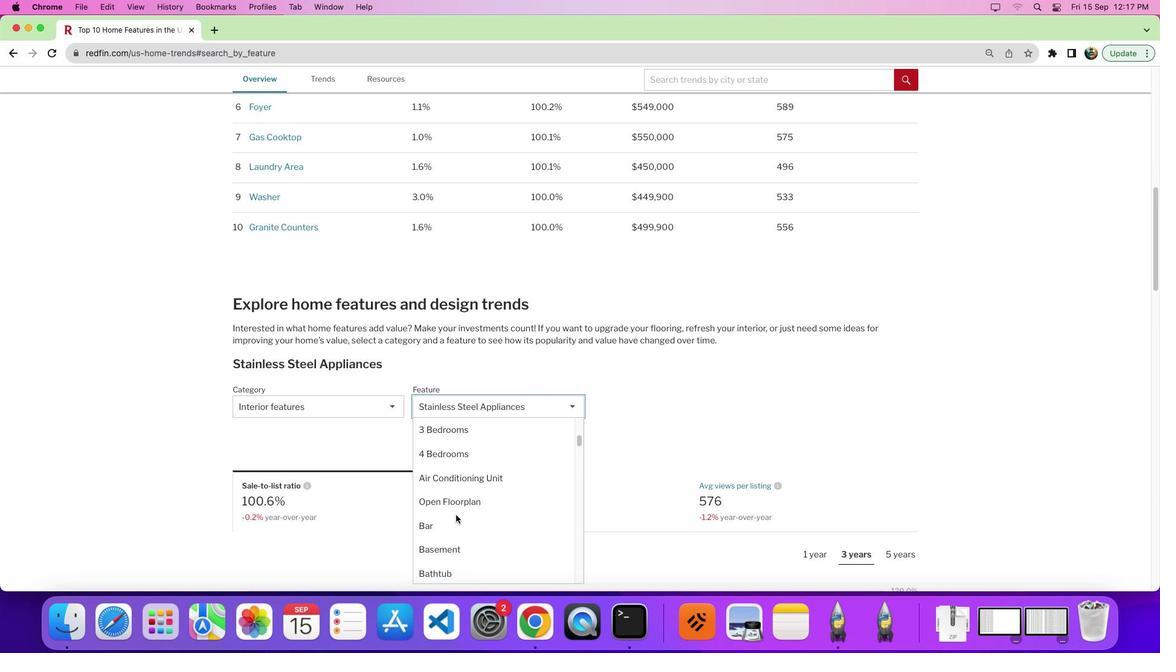 
Action: Mouse scrolled (456, 515) with delta (0, 0)
Screenshot: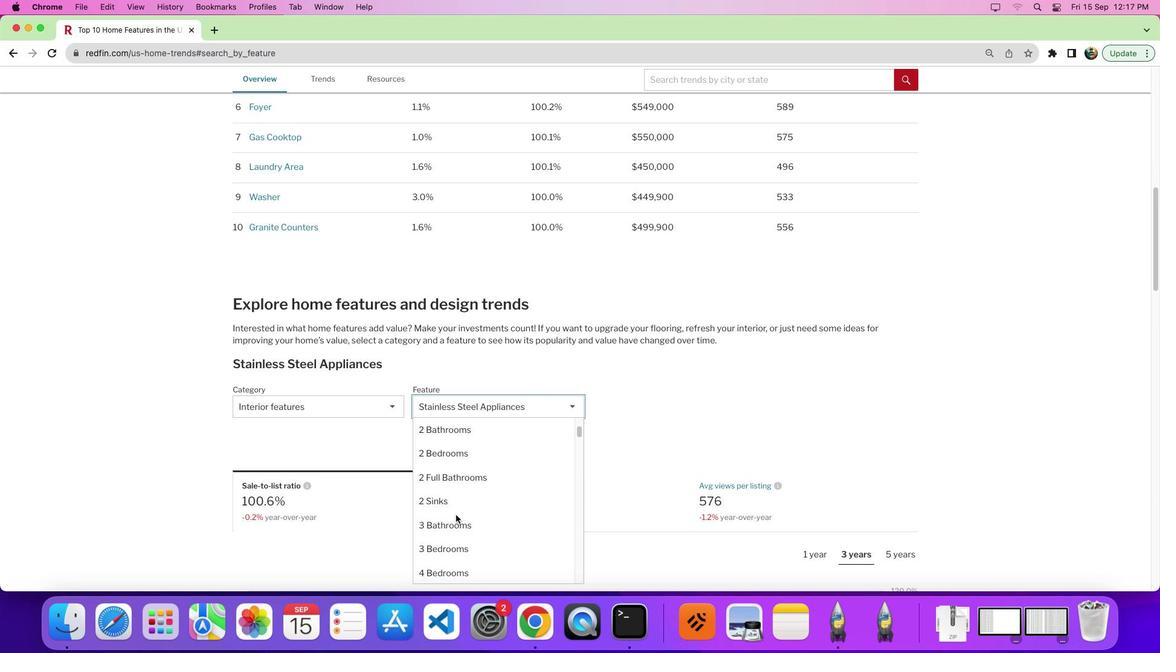 
Action: Mouse scrolled (456, 515) with delta (0, 0)
Screenshot: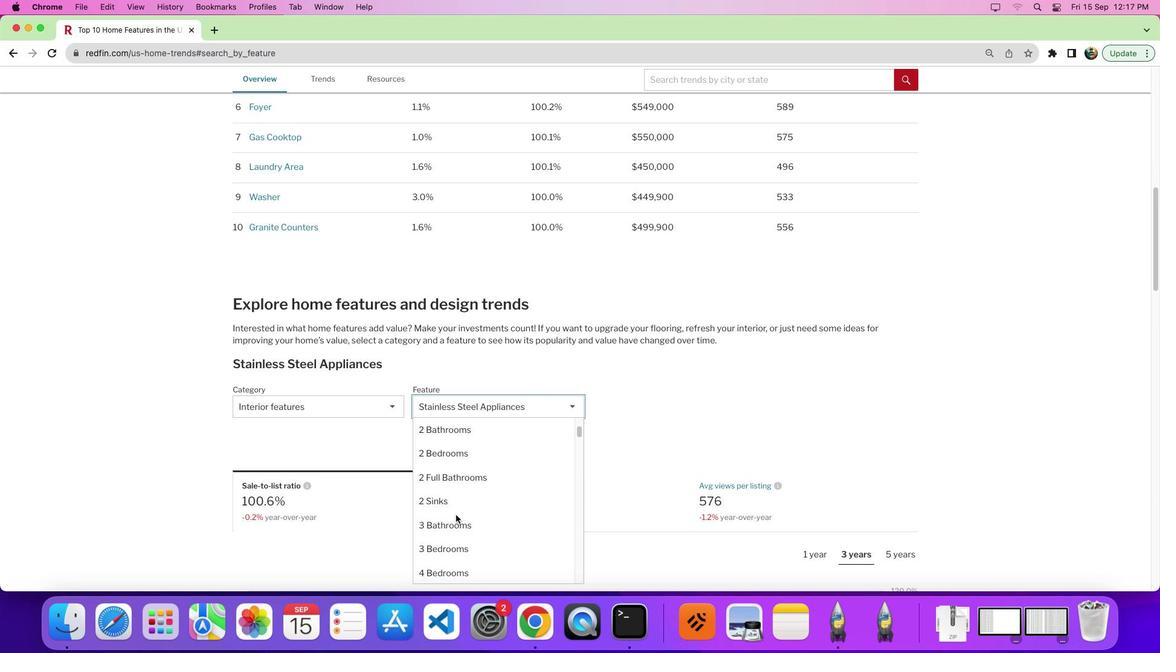
Action: Mouse scrolled (456, 515) with delta (0, 4)
Screenshot: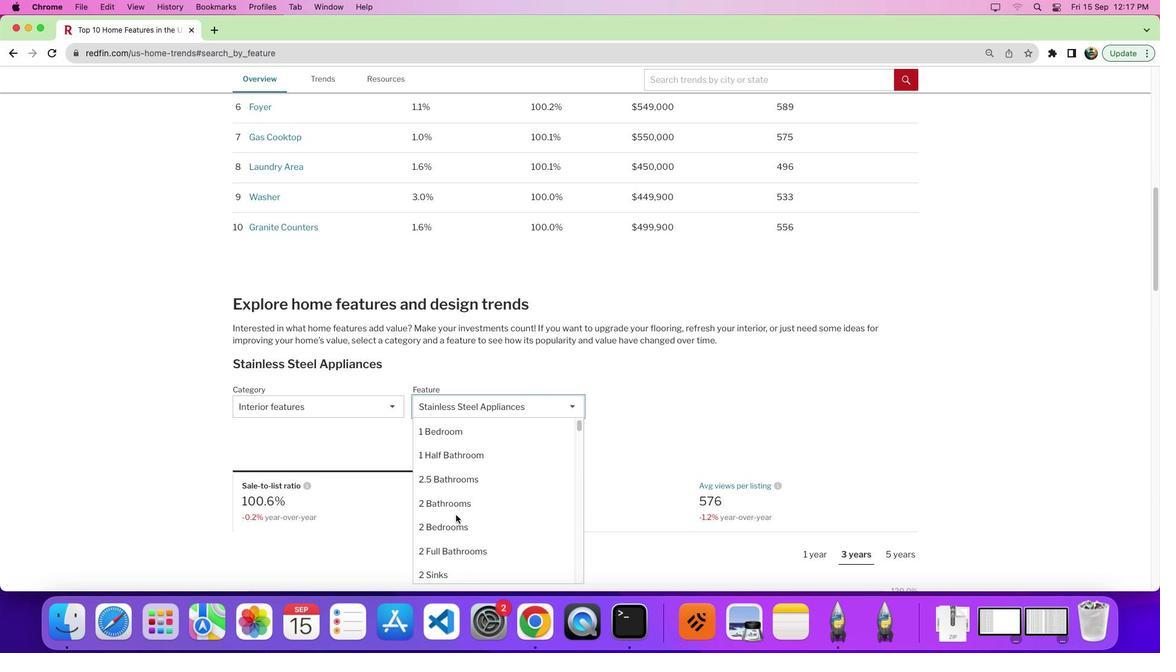 
Action: Mouse scrolled (456, 515) with delta (0, 0)
Screenshot: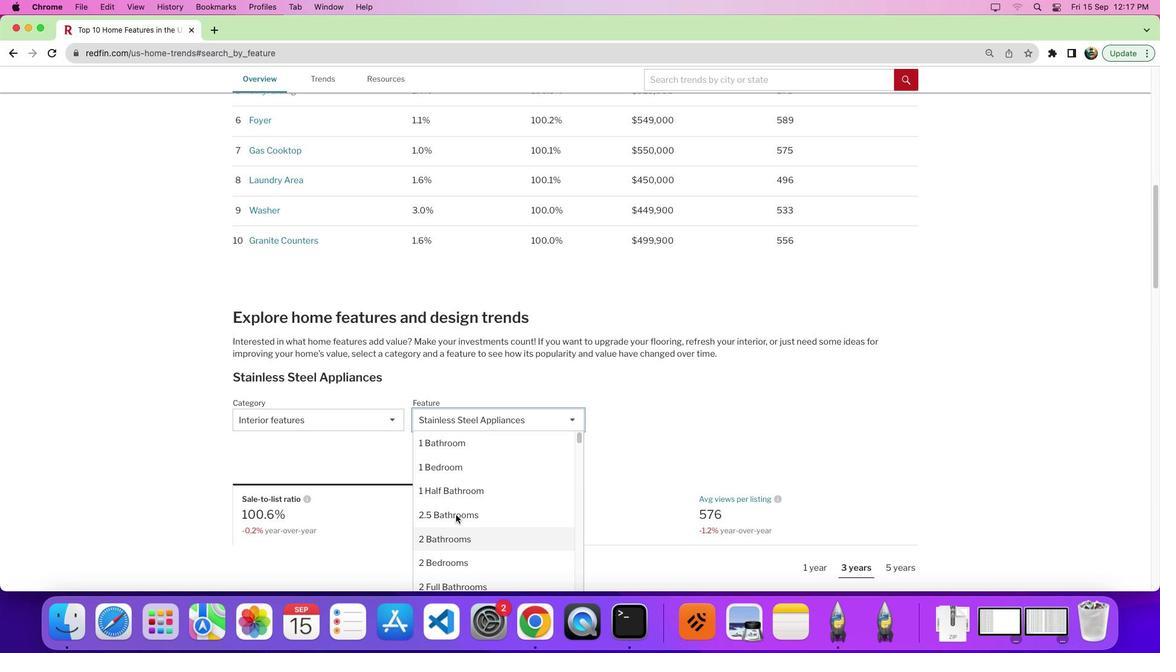 
Action: Mouse scrolled (456, 515) with delta (0, 0)
Screenshot: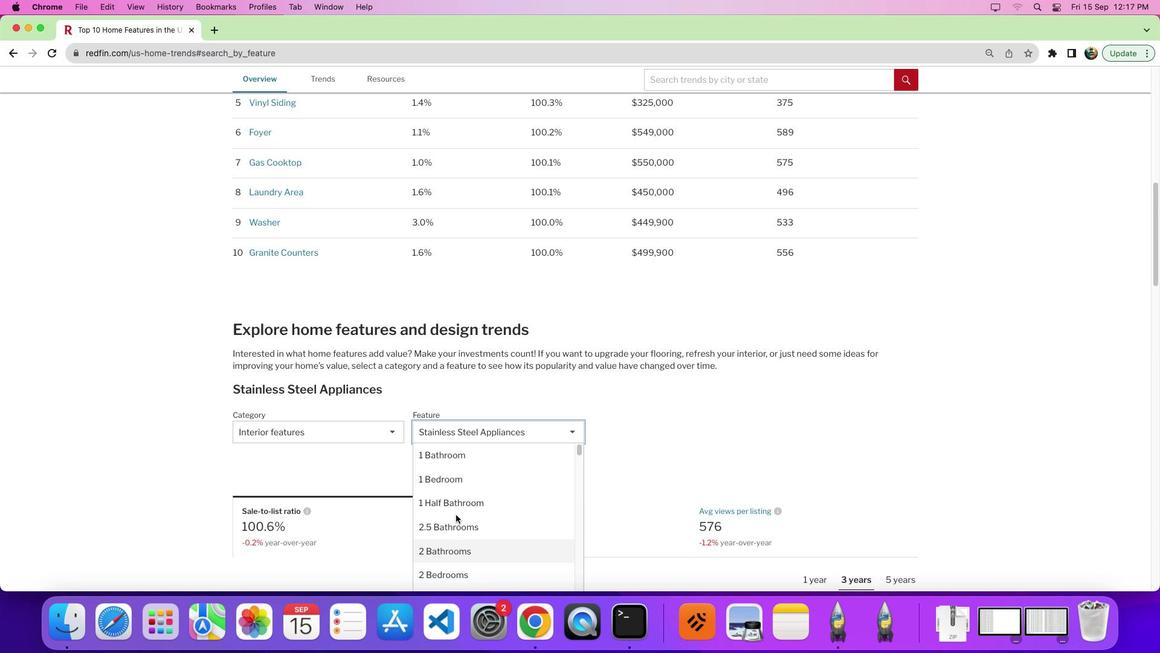 
Action: Mouse scrolled (456, 515) with delta (0, 0)
Screenshot: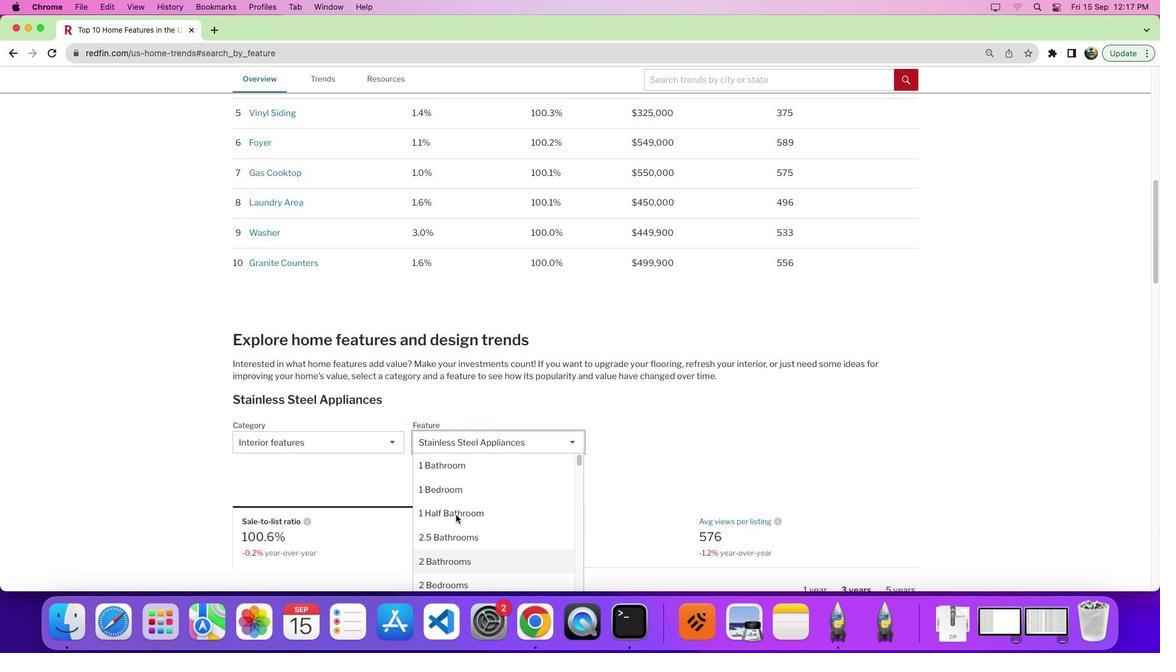 
Action: Mouse scrolled (456, 515) with delta (0, 0)
Screenshot: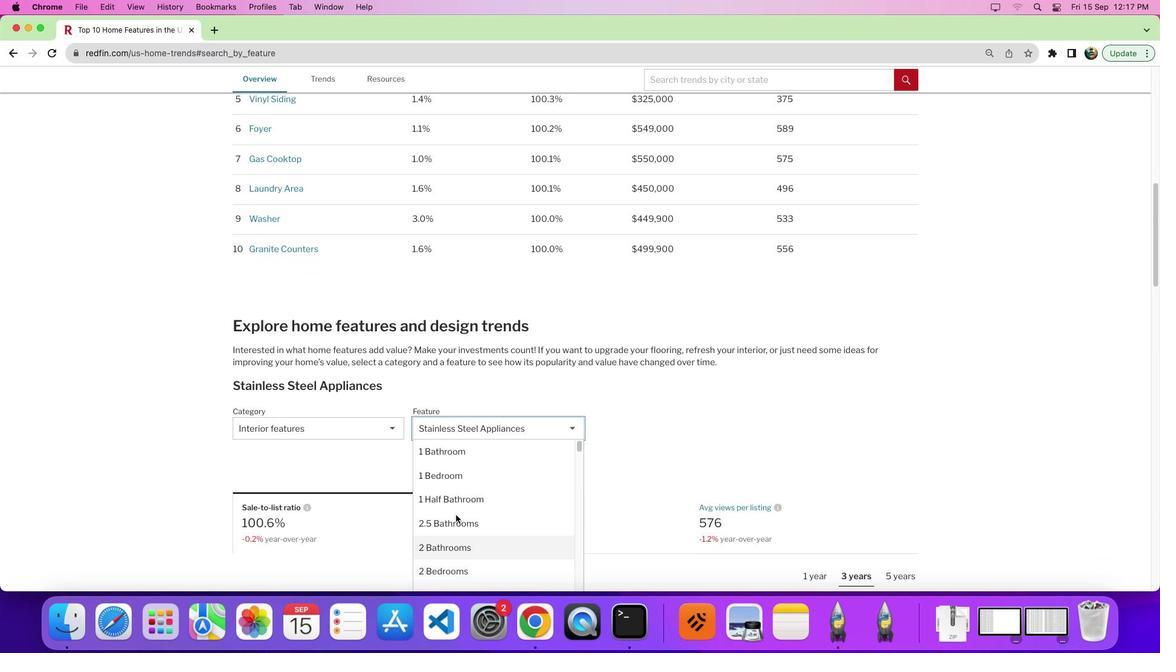 
Action: Mouse scrolled (456, 515) with delta (0, 0)
Screenshot: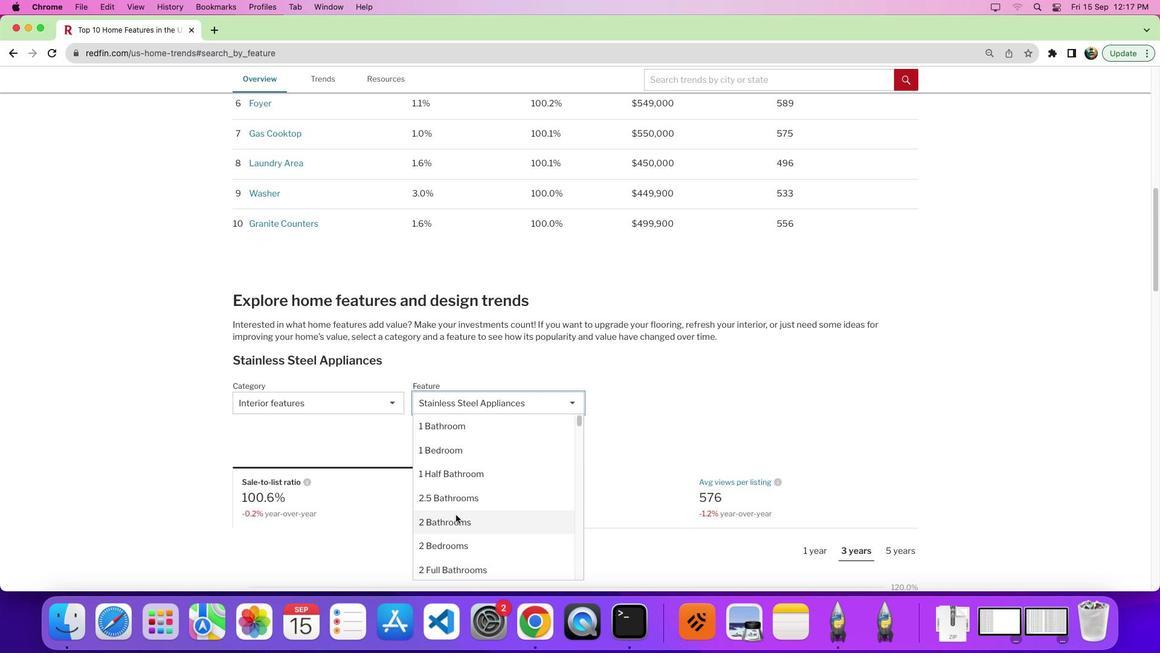 
Action: Mouse scrolled (456, 515) with delta (0, 0)
Screenshot: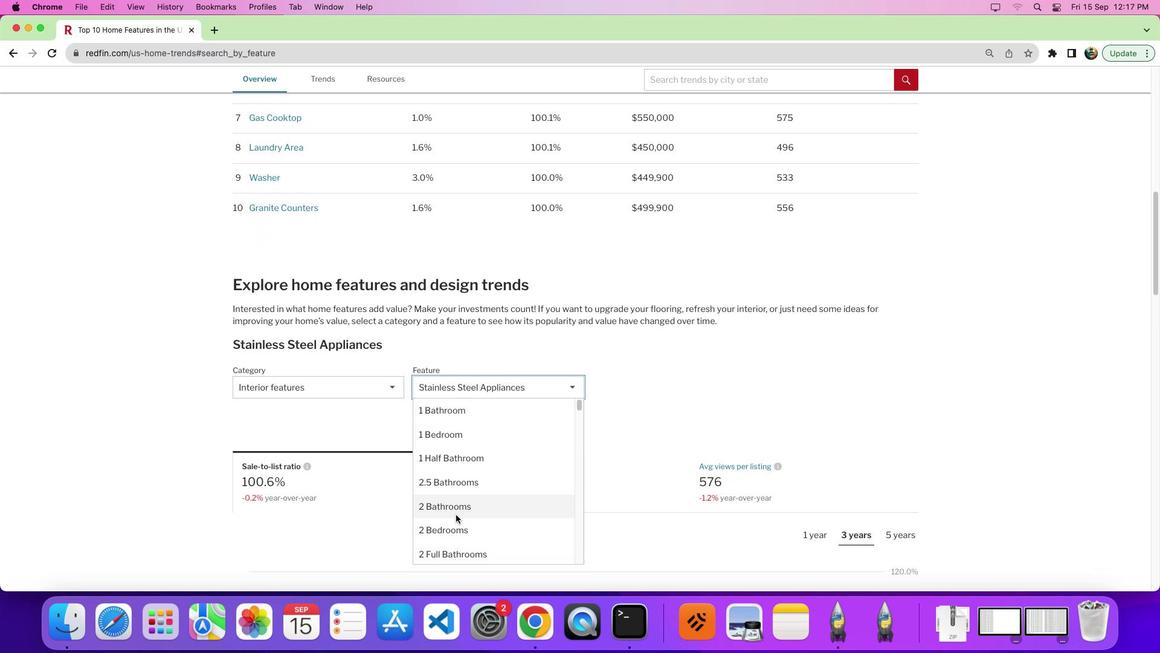 
Action: Mouse moved to (451, 509)
Screenshot: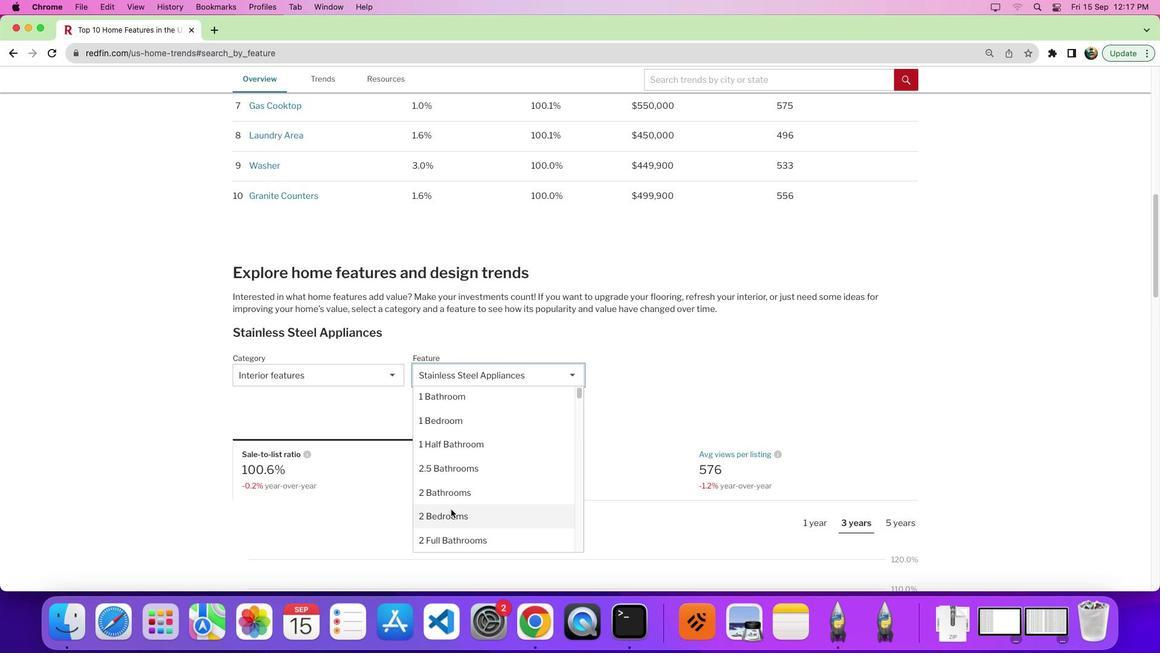 
Action: Mouse scrolled (451, 509) with delta (0, 0)
Screenshot: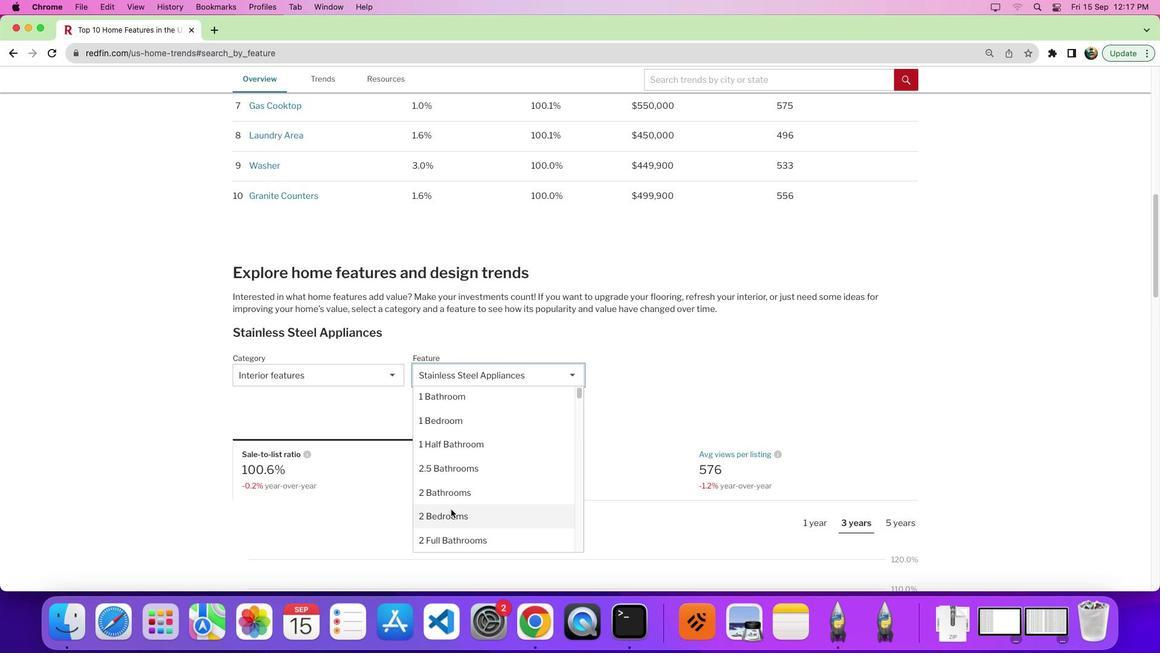 
Action: Mouse moved to (449, 505)
Screenshot: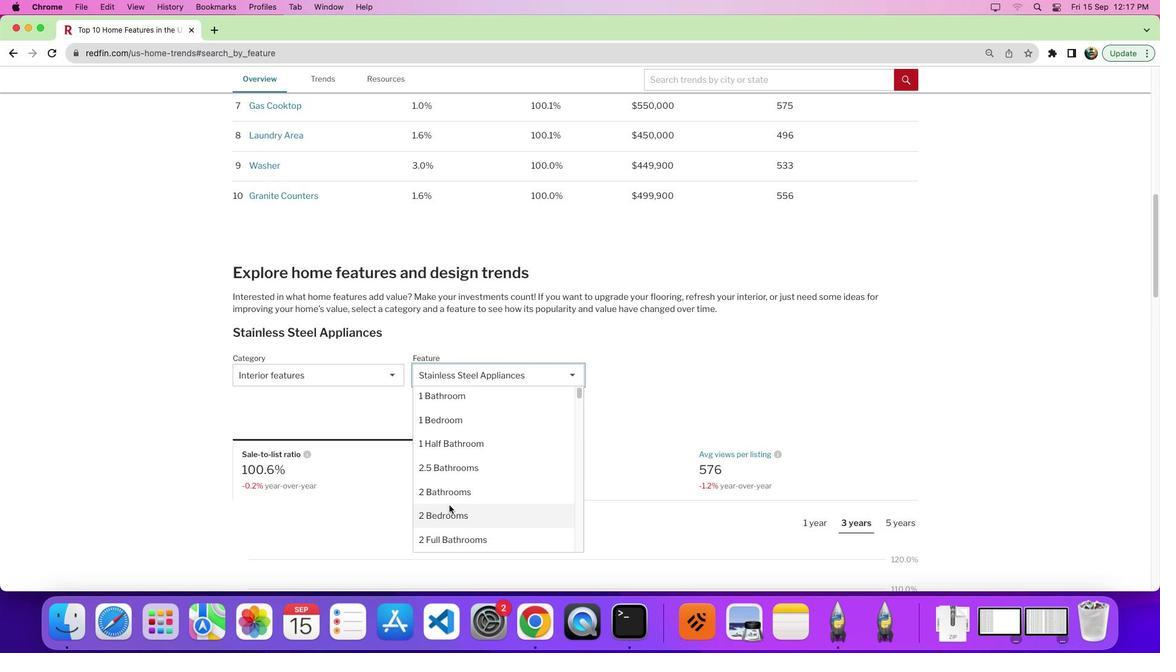 
Action: Mouse scrolled (449, 505) with delta (0, 0)
Screenshot: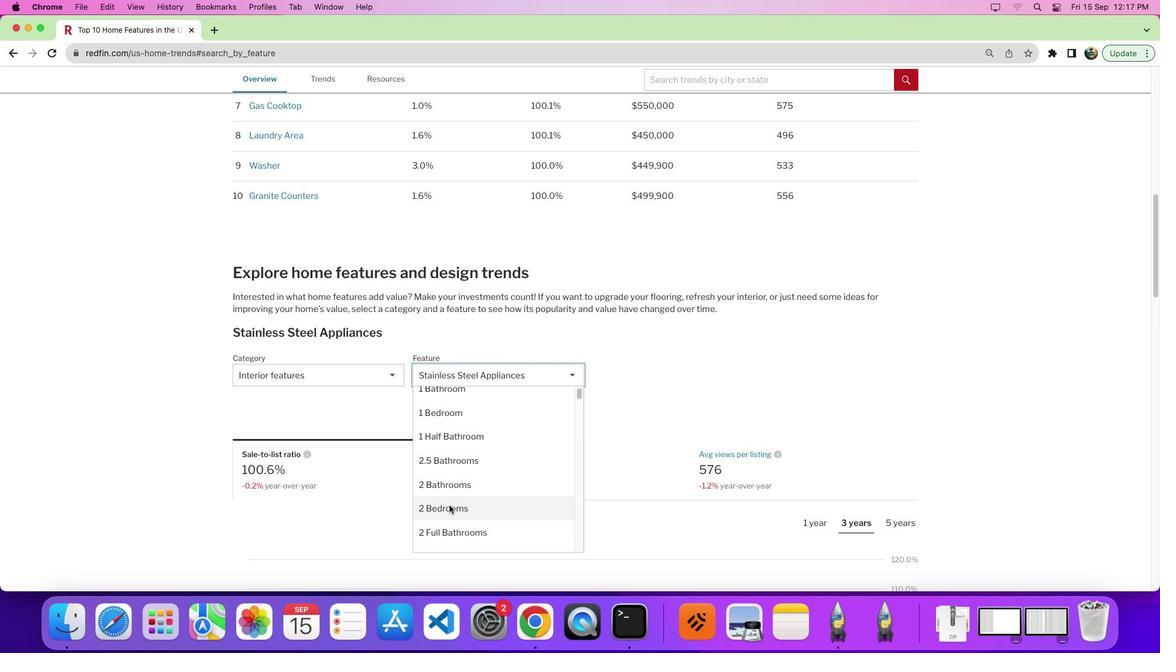 
Action: Mouse scrolled (449, 505) with delta (0, 0)
Screenshot: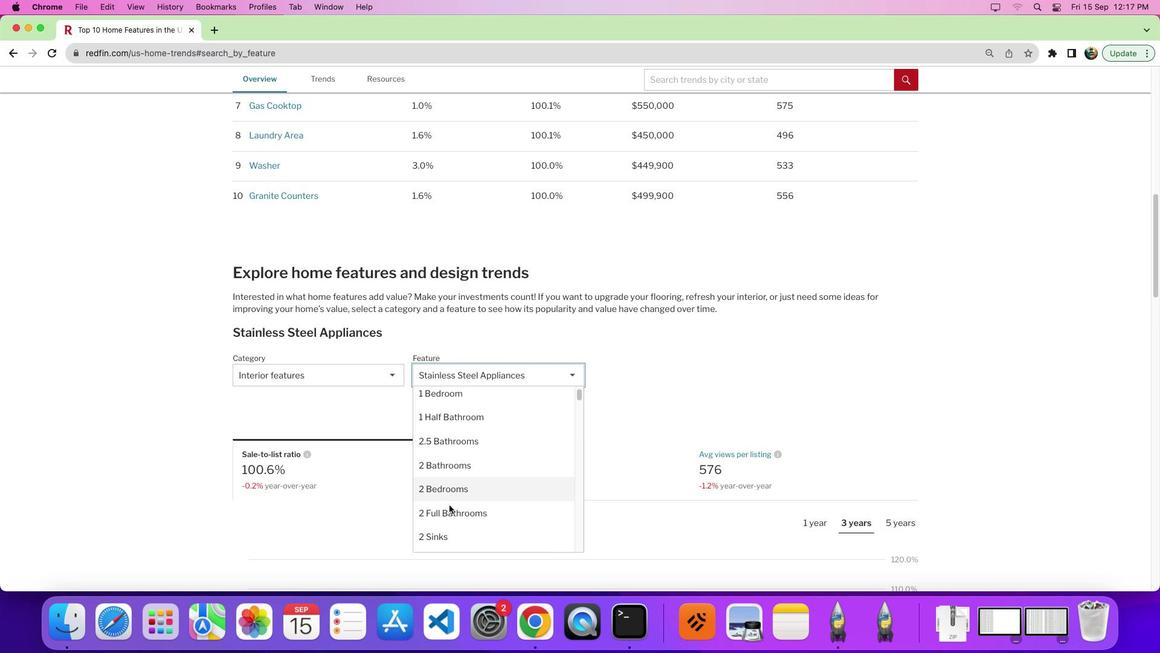 
Action: Mouse scrolled (449, 505) with delta (0, -1)
Screenshot: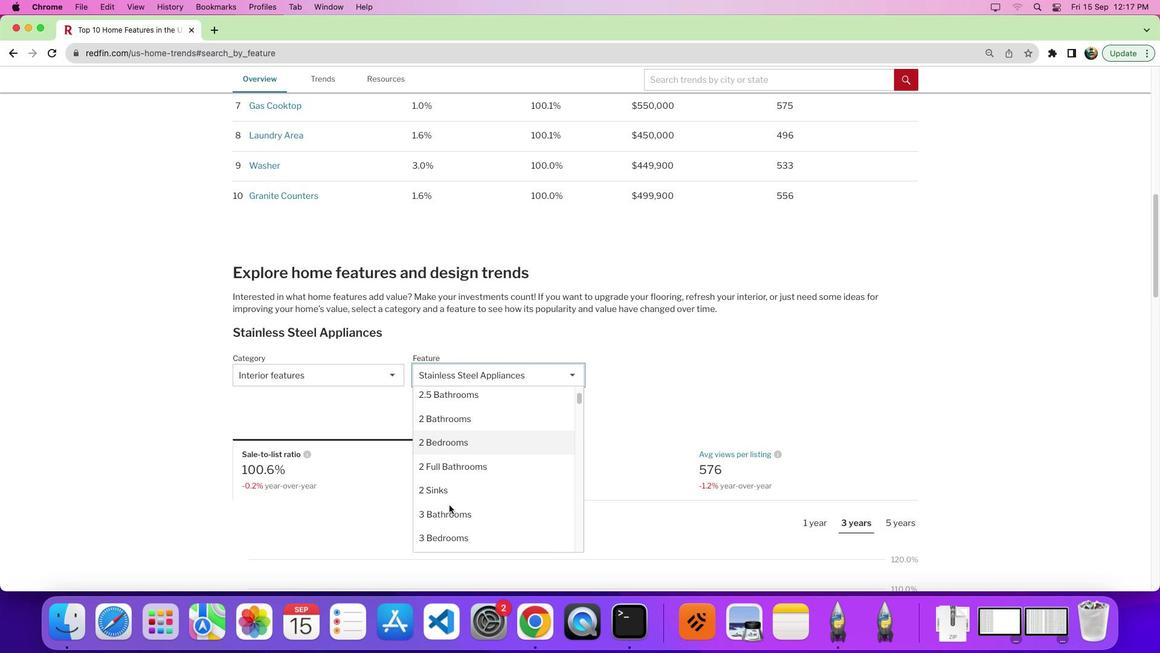 
Action: Mouse scrolled (449, 505) with delta (0, 0)
Screenshot: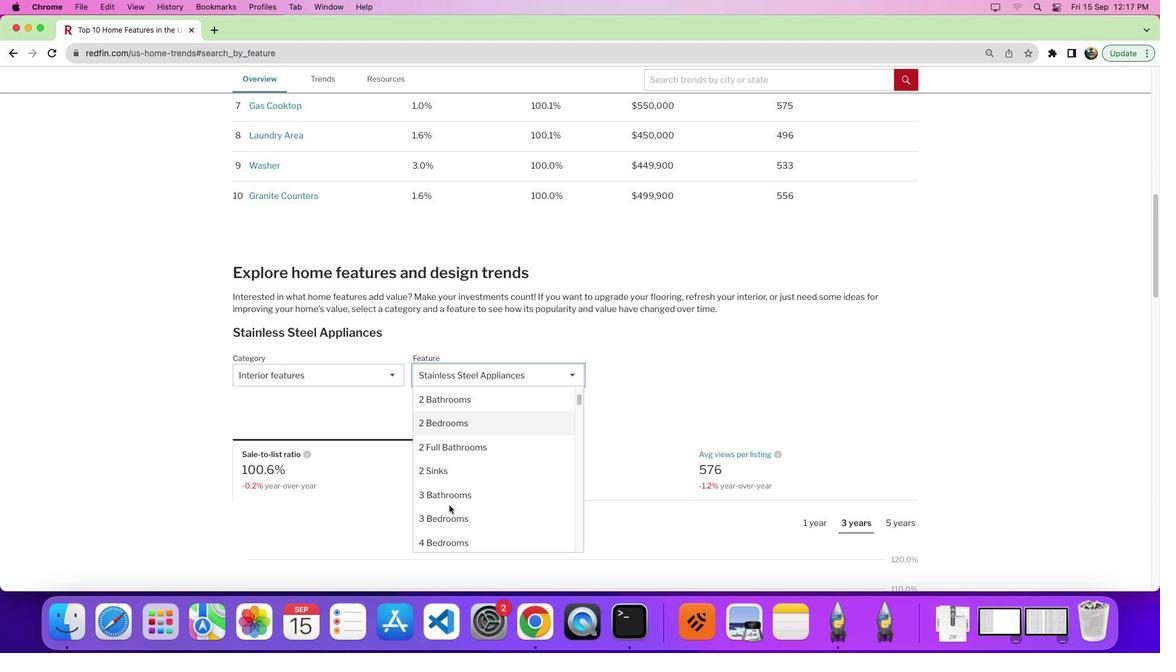 
Action: Mouse scrolled (449, 505) with delta (0, 0)
Screenshot: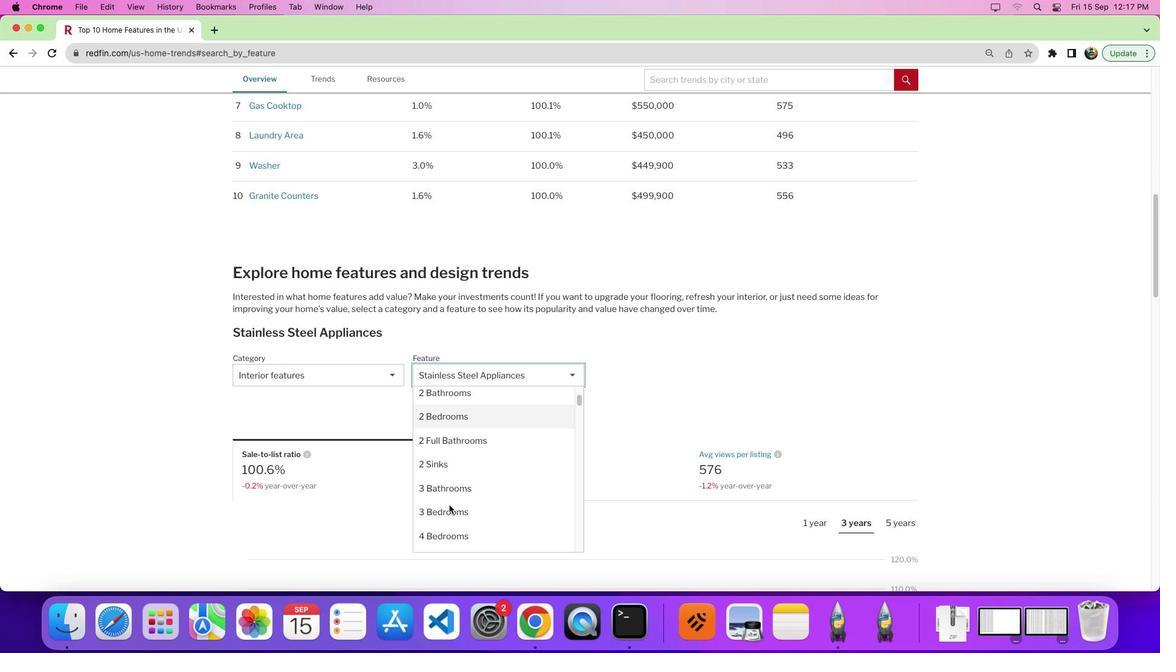 
Action: Mouse moved to (467, 452)
Screenshot: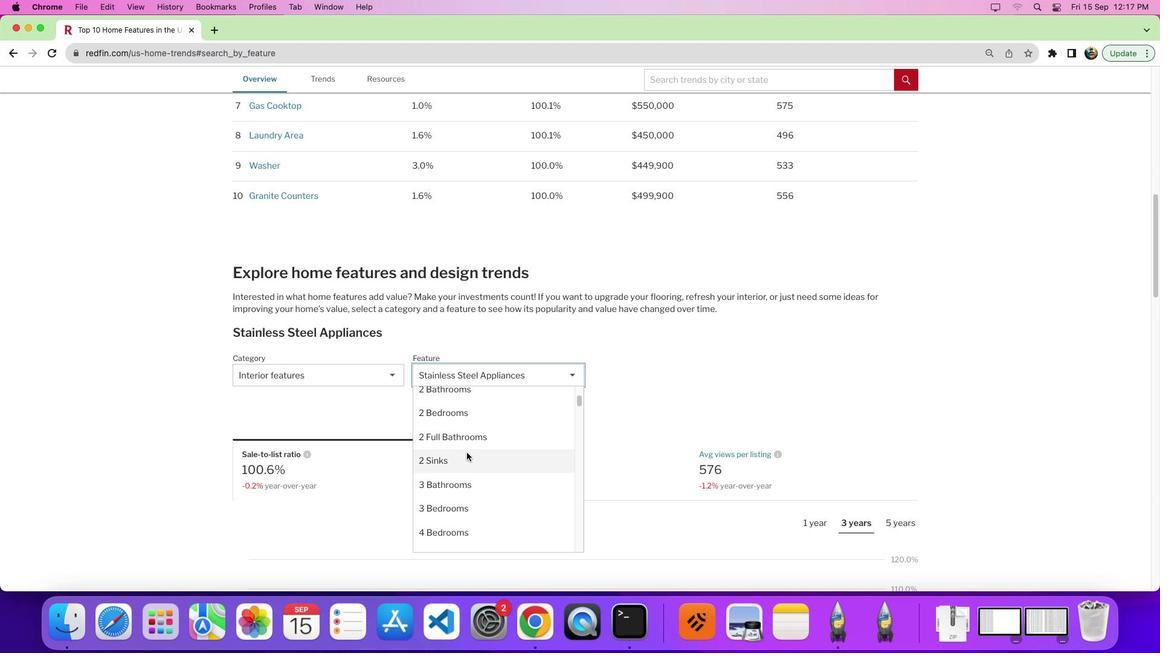 
Action: Mouse pressed left at (467, 452)
Screenshot: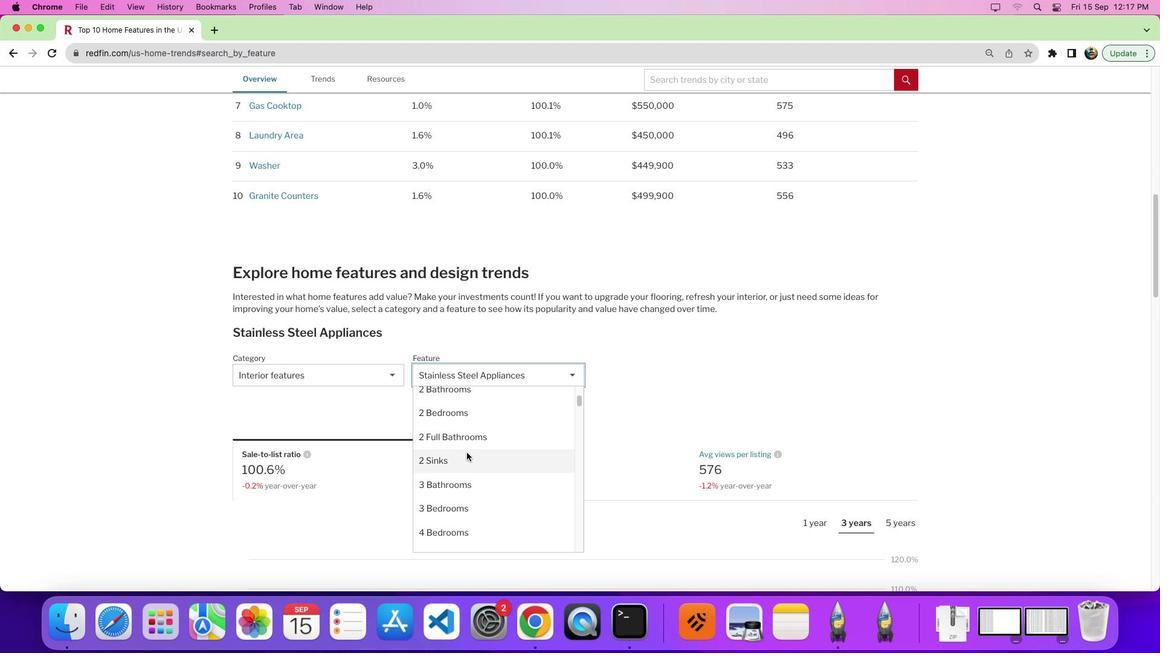 
Action: Mouse moved to (622, 457)
Screenshot: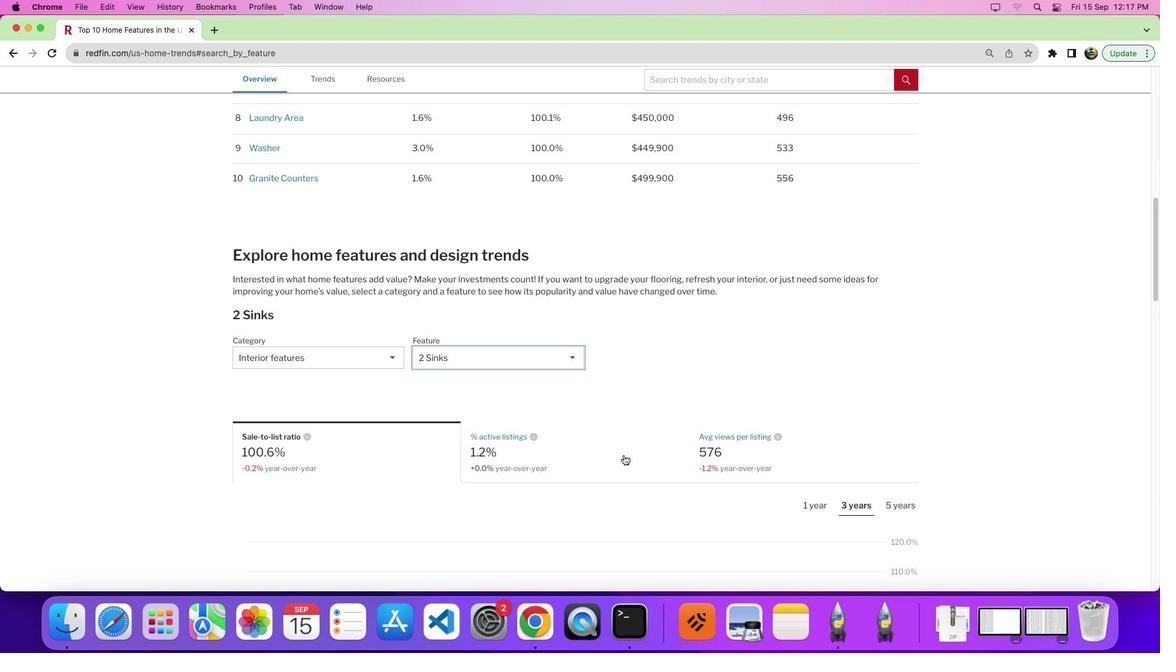 
Action: Mouse scrolled (622, 457) with delta (0, 0)
Screenshot: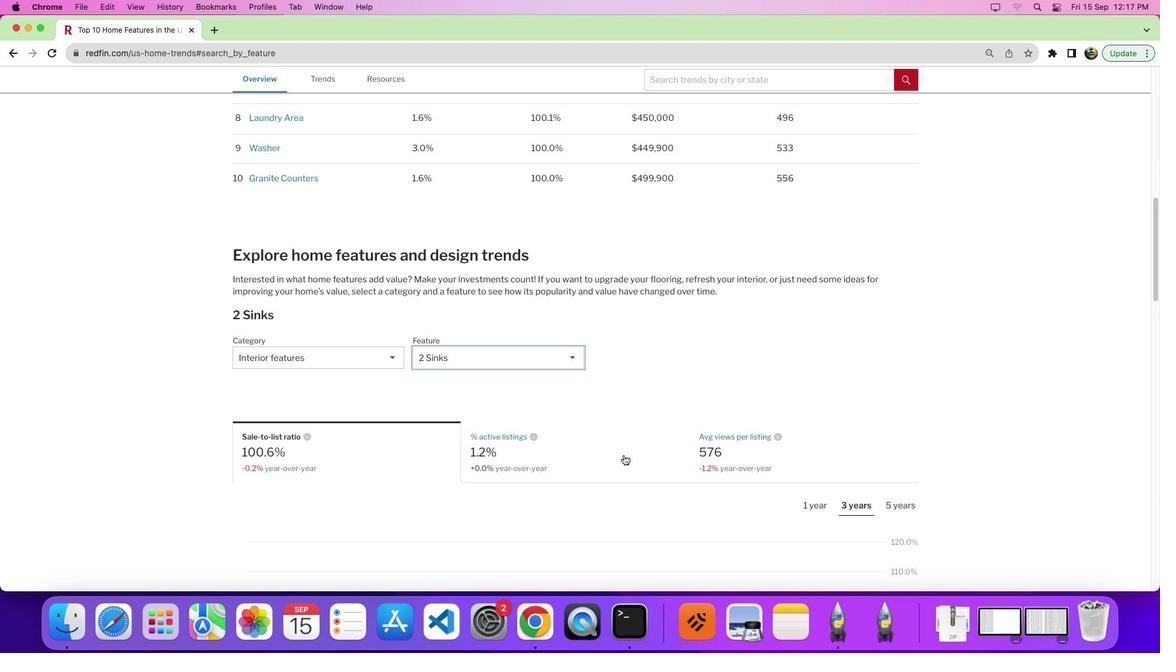 
Action: Mouse moved to (623, 456)
Screenshot: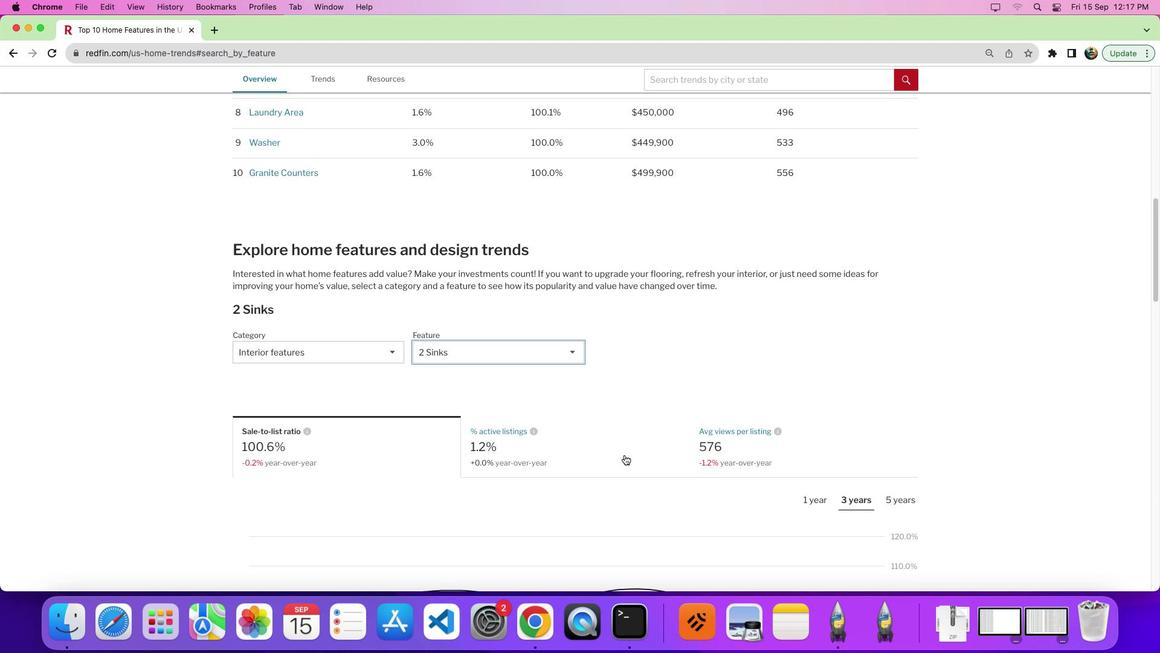 
Action: Mouse scrolled (623, 456) with delta (0, 0)
Screenshot: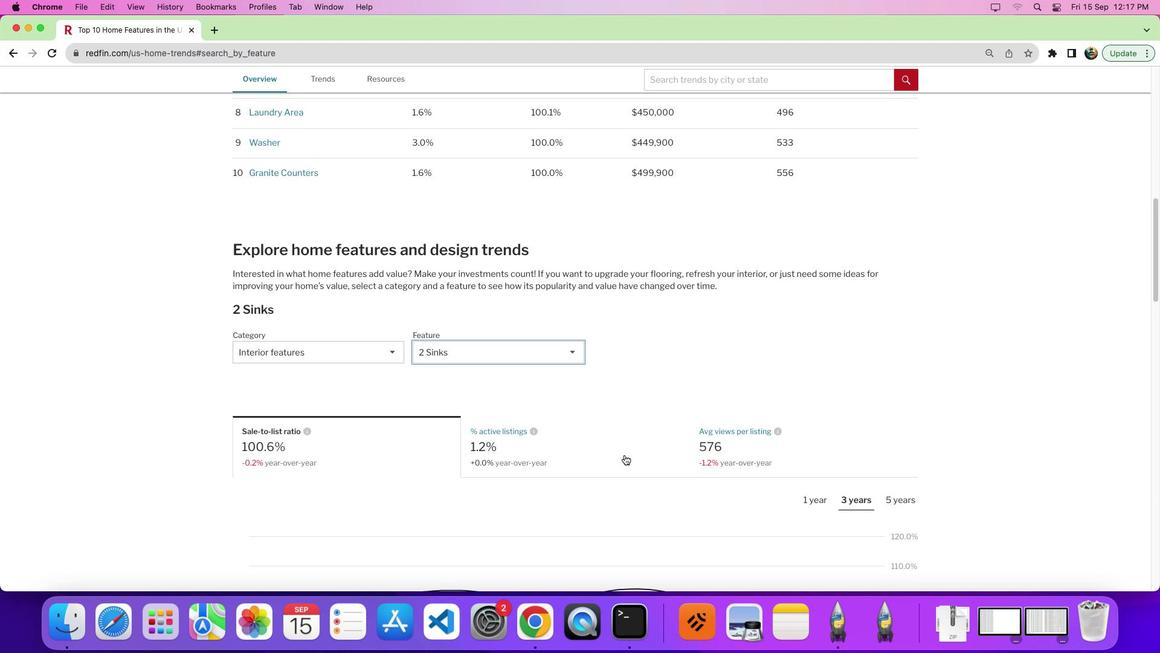 
Action: Mouse moved to (702, 425)
Screenshot: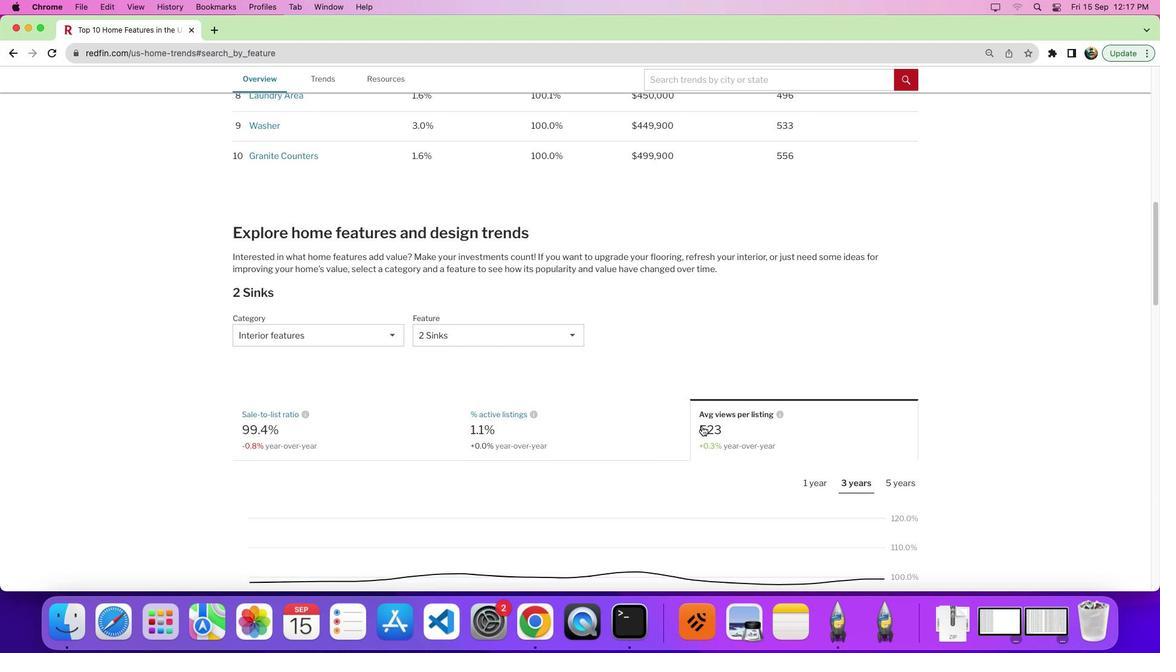 
Action: Mouse pressed left at (702, 425)
Screenshot: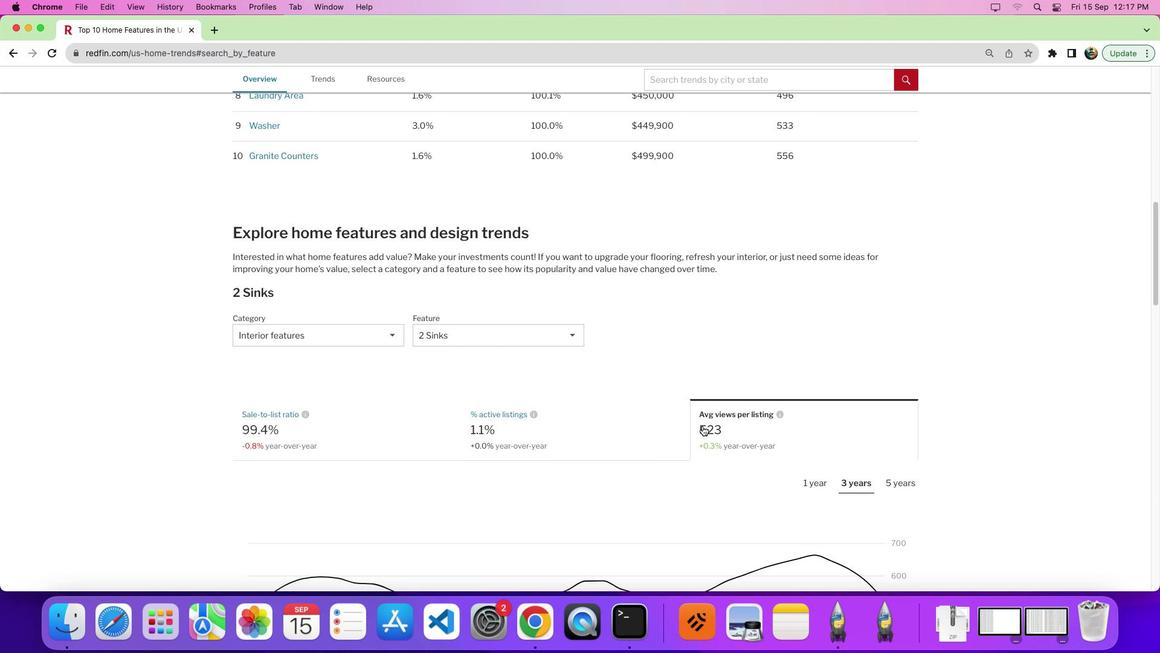 
Action: Mouse moved to (855, 455)
Screenshot: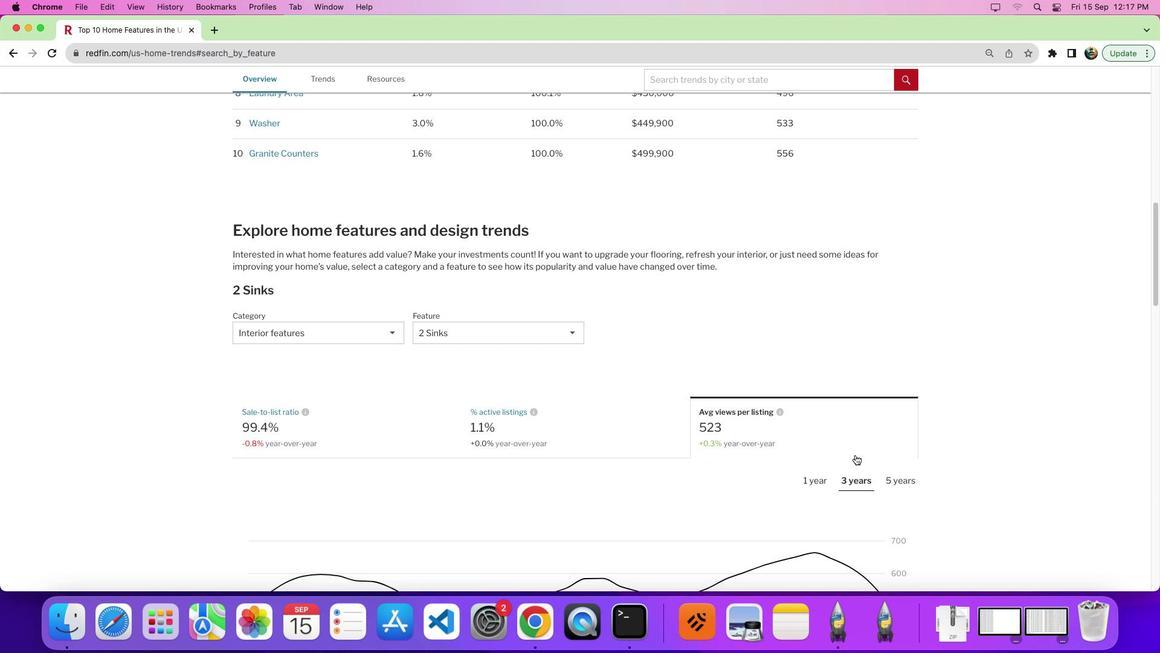 
Action: Mouse scrolled (855, 455) with delta (0, 0)
Screenshot: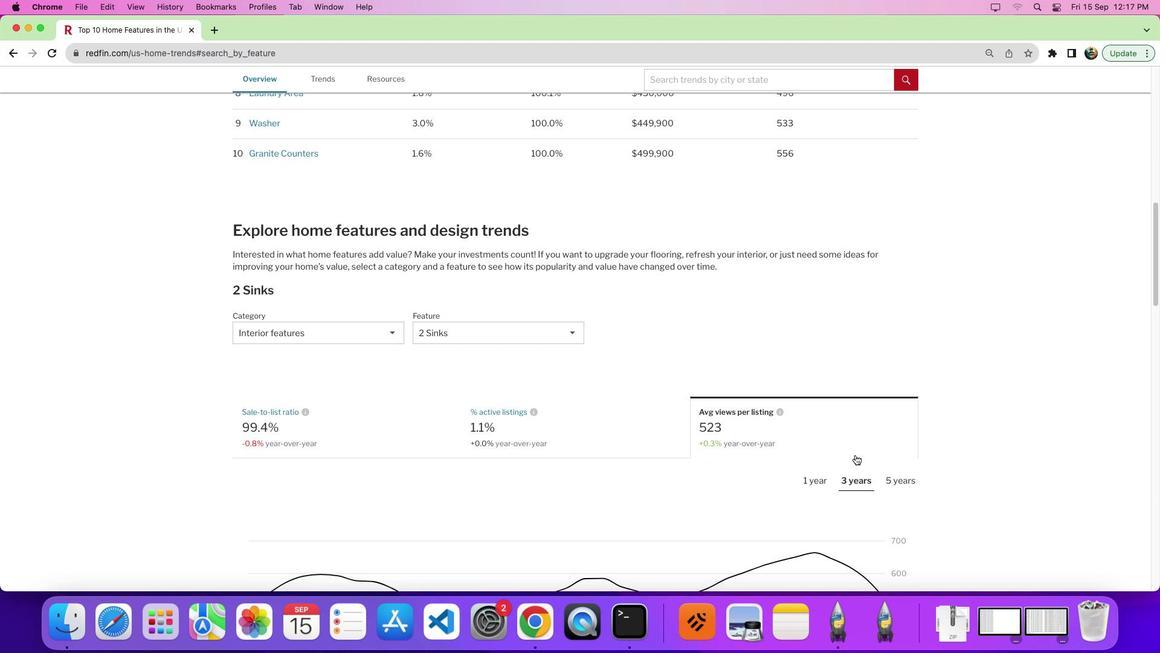 
Action: Mouse moved to (855, 454)
Screenshot: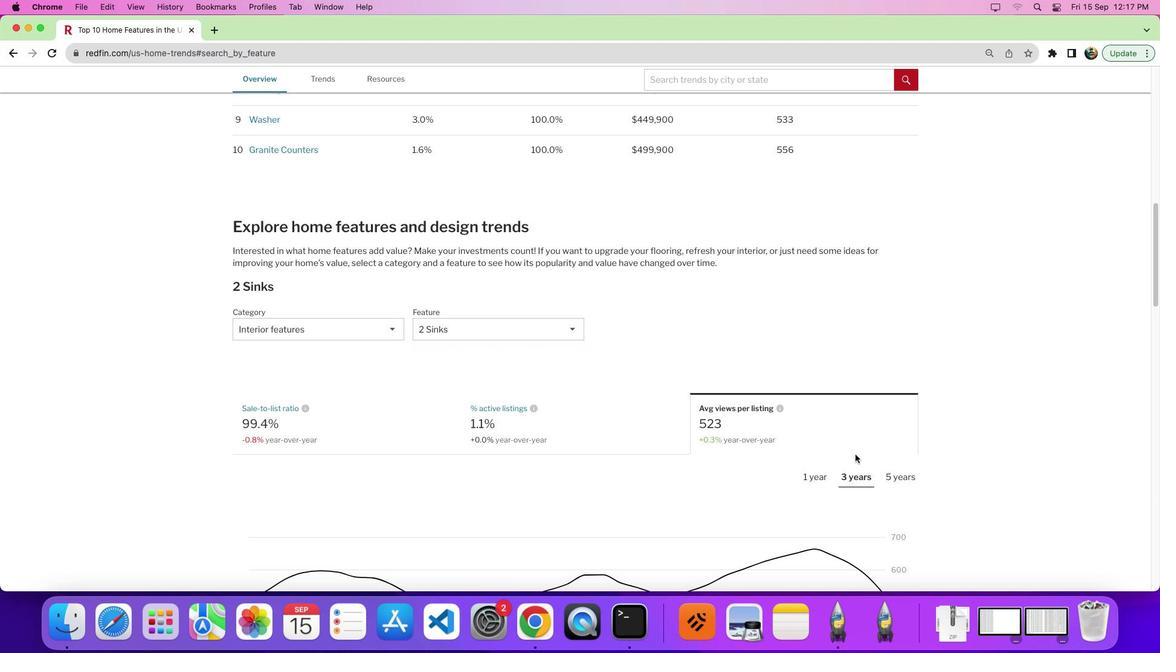 
Action: Mouse scrolled (855, 454) with delta (0, 0)
Screenshot: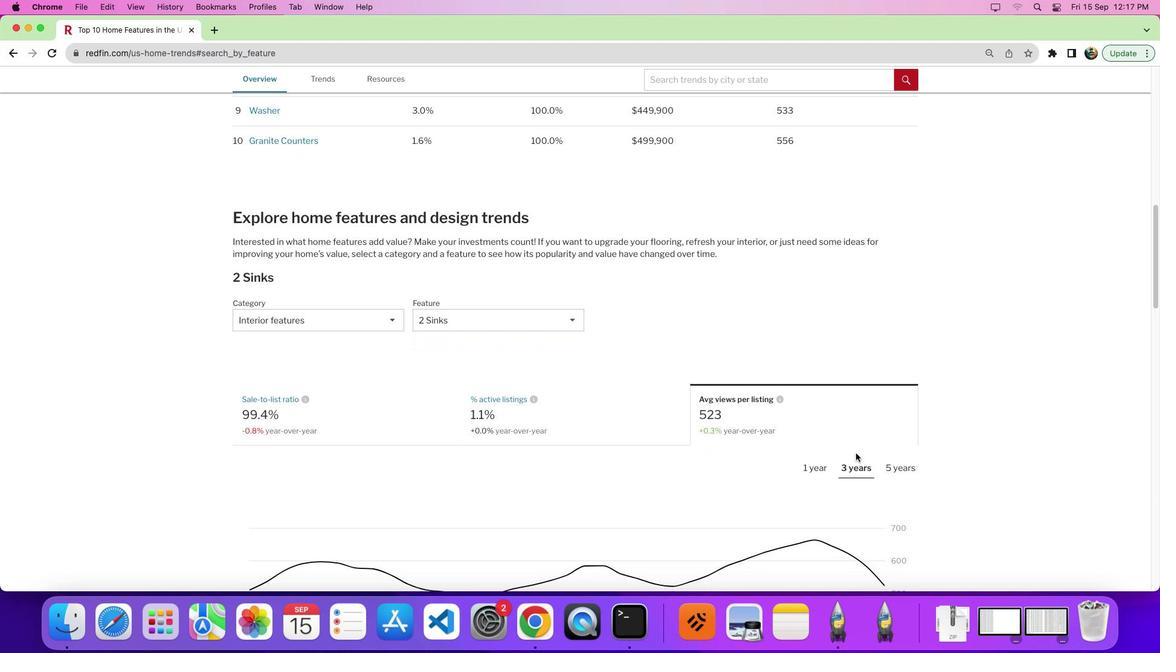 
Action: Mouse moved to (856, 452)
Screenshot: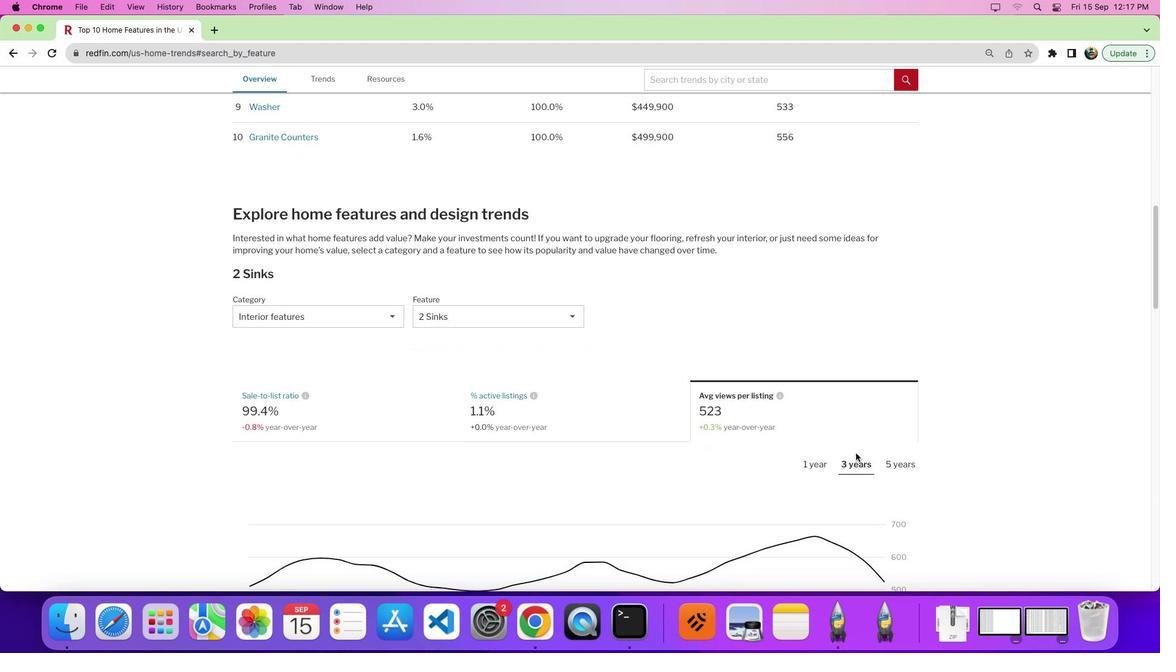 
Action: Mouse scrolled (856, 452) with delta (0, 0)
Screenshot: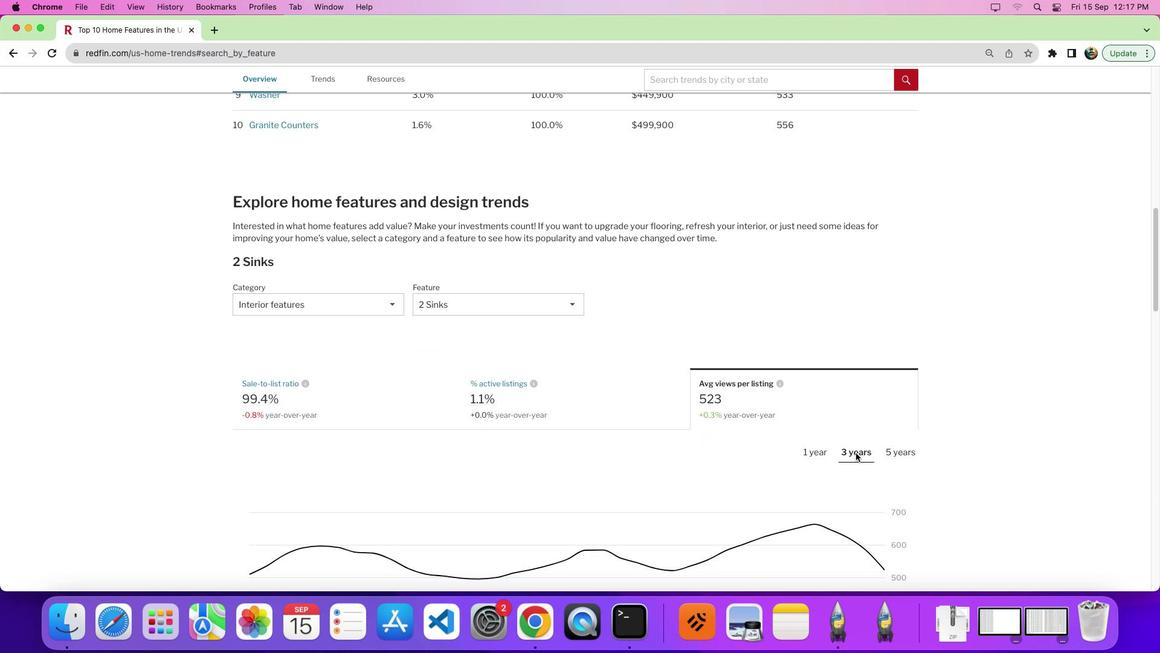 
Action: Mouse scrolled (856, 452) with delta (0, 0)
Screenshot: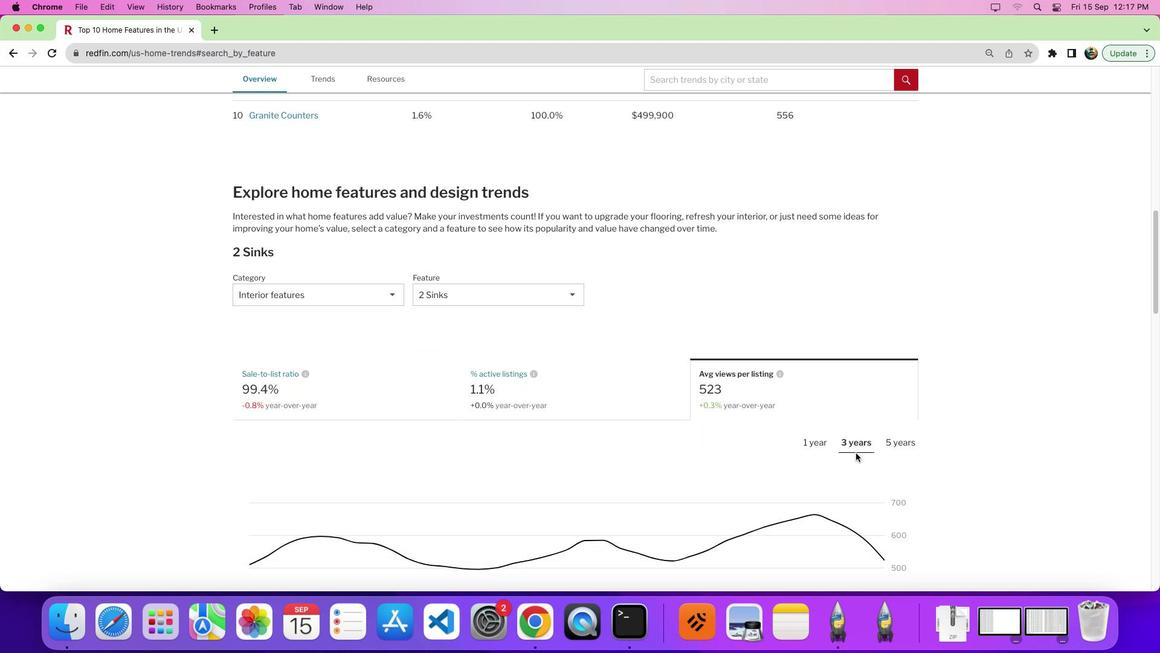 
Action: Mouse moved to (855, 453)
Screenshot: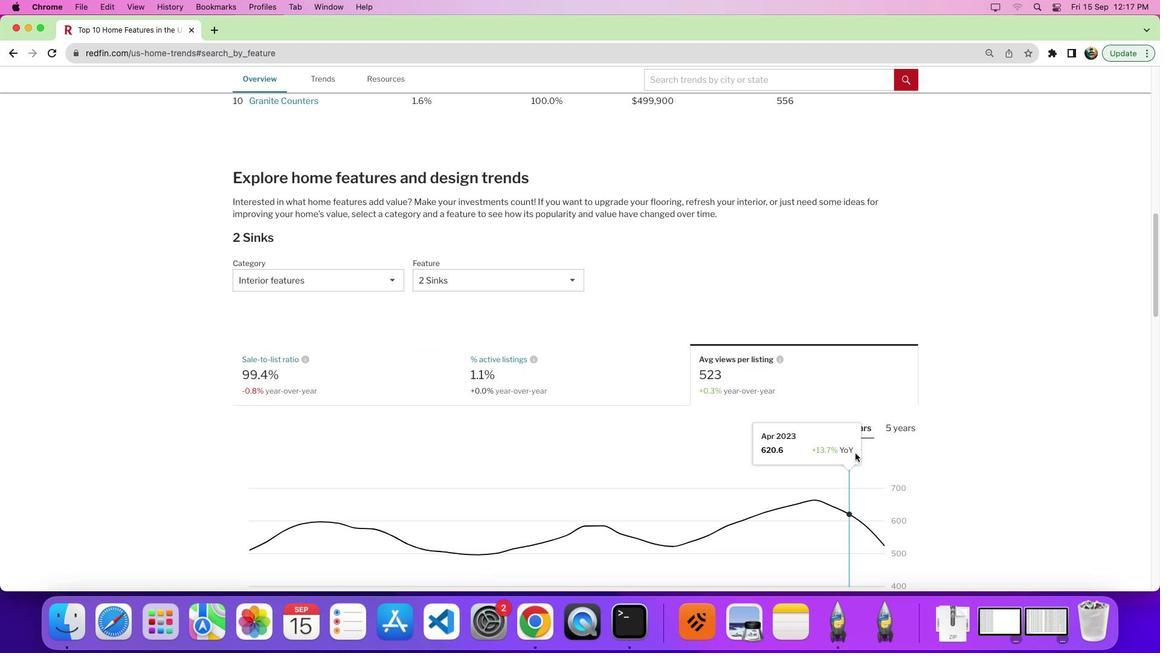 
Action: Mouse scrolled (855, 453) with delta (0, 0)
Screenshot: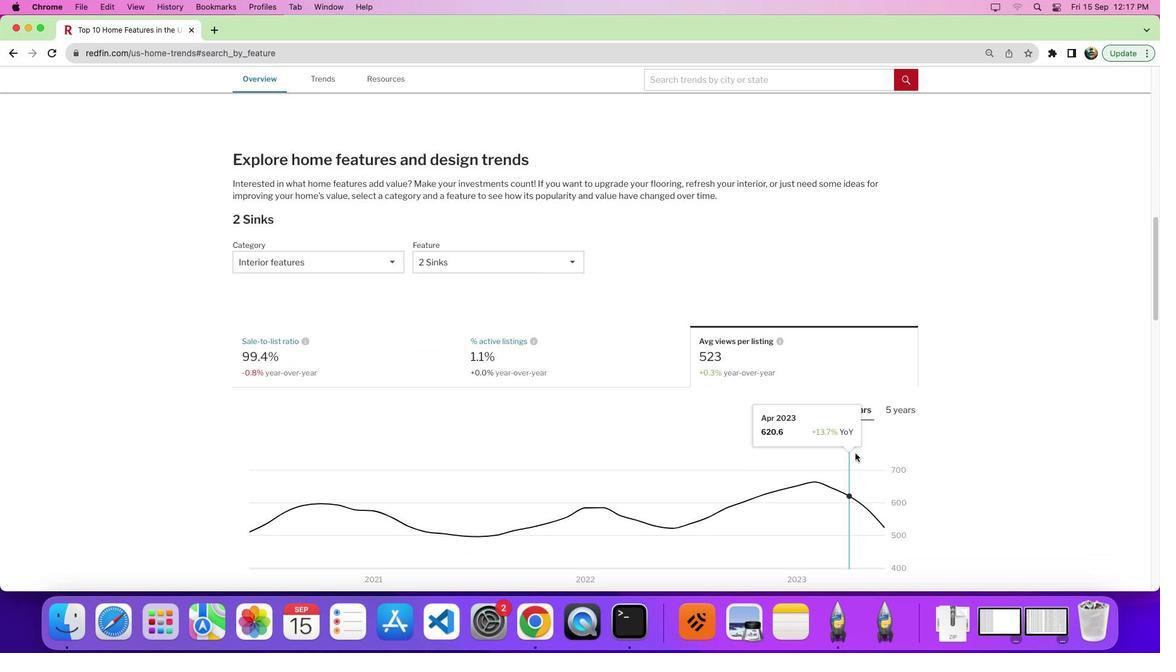 
Action: Mouse scrolled (855, 453) with delta (0, 0)
Screenshot: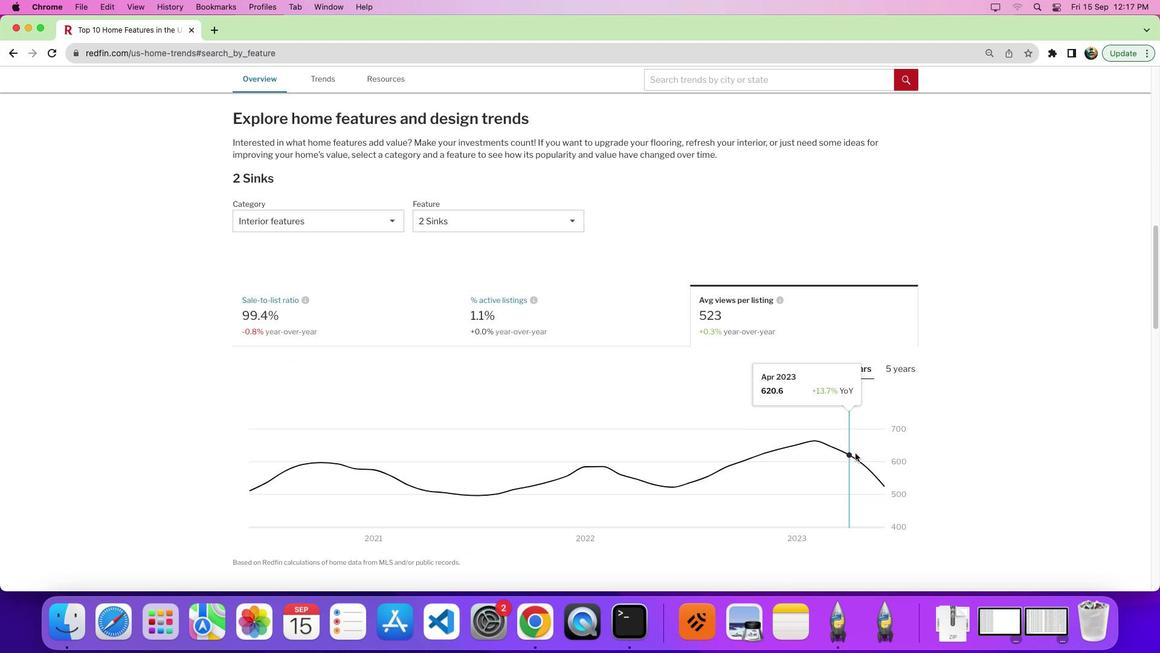 
Action: Mouse scrolled (855, 453) with delta (0, -3)
Screenshot: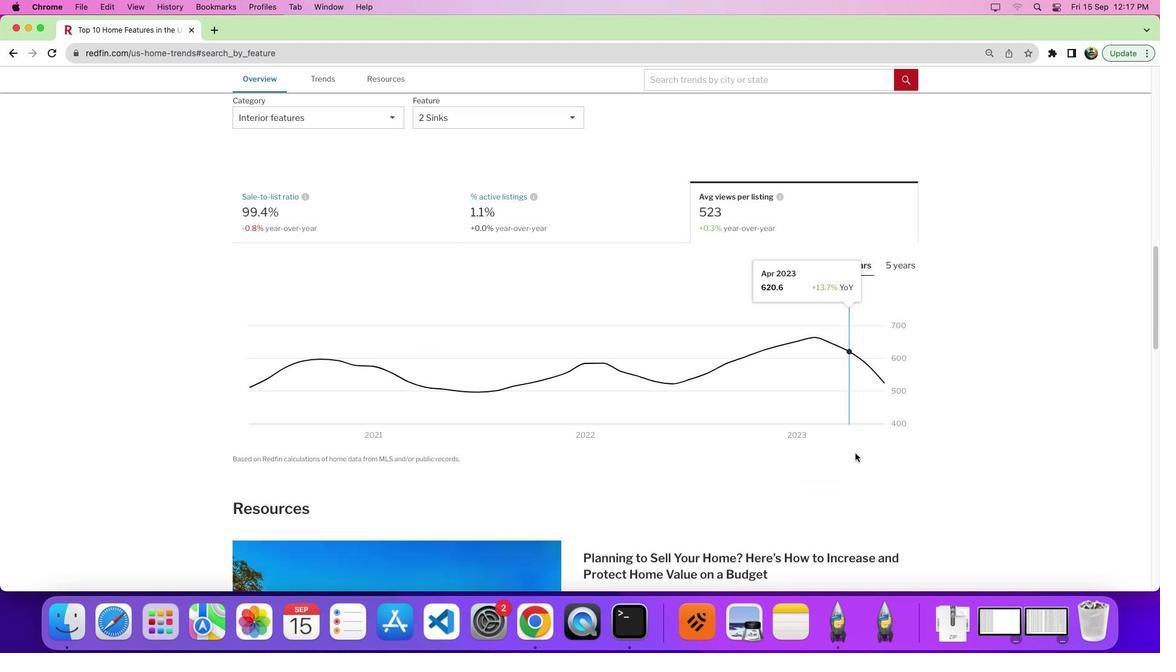 
Action: Mouse scrolled (855, 453) with delta (0, 0)
Screenshot: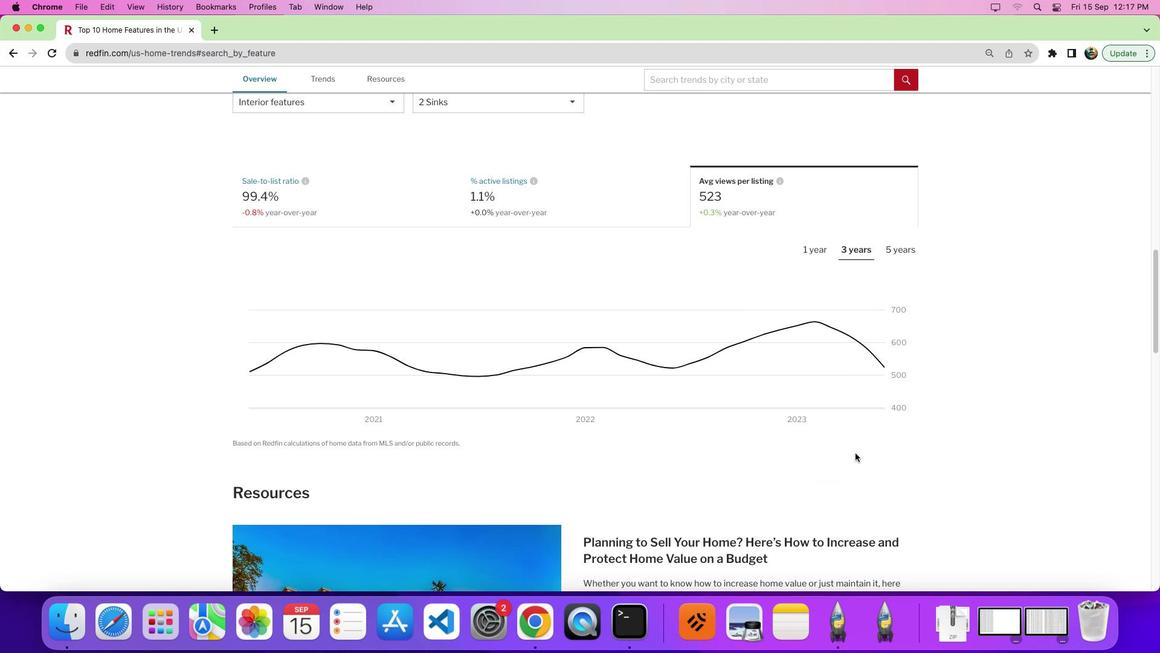 
Action: Mouse moved to (843, 457)
Screenshot: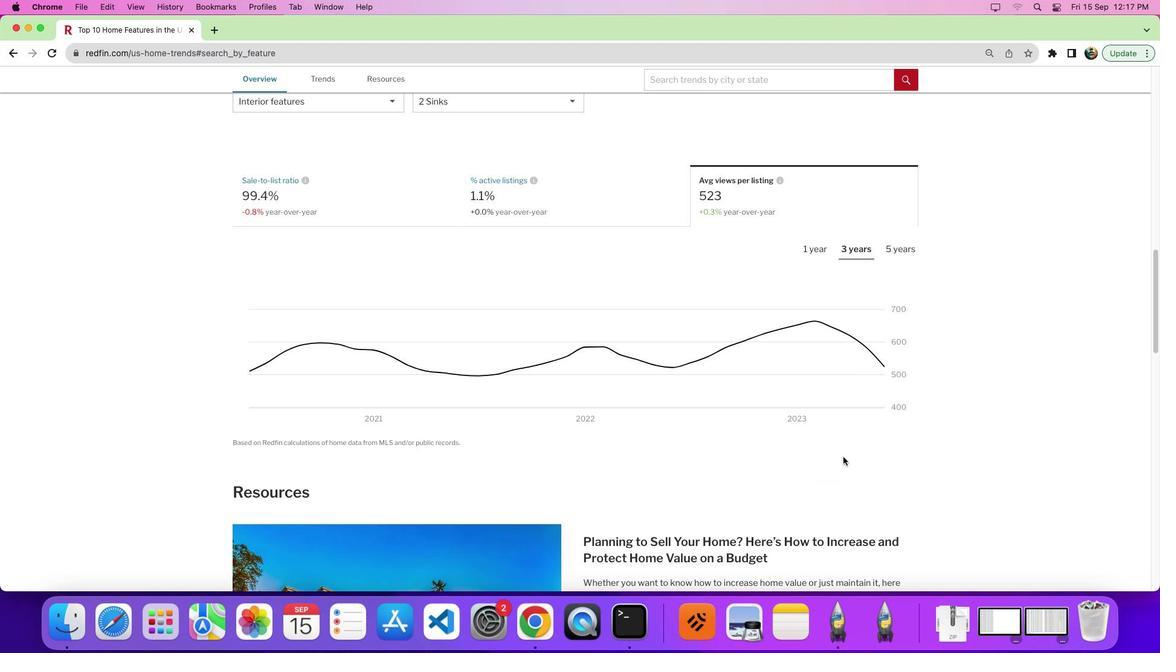 
